 Task: Look for space in Shegaon, India from 8th June, 2023 to 16th June, 2023 for 2 adults in price range Rs.10000 to Rs.15000. Place can be entire place with 1  bedroom having 1 bed and 1 bathroom. Property type can be house, flat, guest house, hotel. Booking option can be shelf check-in. Required host language is English.
Action: Mouse moved to (539, 91)
Screenshot: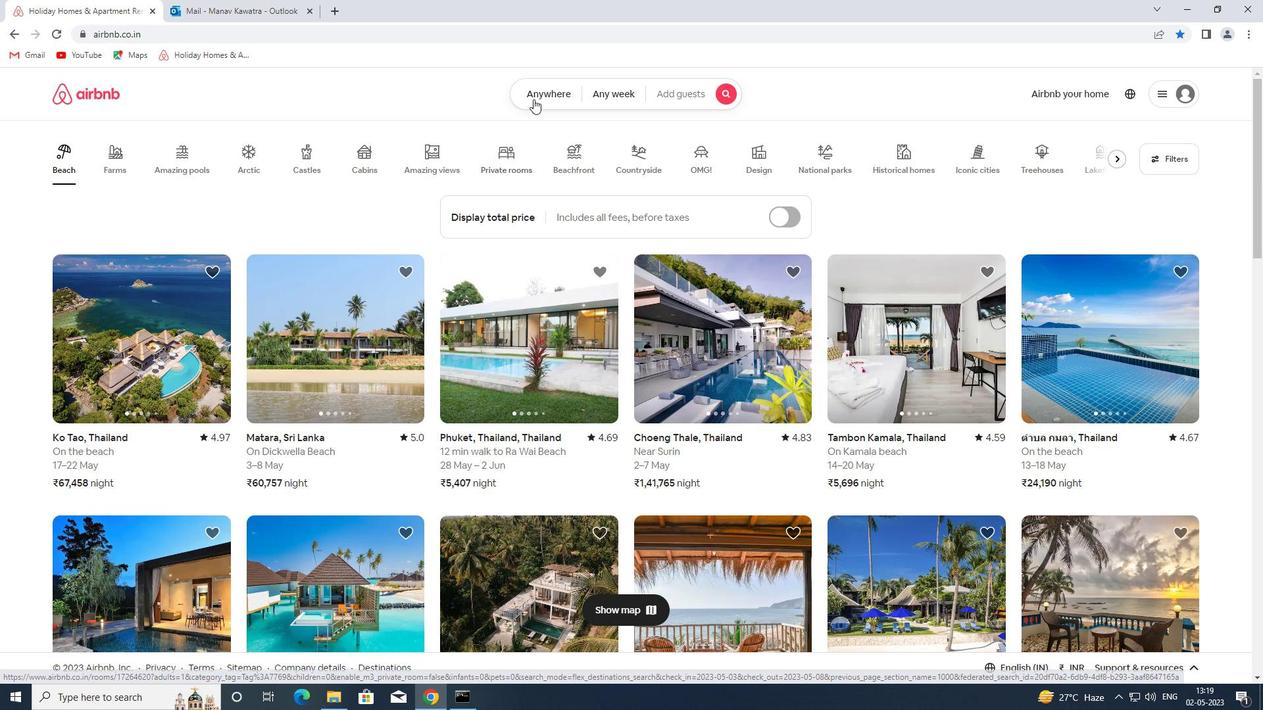 
Action: Mouse pressed left at (539, 91)
Screenshot: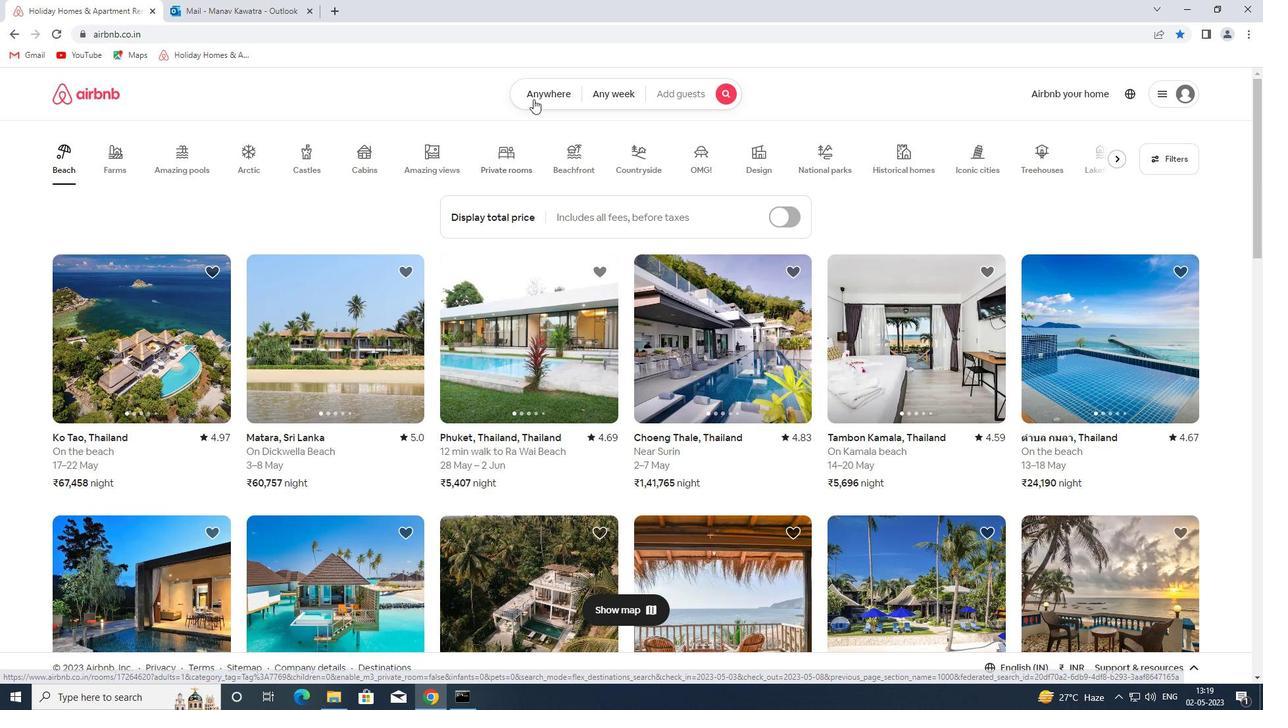 
Action: Mouse moved to (392, 150)
Screenshot: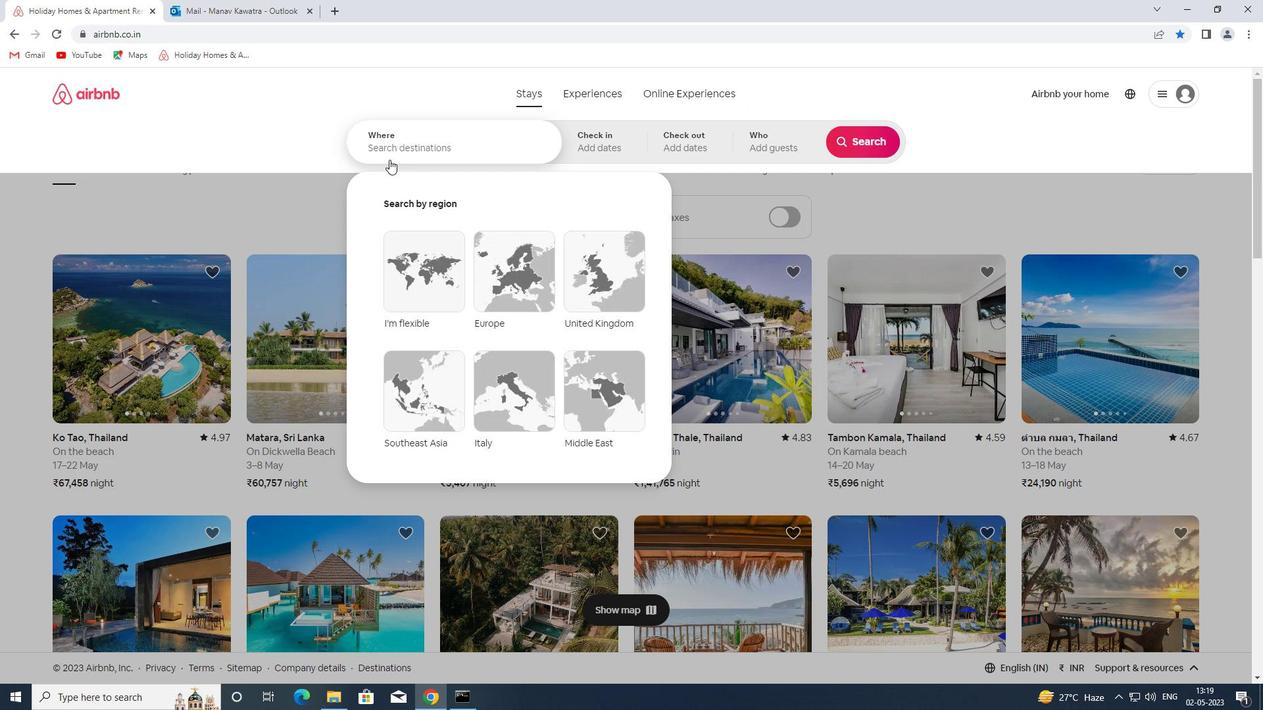 
Action: Mouse pressed left at (392, 150)
Screenshot: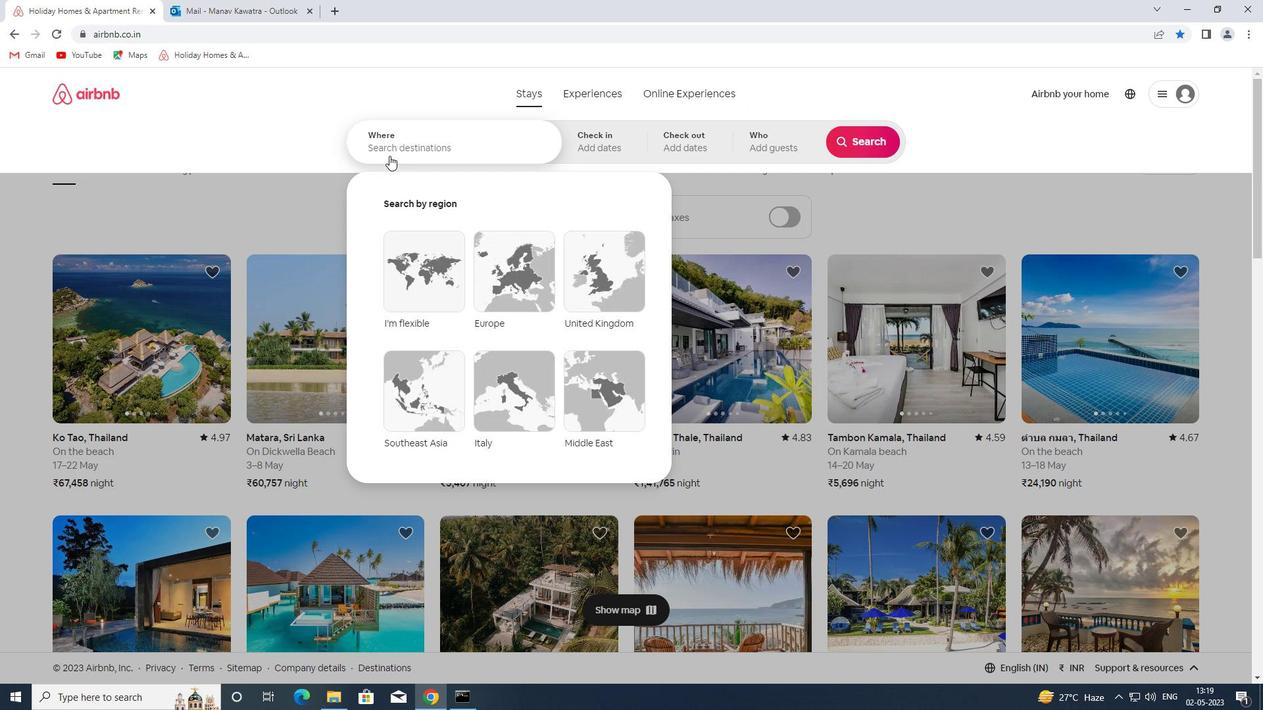 
Action: Mouse moved to (392, 149)
Screenshot: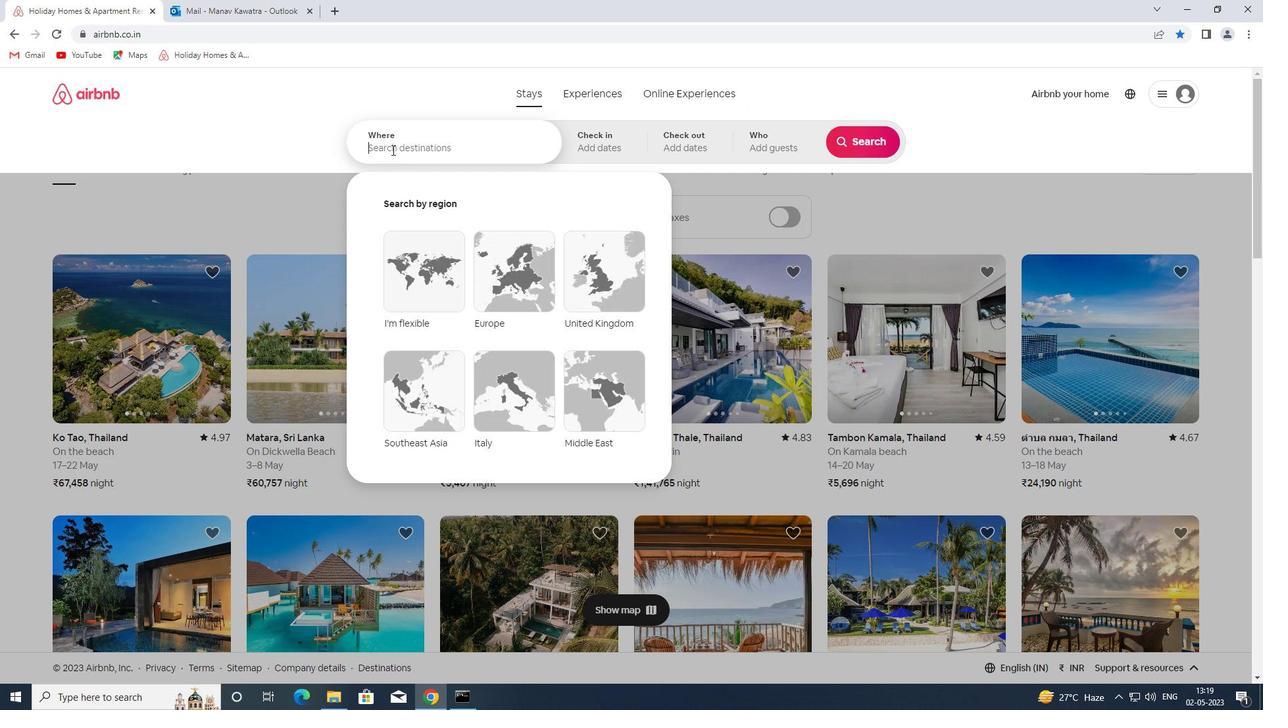 
Action: Key pressed shegaon<Key.space>india<Key.space><Key.enter>
Screenshot: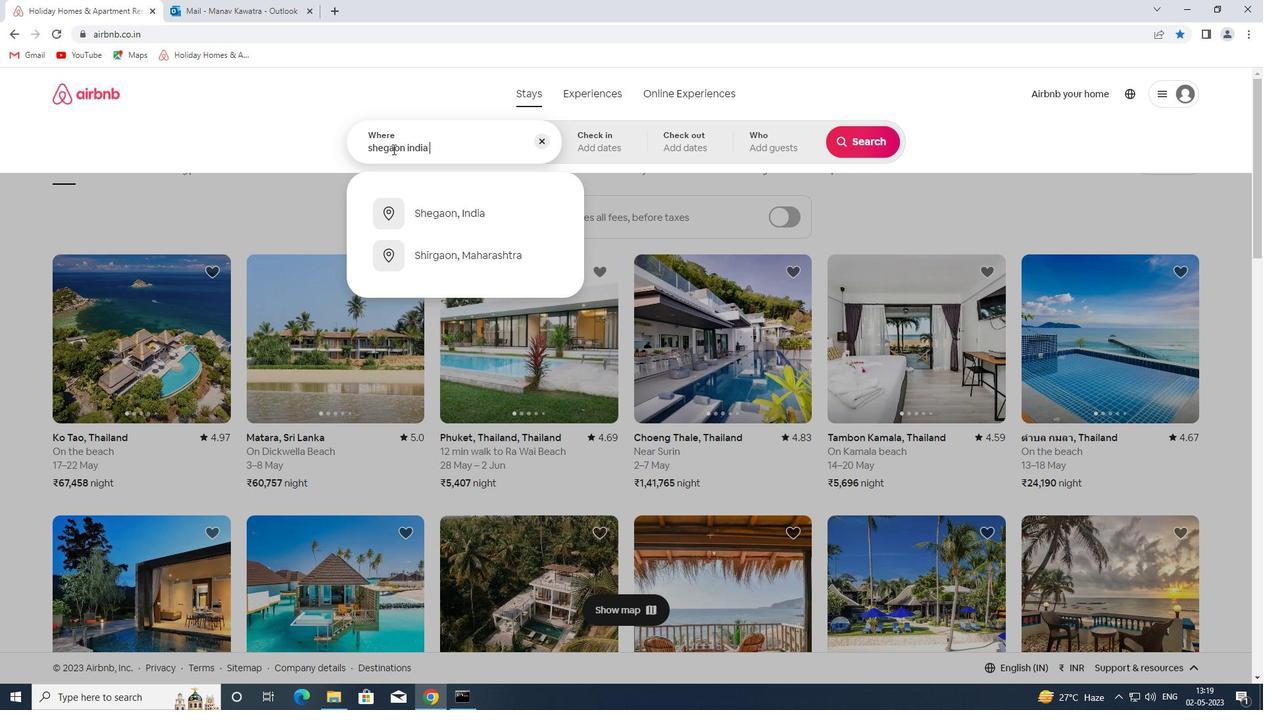 
Action: Mouse moved to (795, 329)
Screenshot: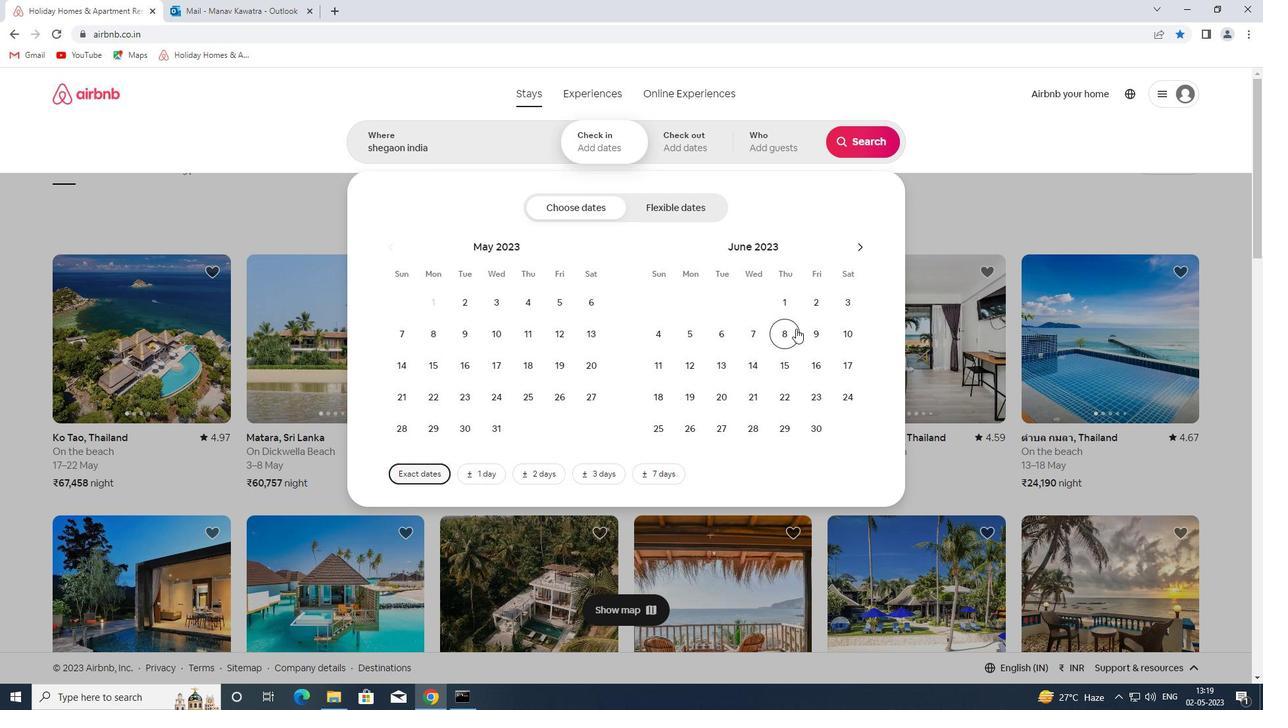 
Action: Mouse pressed left at (795, 329)
Screenshot: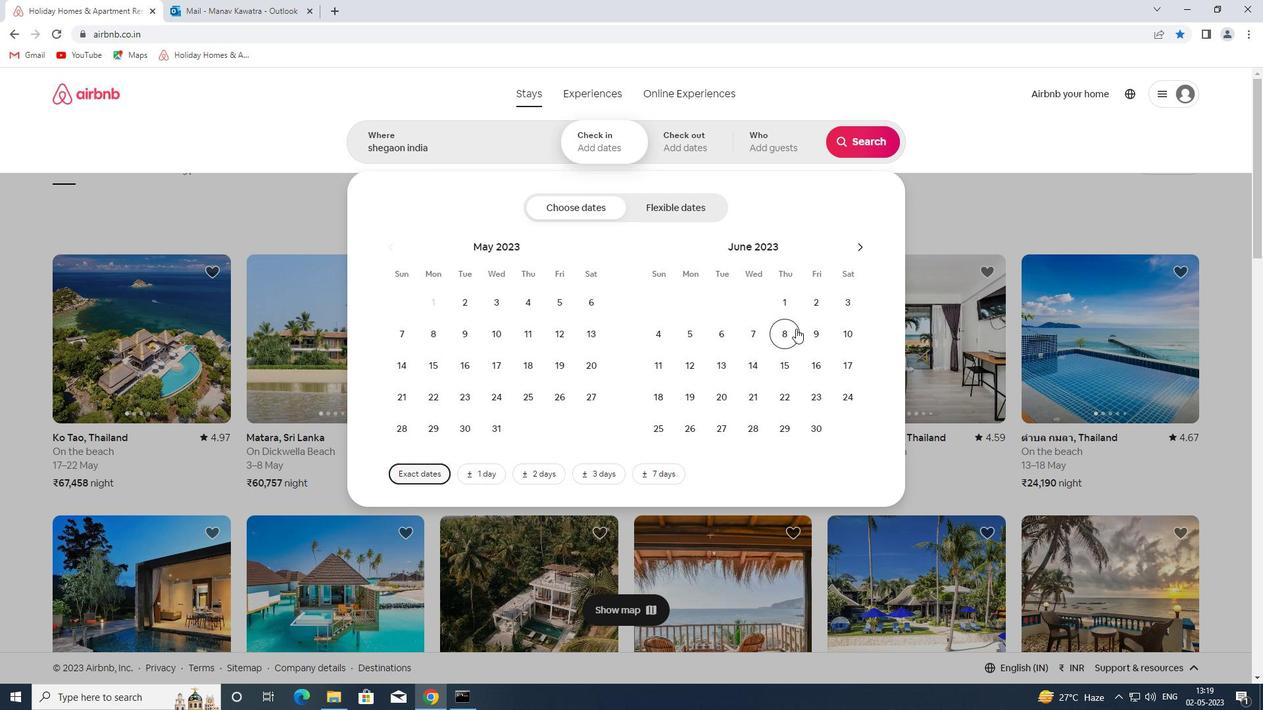 
Action: Mouse moved to (821, 366)
Screenshot: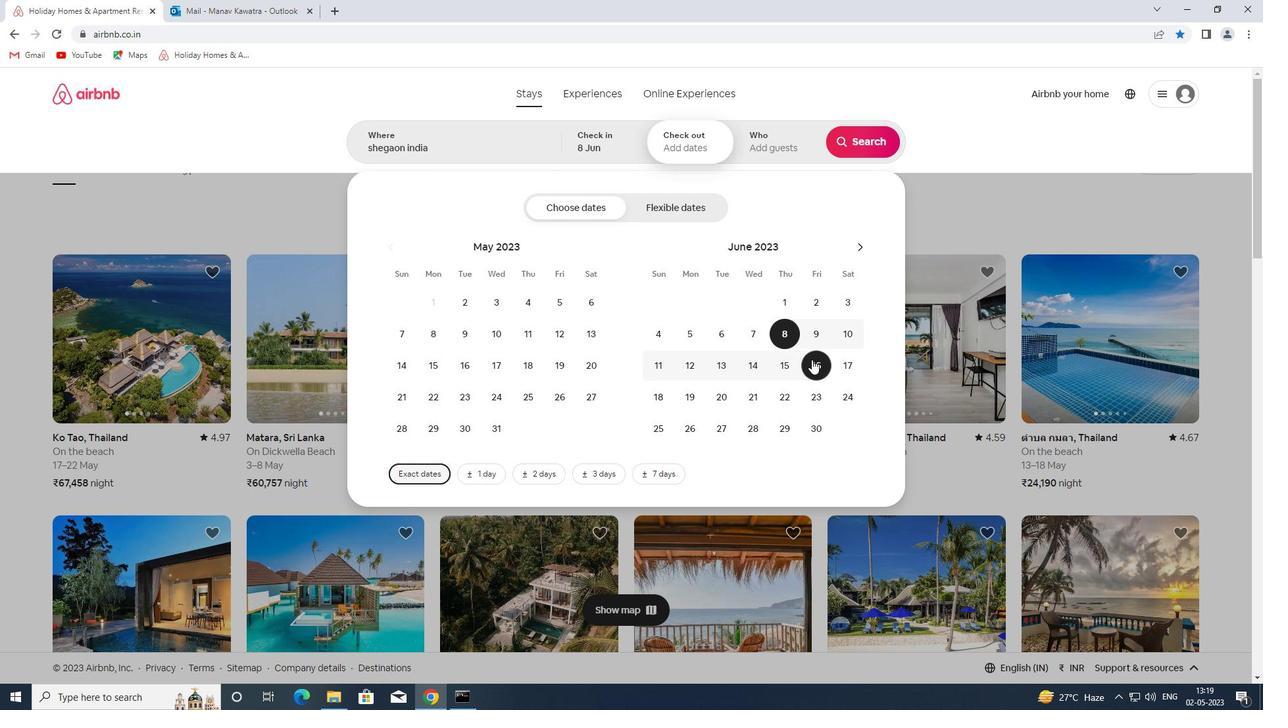 
Action: Mouse pressed left at (821, 366)
Screenshot: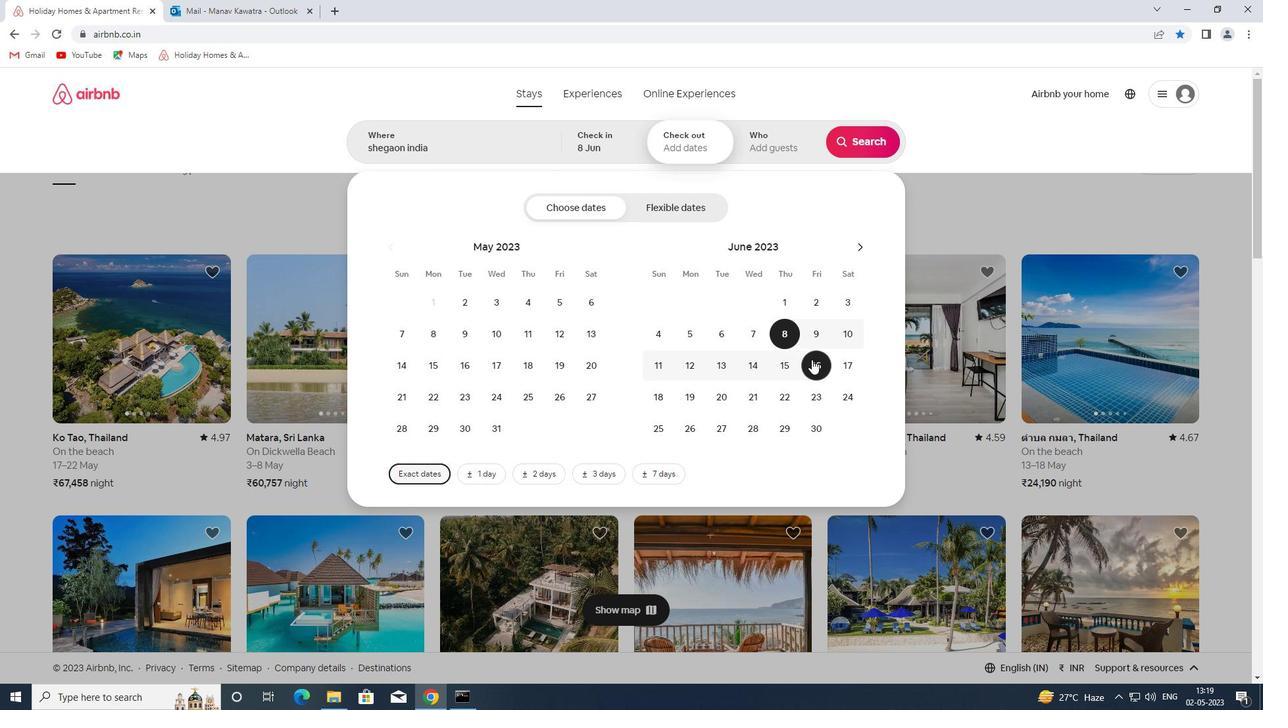 
Action: Mouse moved to (781, 146)
Screenshot: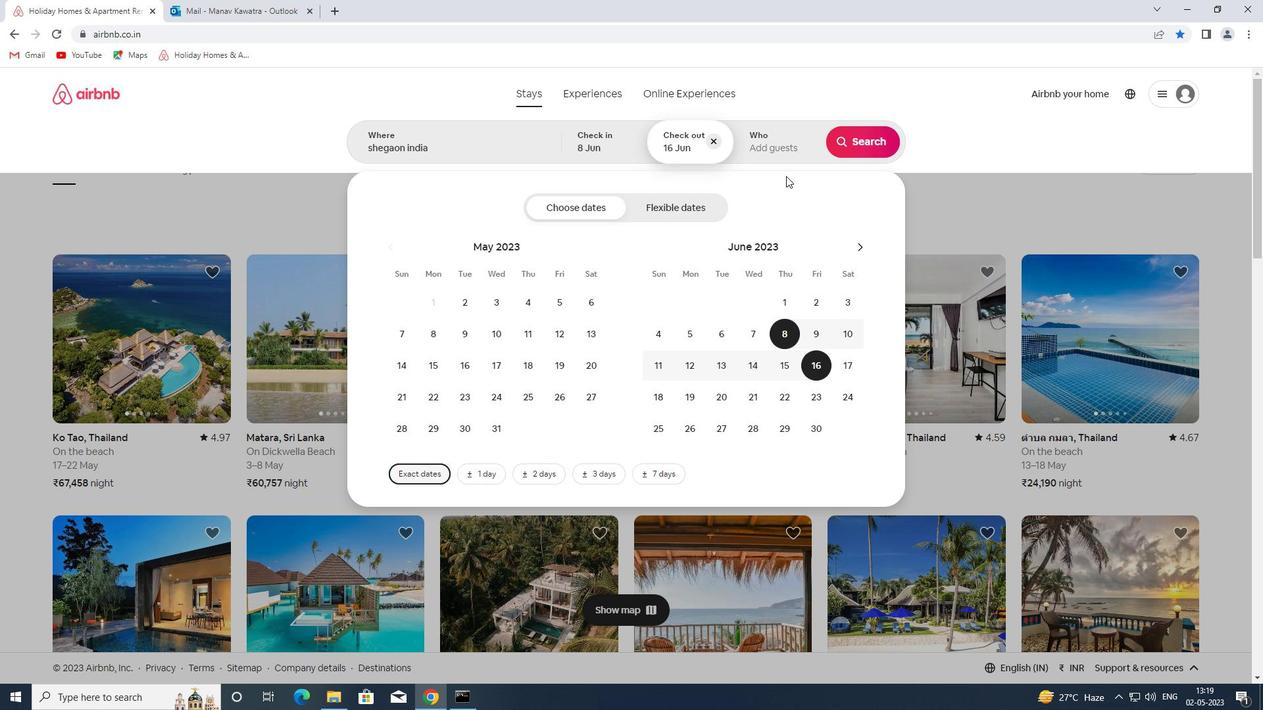 
Action: Mouse pressed left at (781, 146)
Screenshot: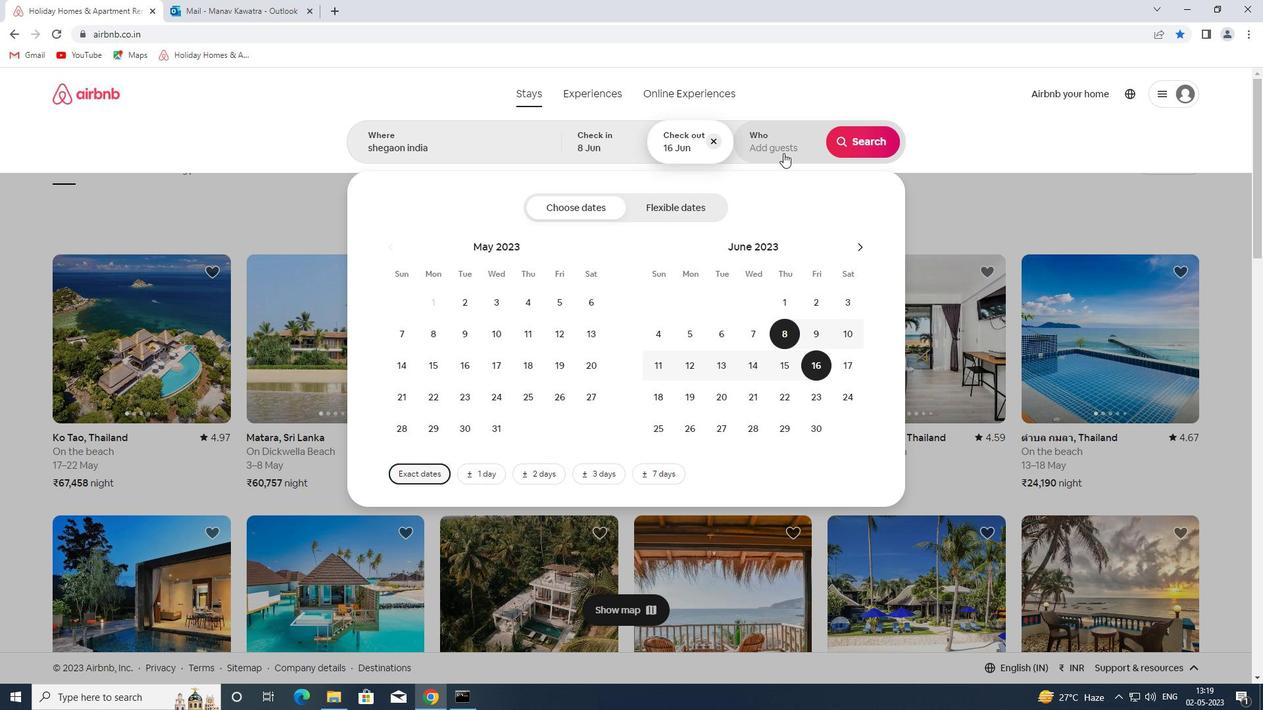 
Action: Mouse moved to (858, 214)
Screenshot: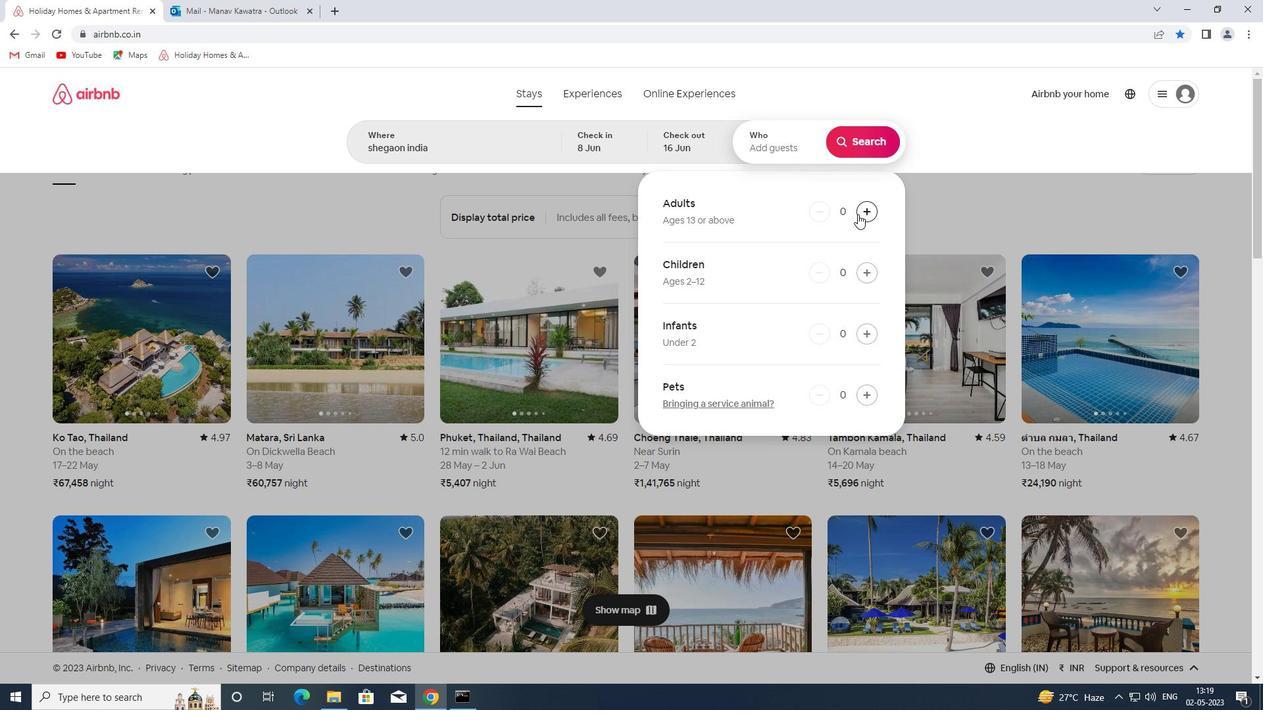 
Action: Mouse pressed left at (858, 214)
Screenshot: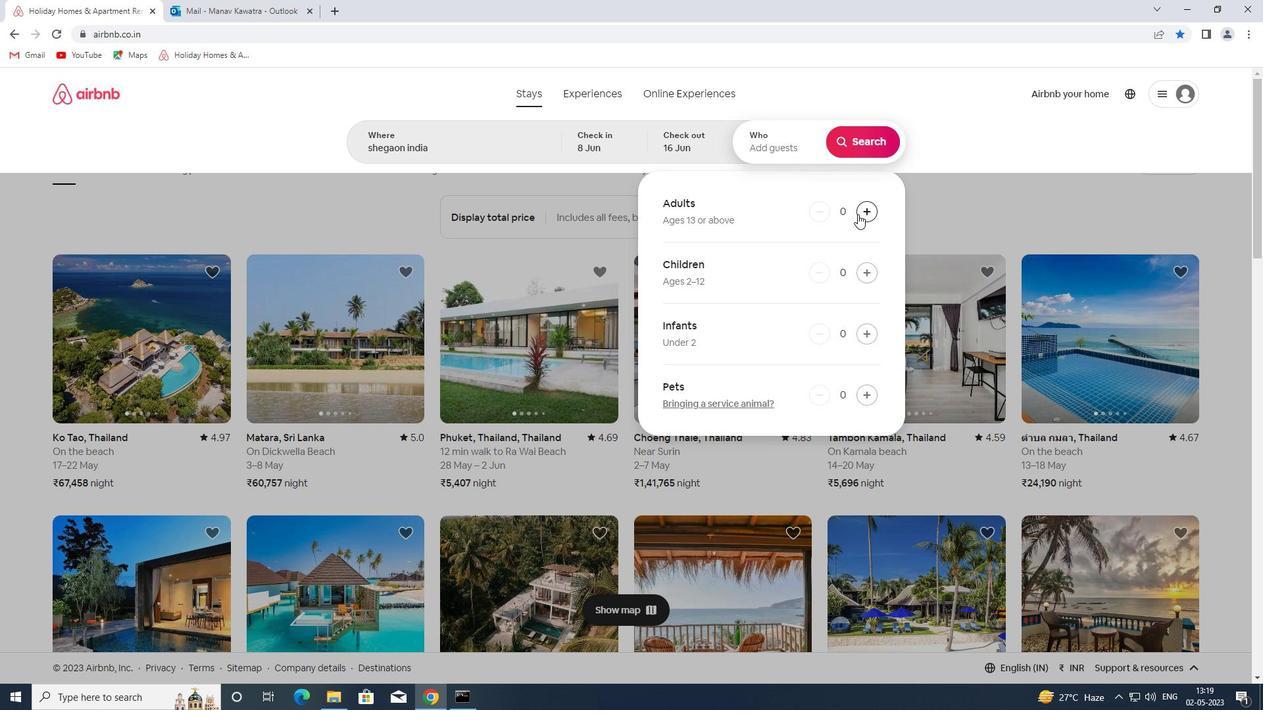 
Action: Mouse moved to (858, 214)
Screenshot: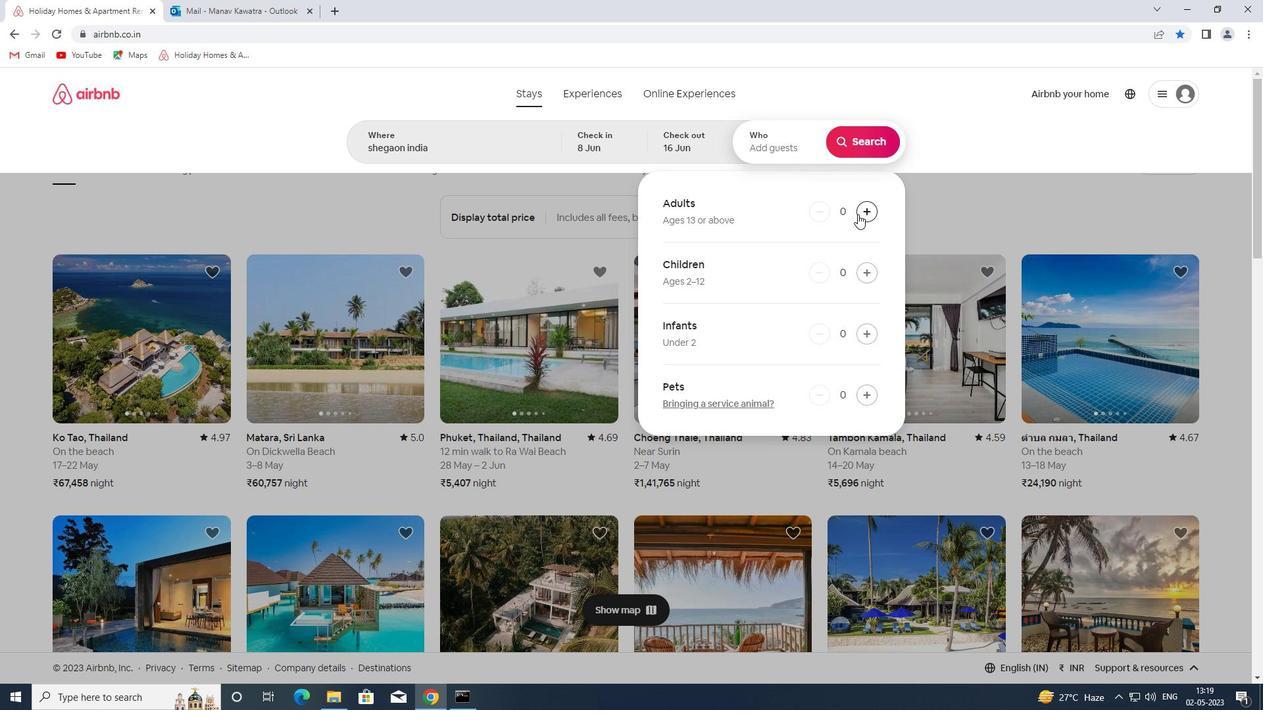 
Action: Mouse pressed left at (858, 214)
Screenshot: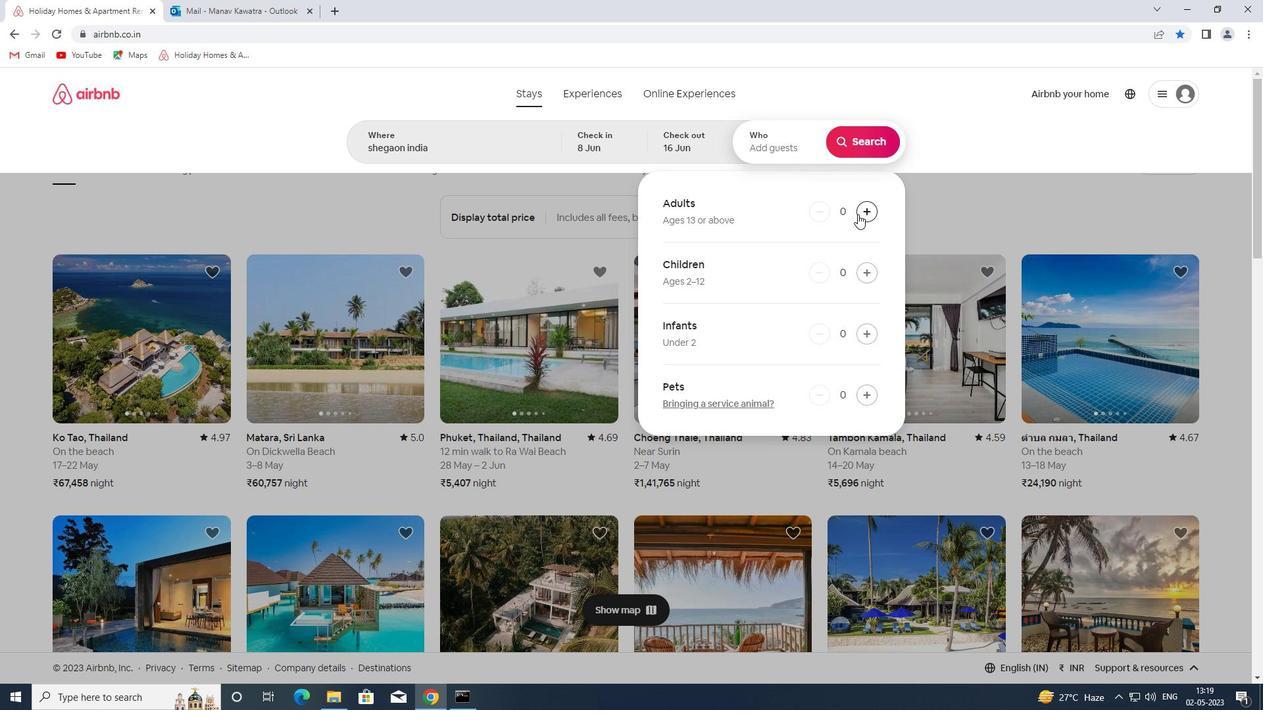
Action: Mouse moved to (857, 136)
Screenshot: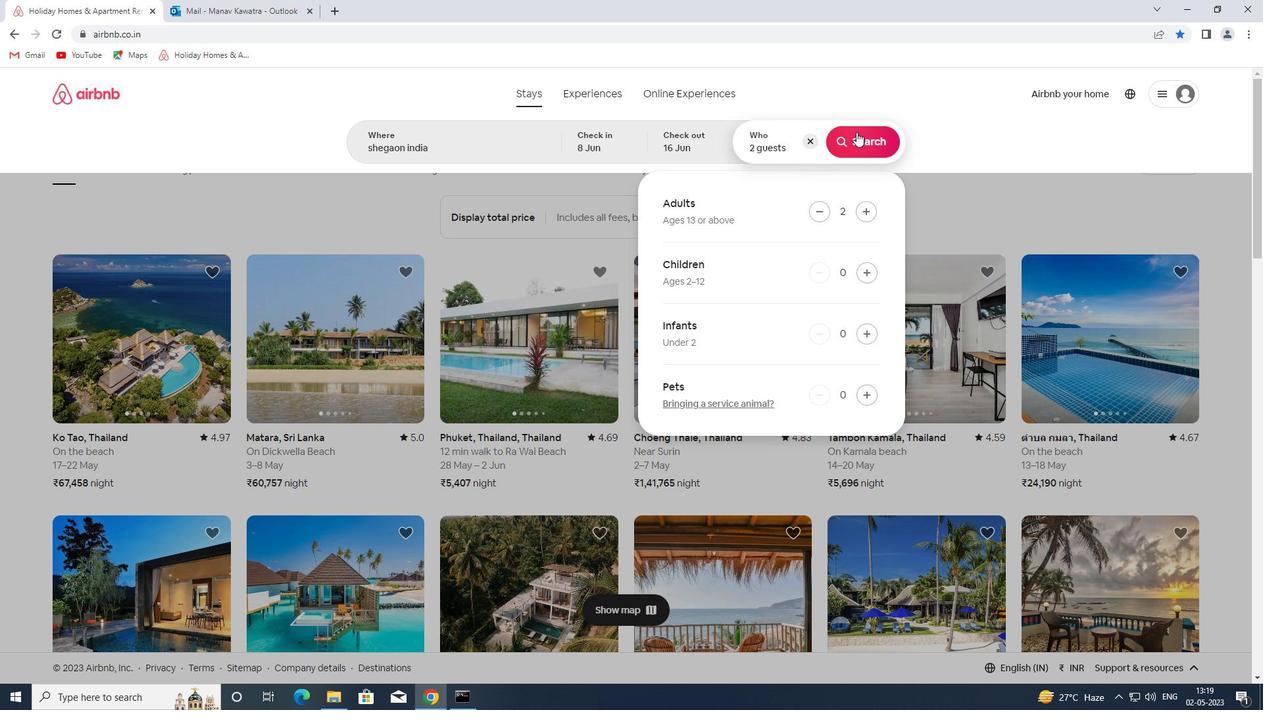 
Action: Mouse pressed left at (857, 136)
Screenshot: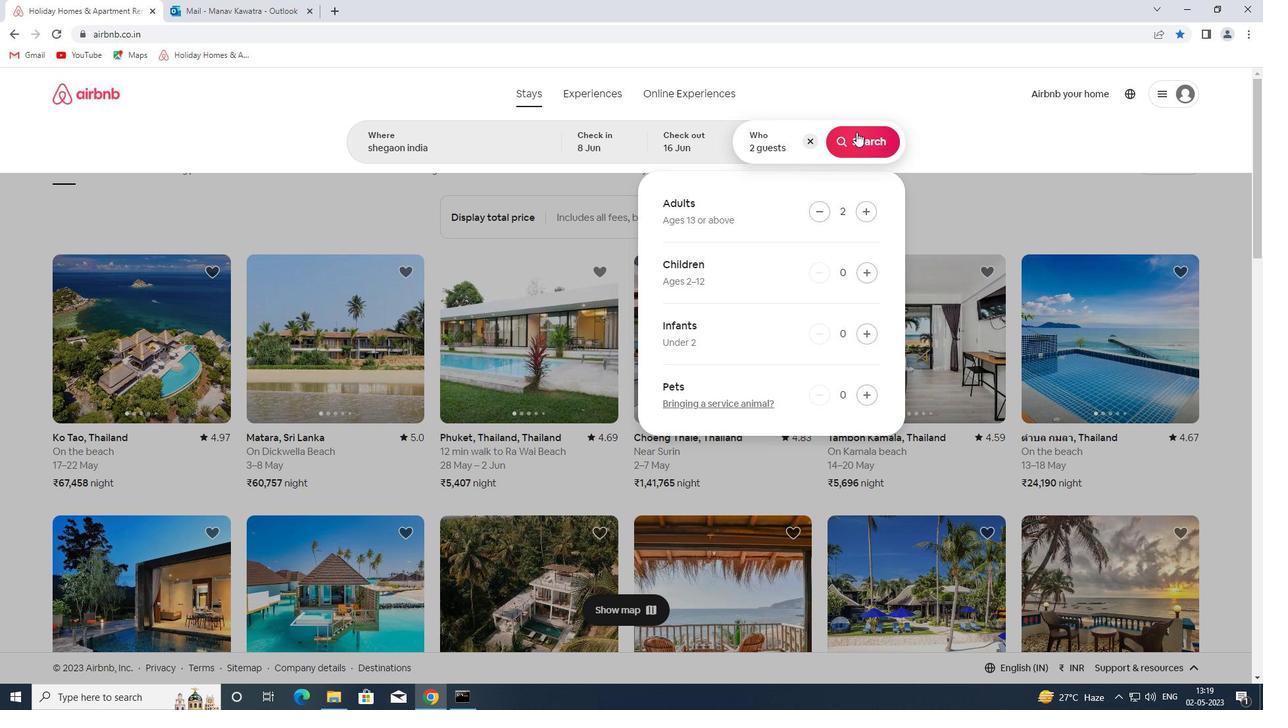 
Action: Mouse moved to (1199, 150)
Screenshot: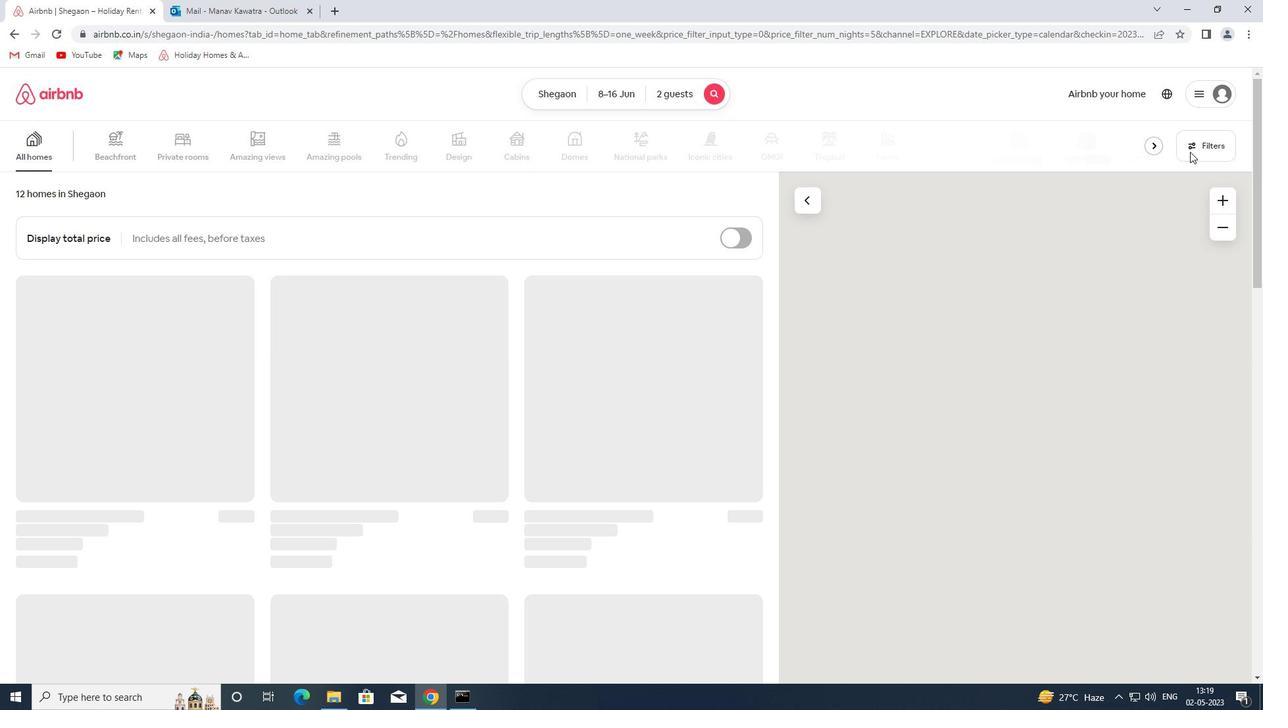 
Action: Mouse pressed left at (1199, 150)
Screenshot: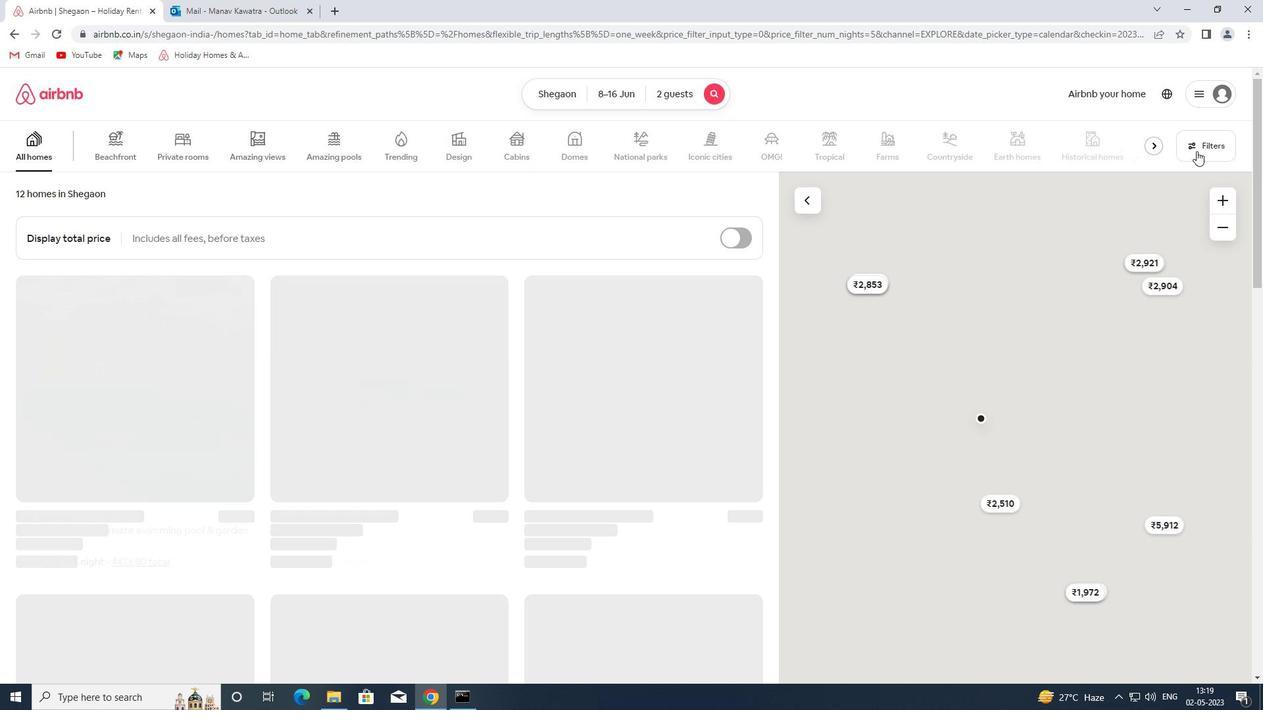 
Action: Mouse moved to (460, 315)
Screenshot: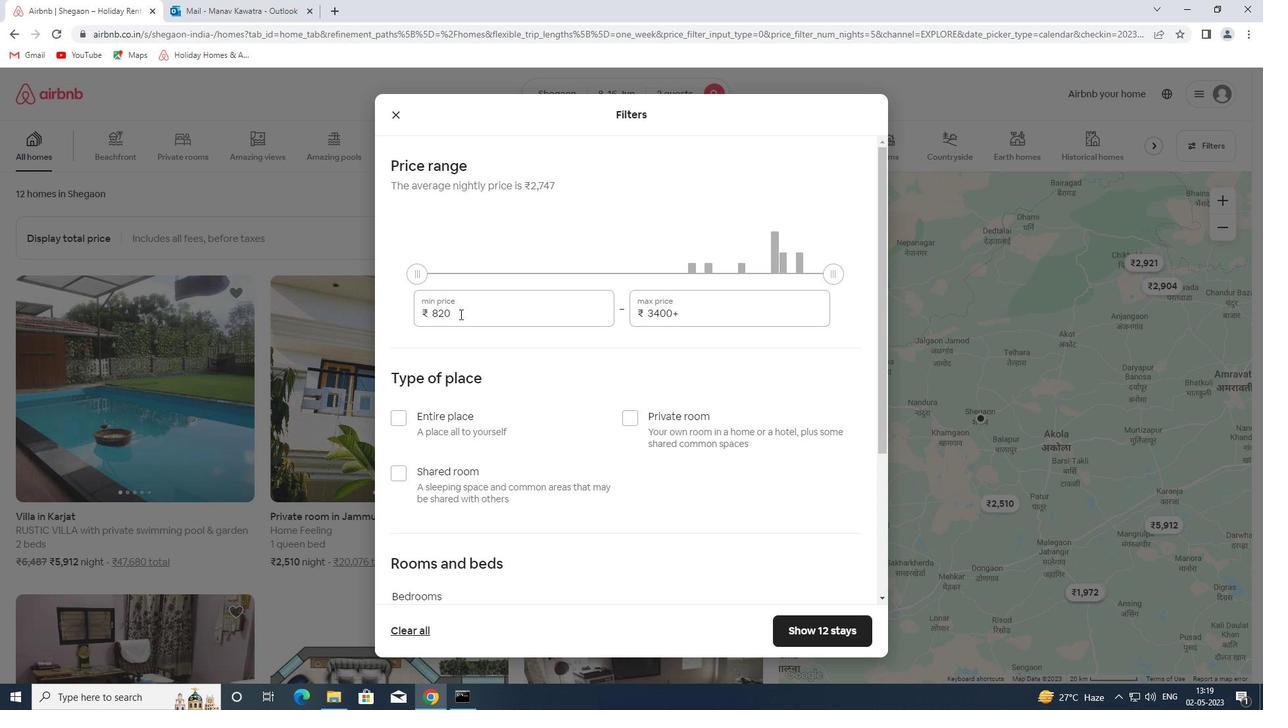 
Action: Mouse pressed left at (460, 315)
Screenshot: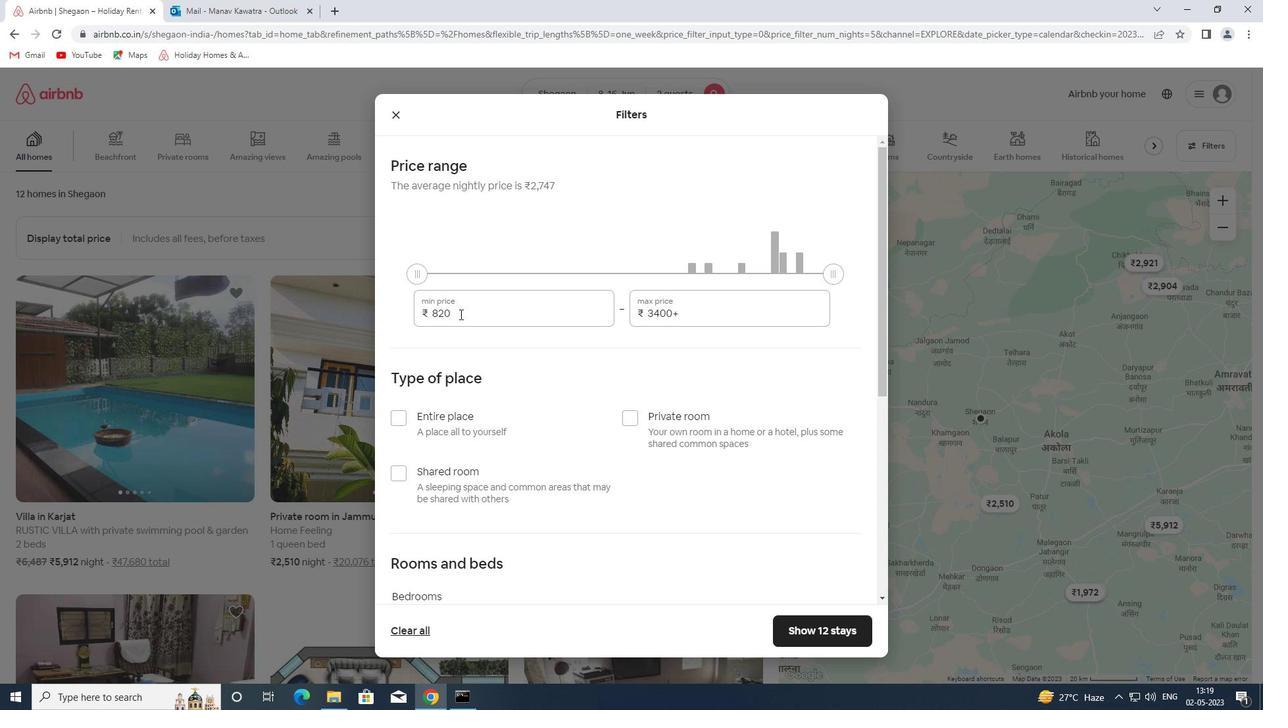 
Action: Mouse pressed left at (460, 315)
Screenshot: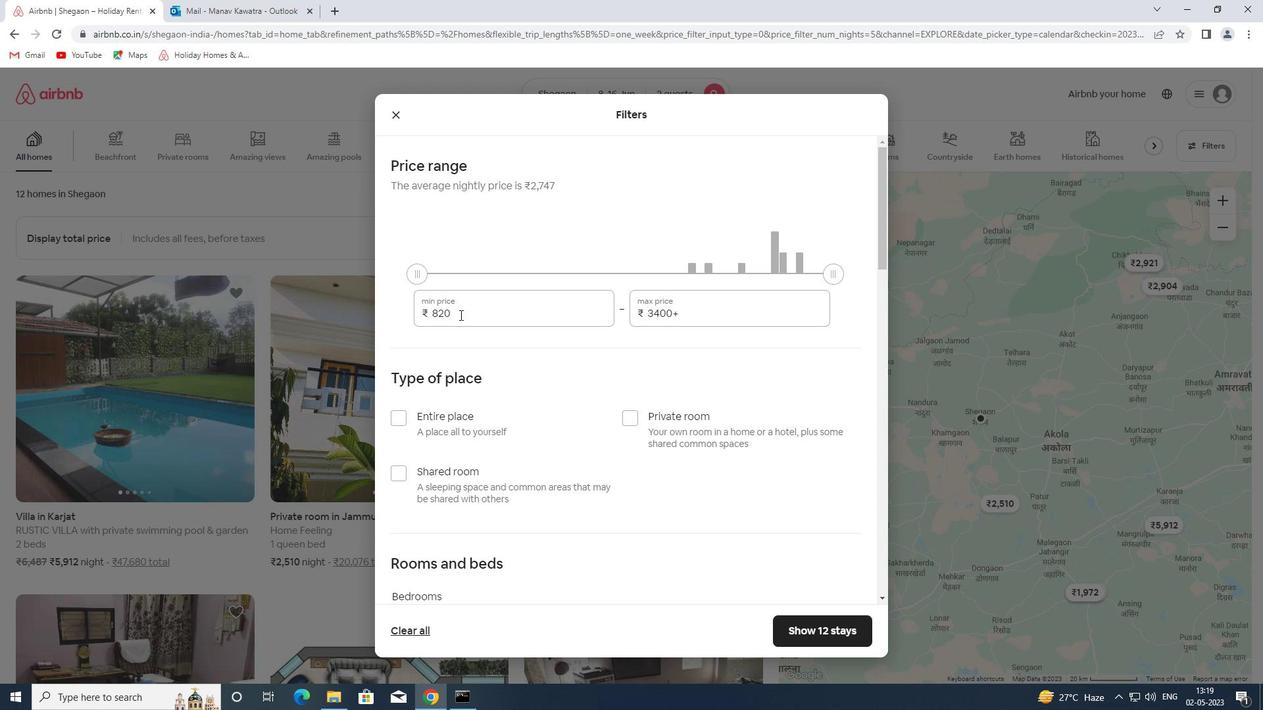 
Action: Key pressed 10000<Key.tab>15000
Screenshot: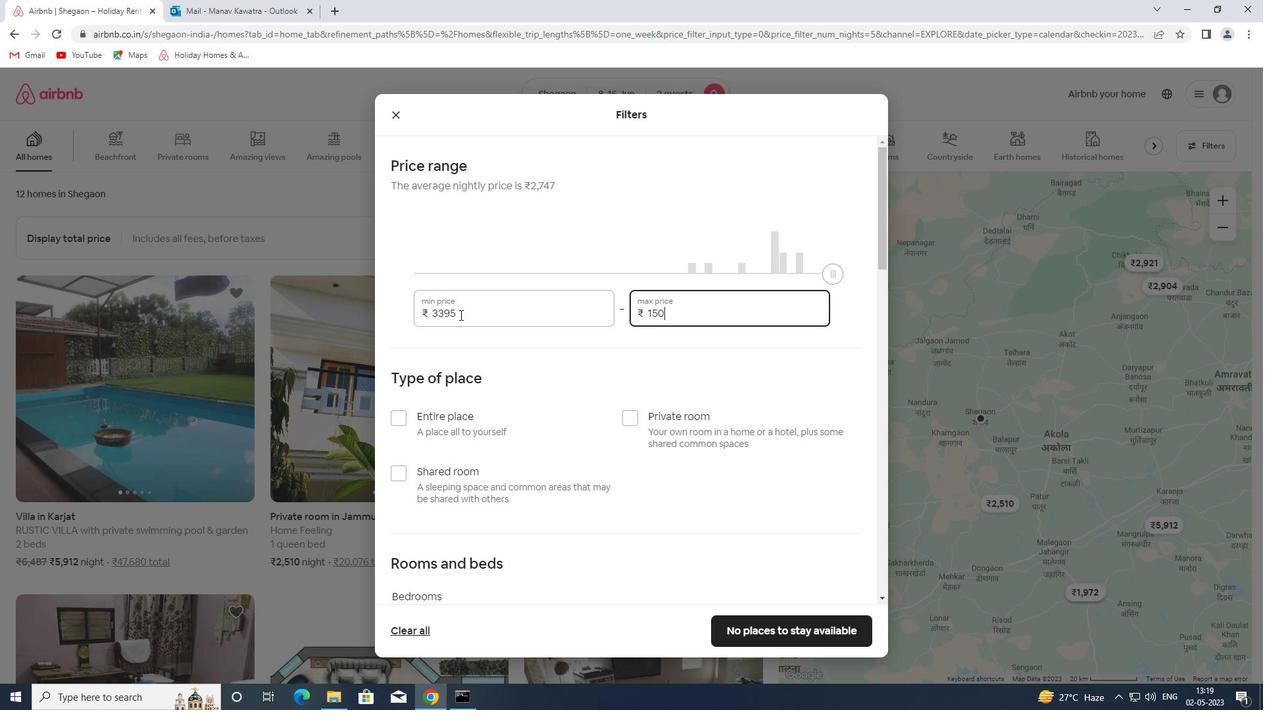 
Action: Mouse moved to (449, 416)
Screenshot: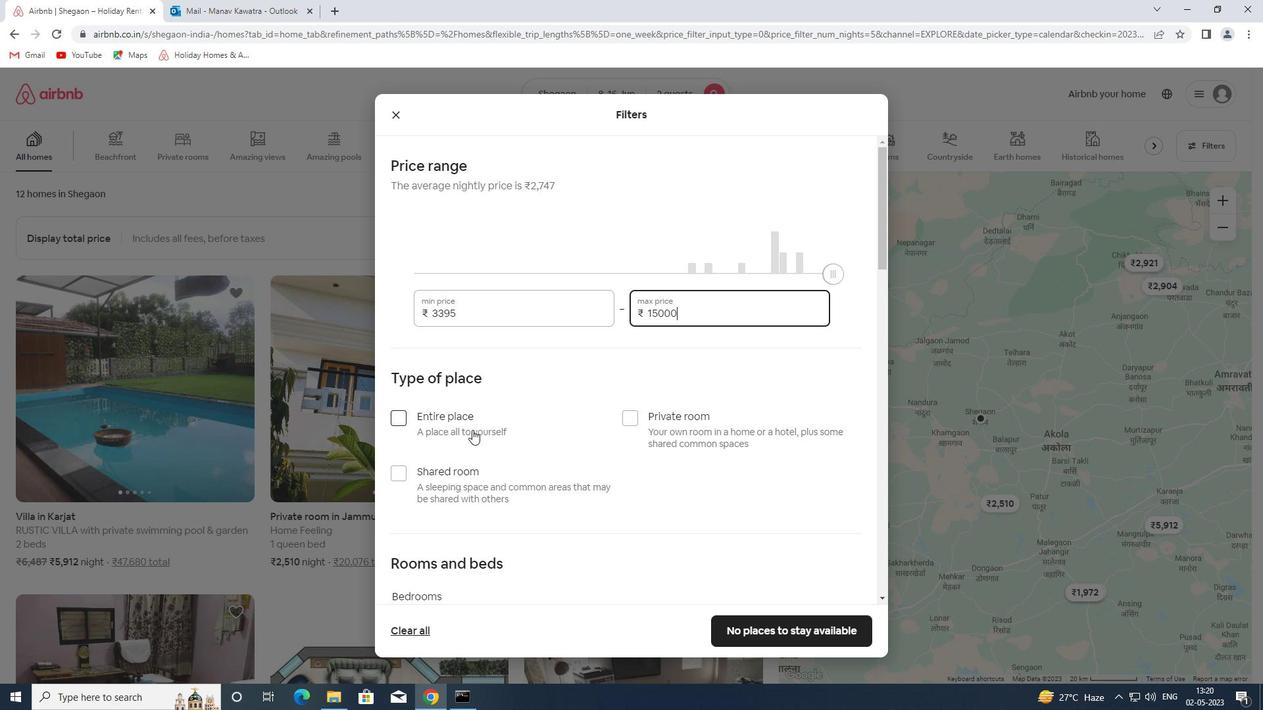 
Action: Mouse pressed left at (449, 416)
Screenshot: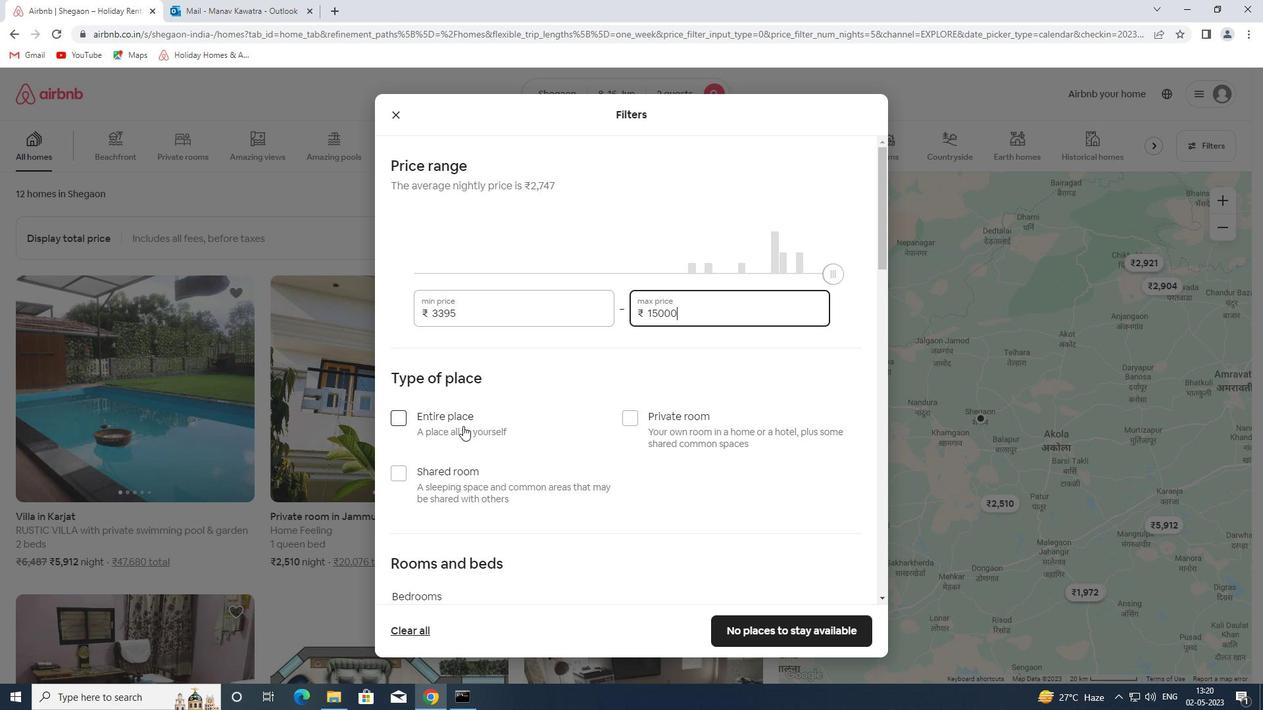 
Action: Mouse moved to (519, 407)
Screenshot: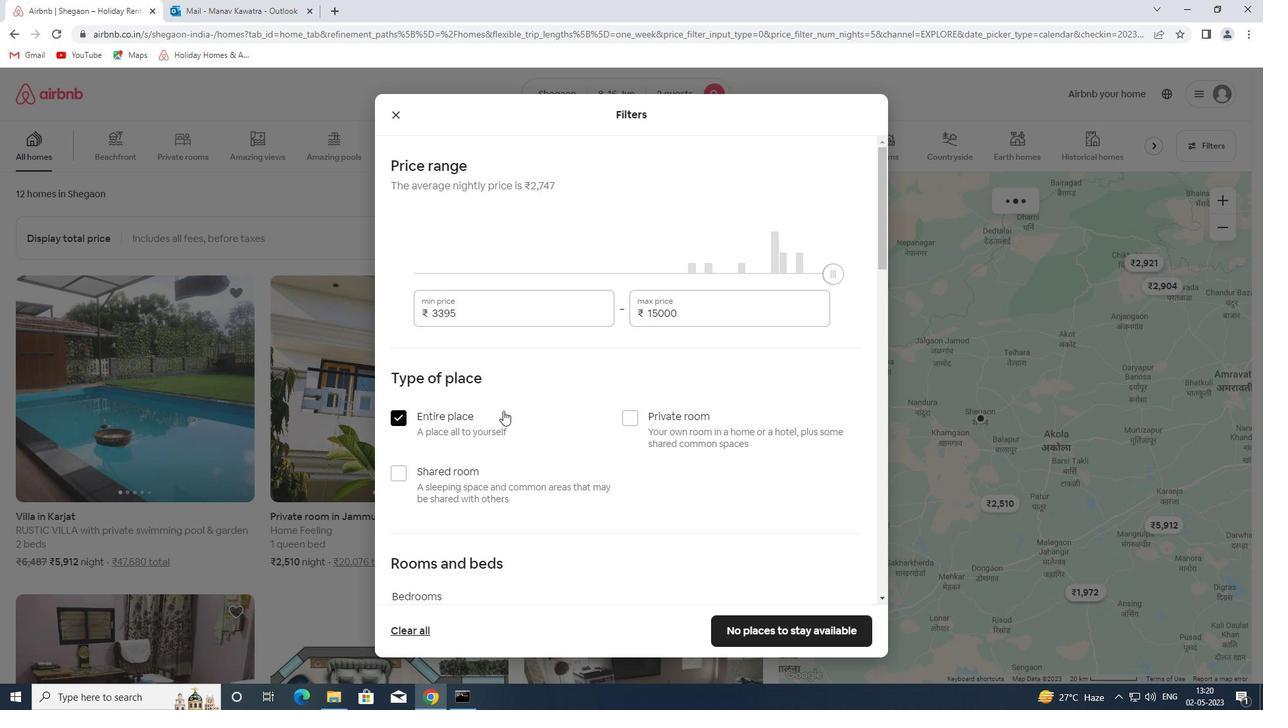 
Action: Mouse scrolled (519, 406) with delta (0, 0)
Screenshot: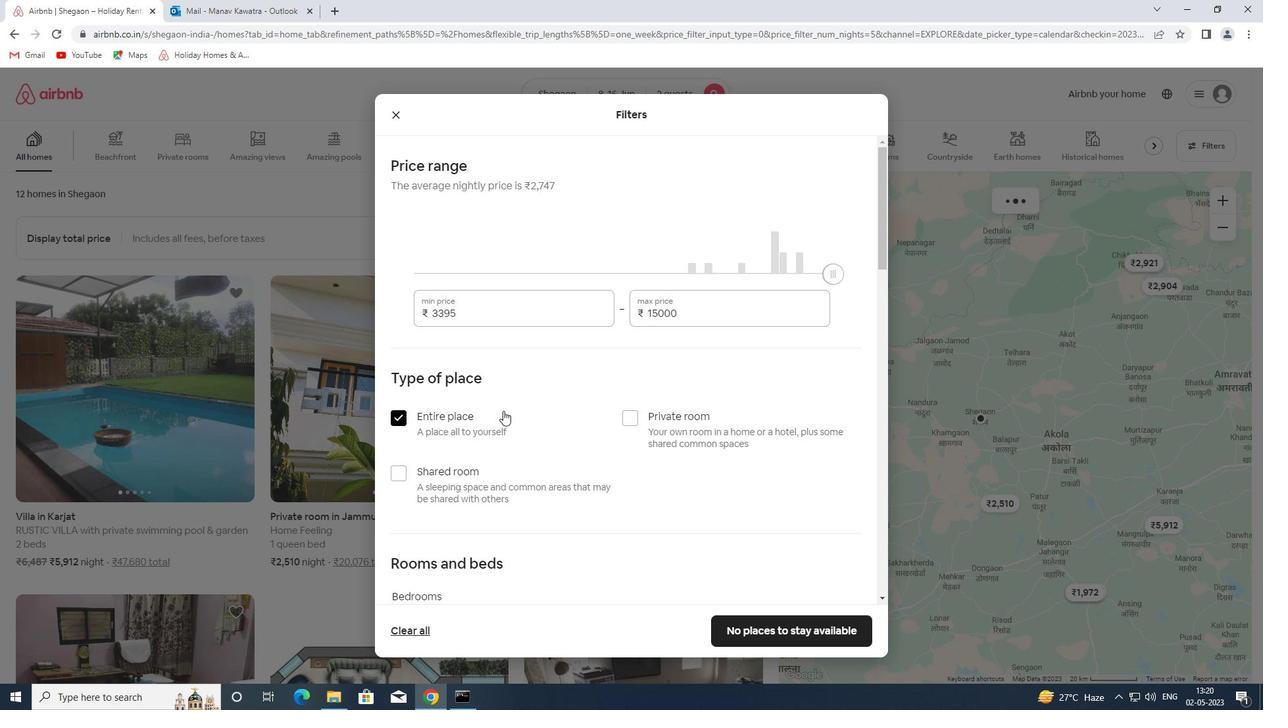 
Action: Mouse scrolled (519, 406) with delta (0, 0)
Screenshot: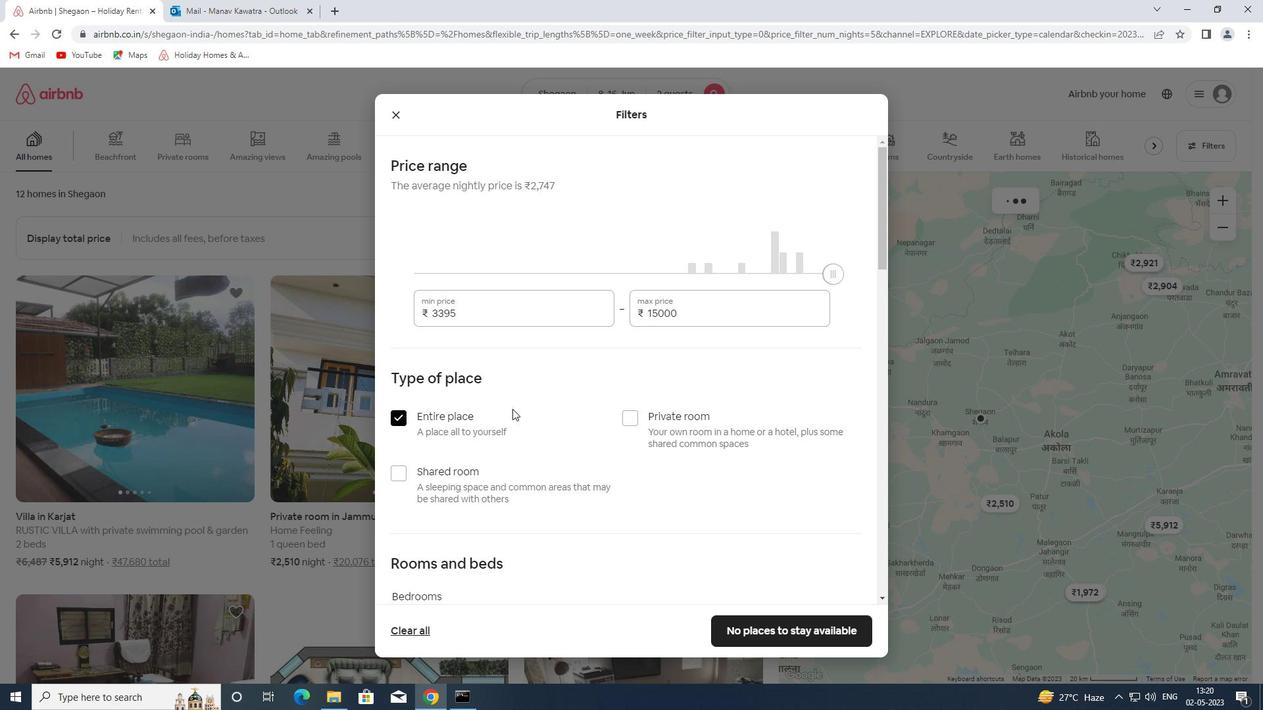 
Action: Mouse scrolled (519, 406) with delta (0, 0)
Screenshot: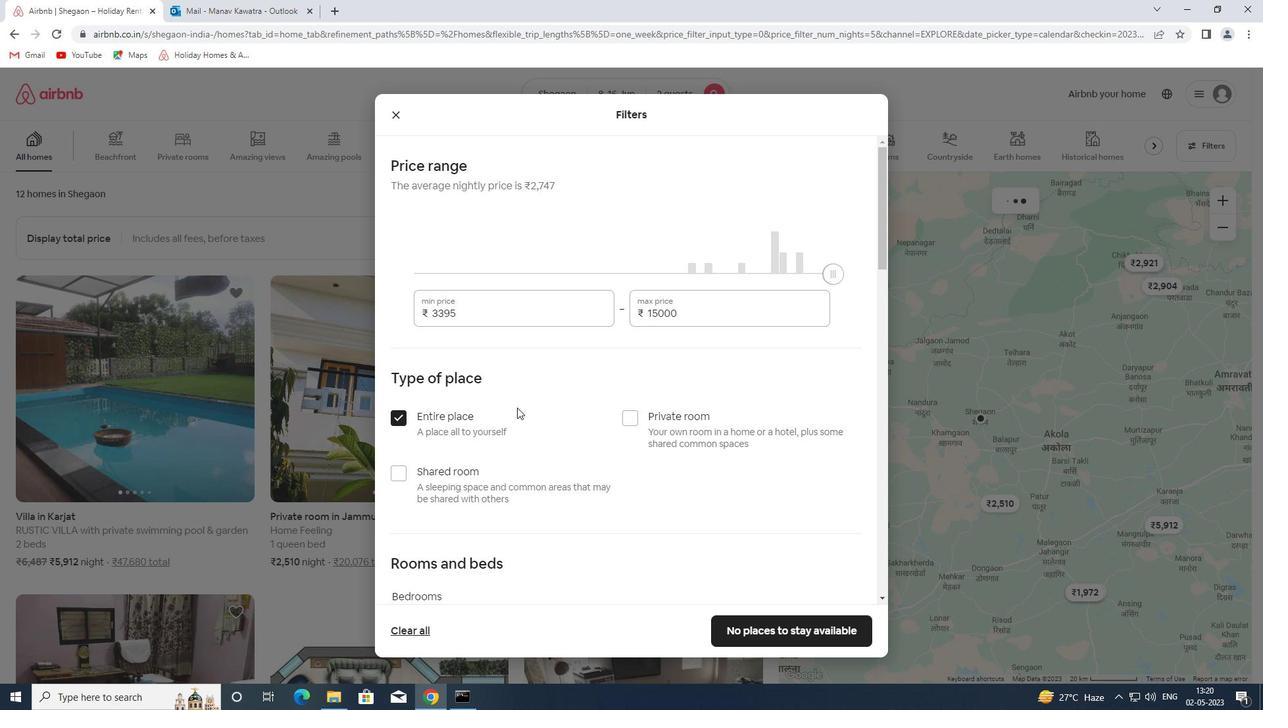 
Action: Mouse scrolled (519, 406) with delta (0, 0)
Screenshot: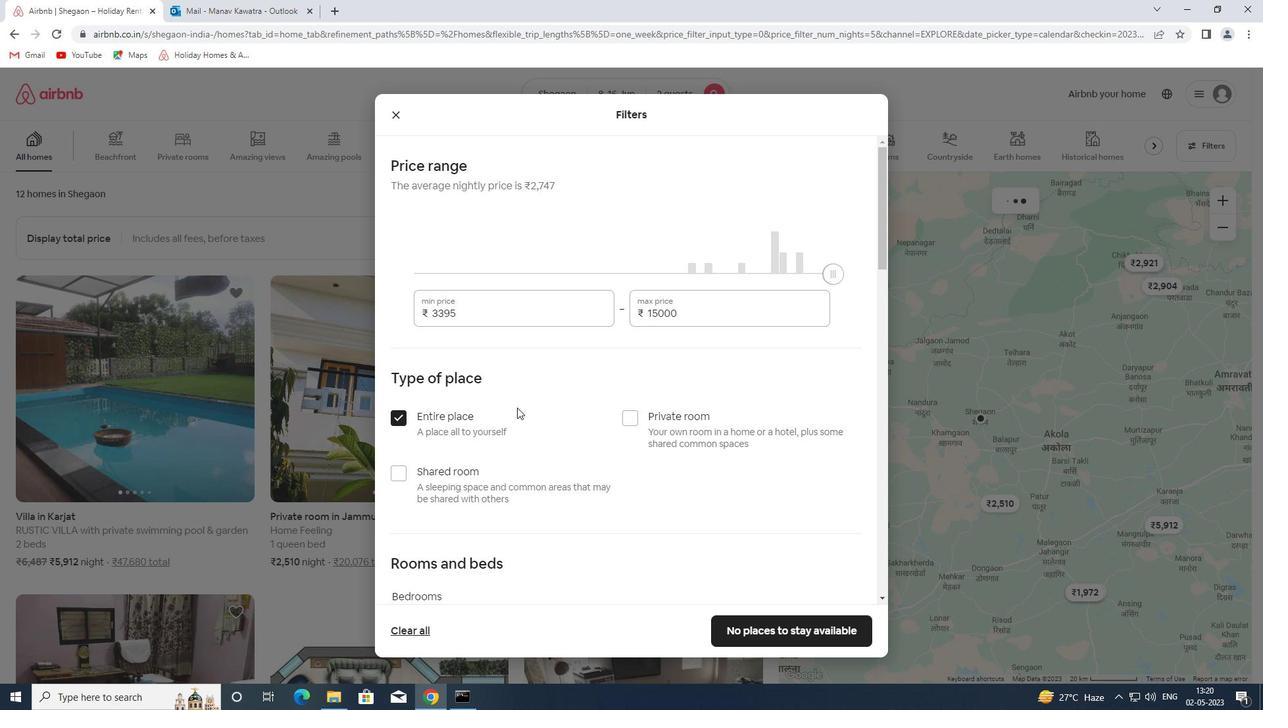
Action: Mouse scrolled (519, 406) with delta (0, 0)
Screenshot: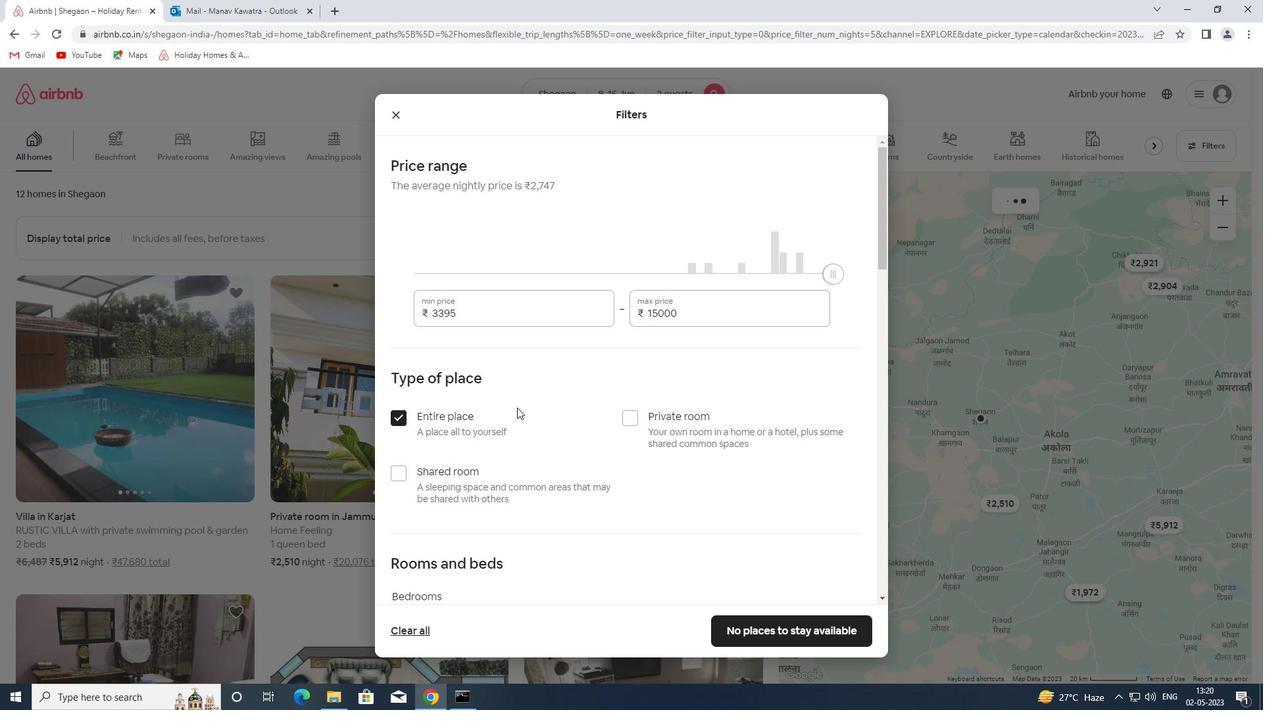 
Action: Mouse moved to (467, 309)
Screenshot: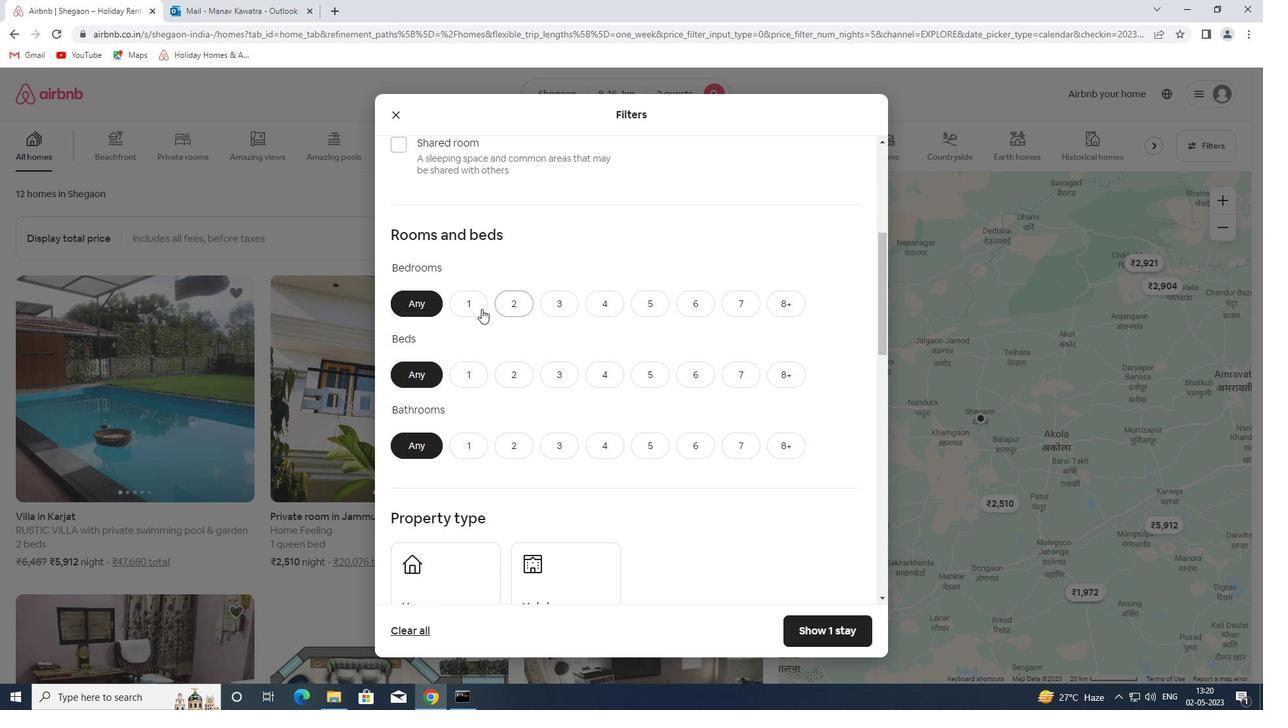 
Action: Mouse pressed left at (467, 309)
Screenshot: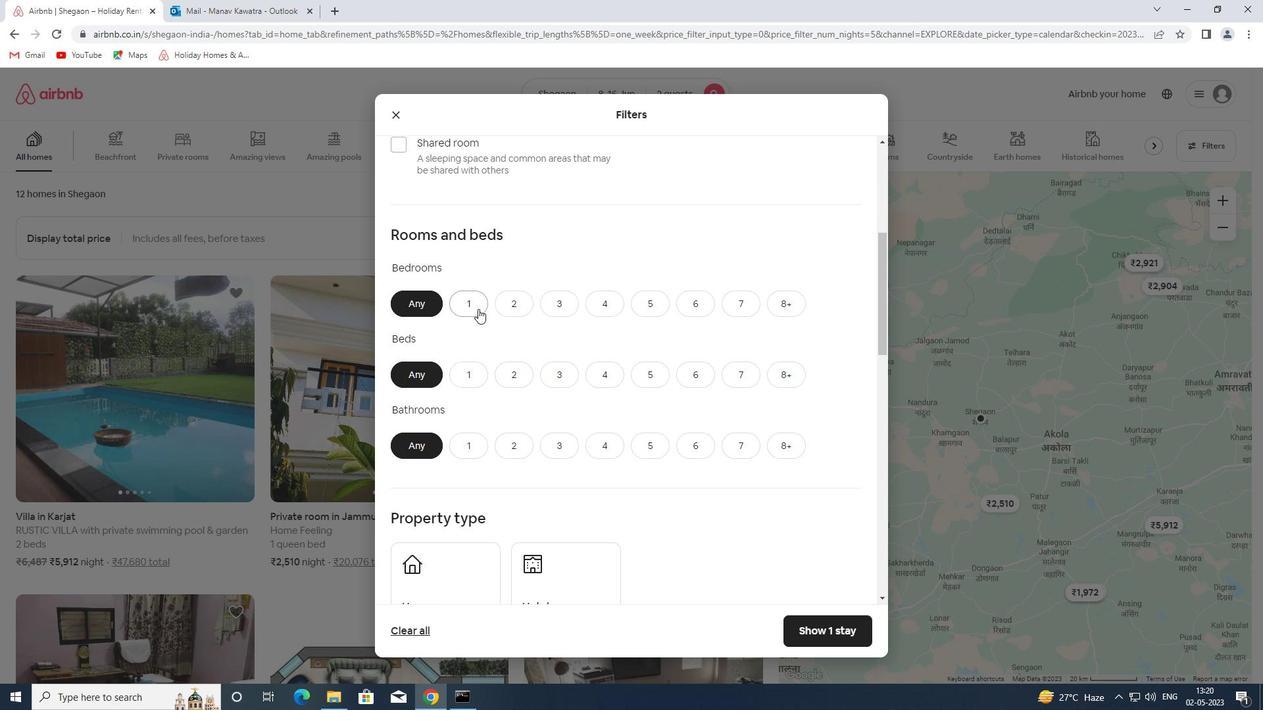 
Action: Mouse moved to (470, 374)
Screenshot: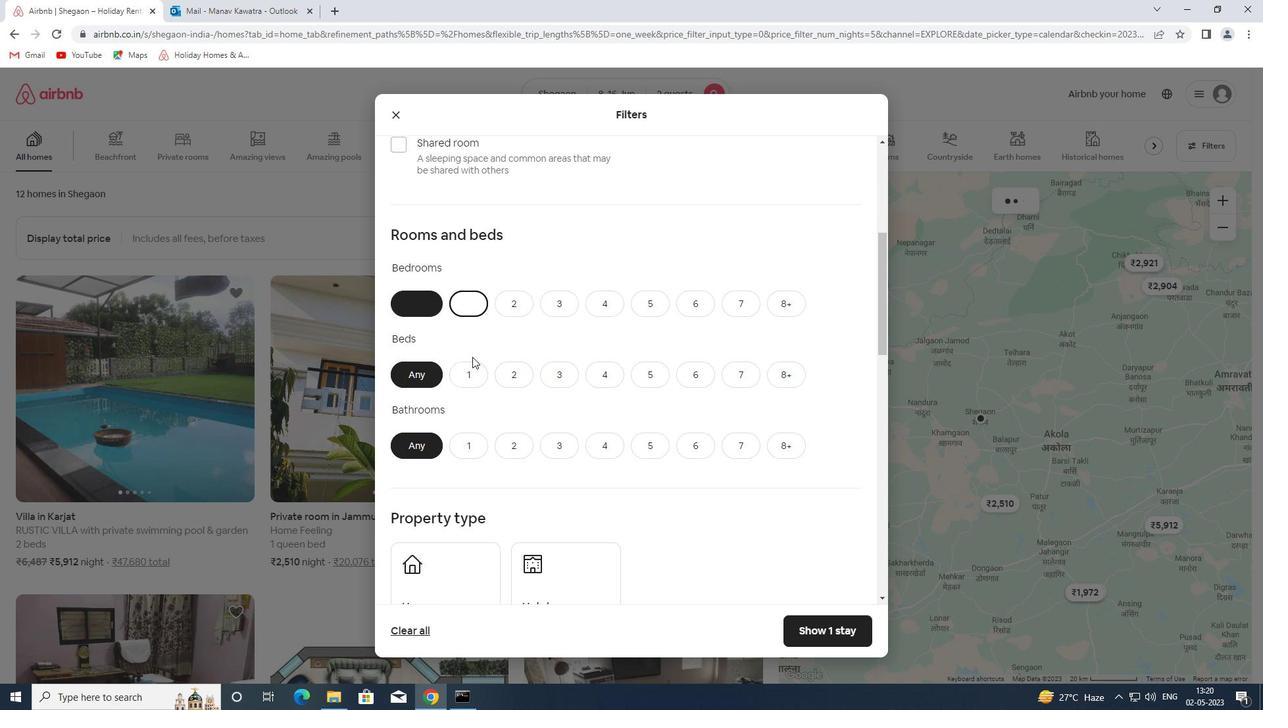 
Action: Mouse pressed left at (470, 374)
Screenshot: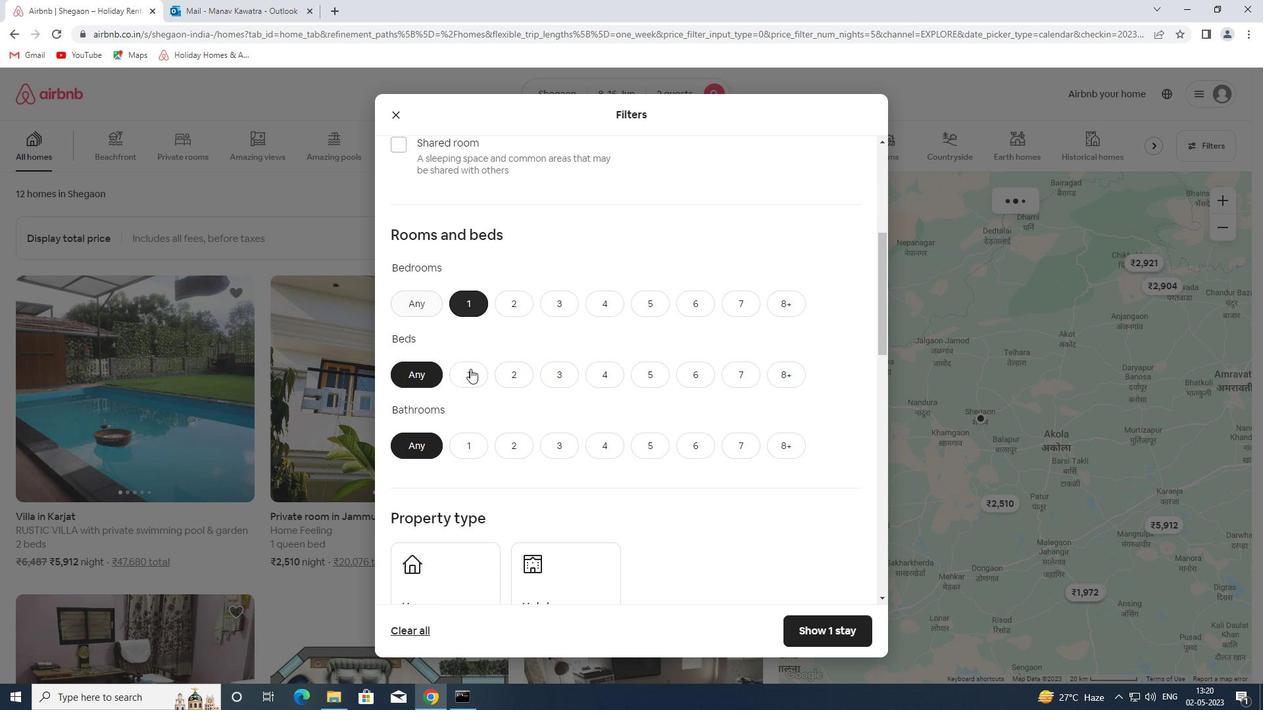 
Action: Mouse moved to (474, 453)
Screenshot: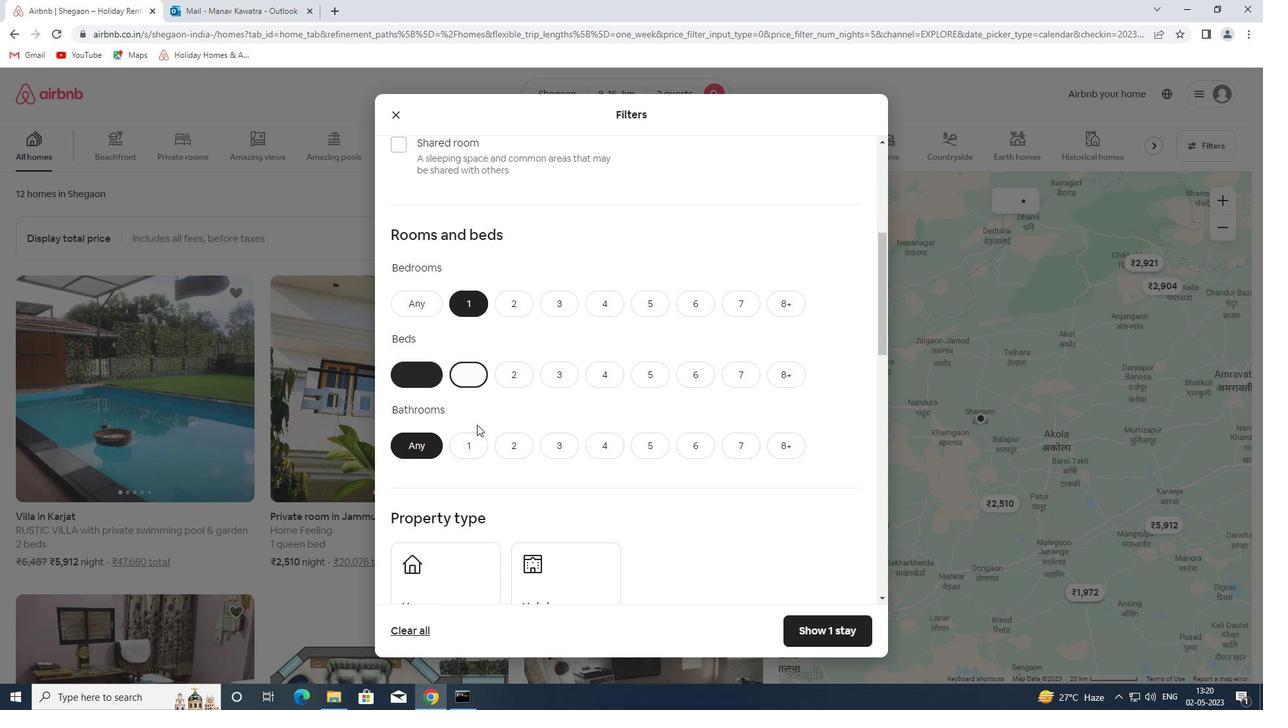 
Action: Mouse pressed left at (474, 453)
Screenshot: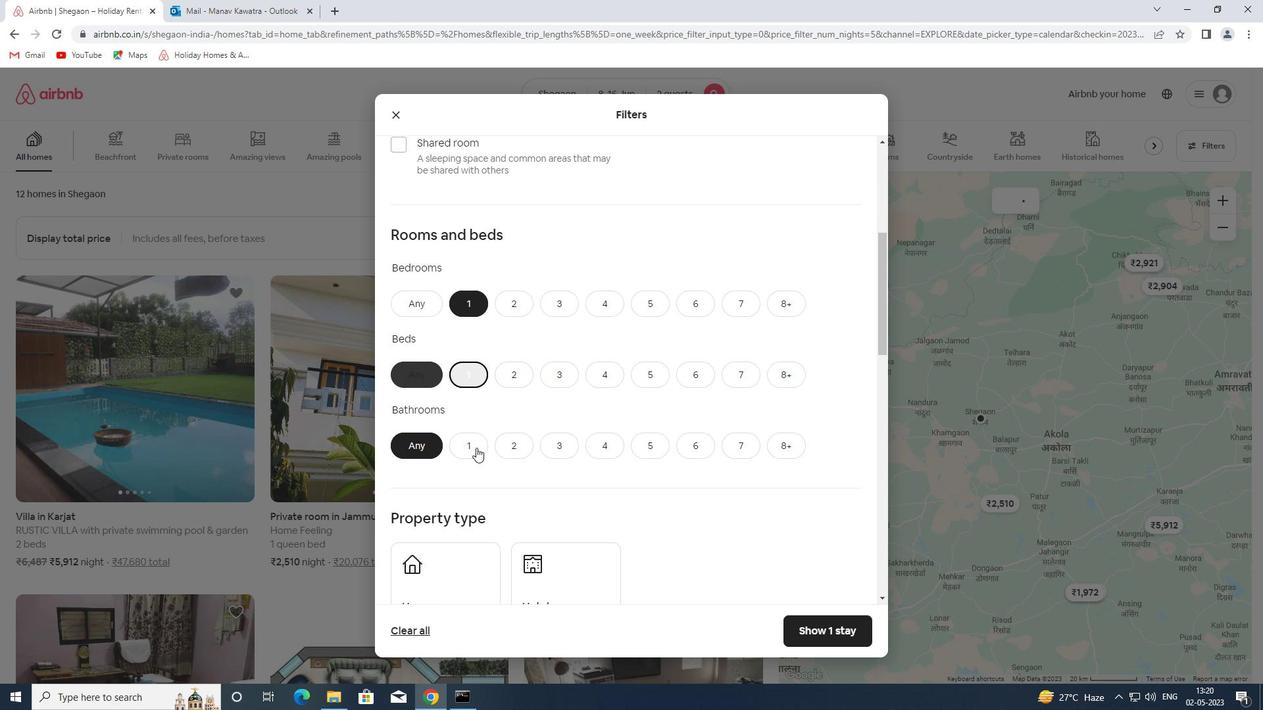 
Action: Mouse moved to (562, 390)
Screenshot: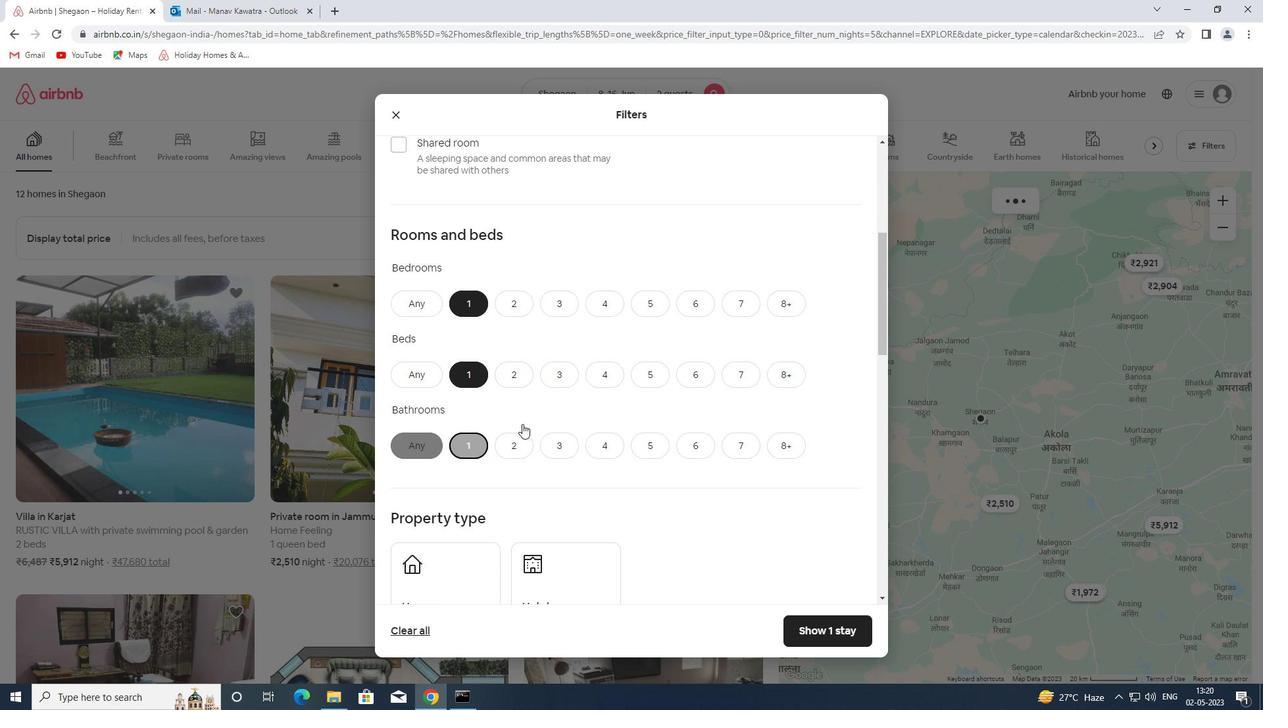 
Action: Mouse scrolled (562, 390) with delta (0, 0)
Screenshot: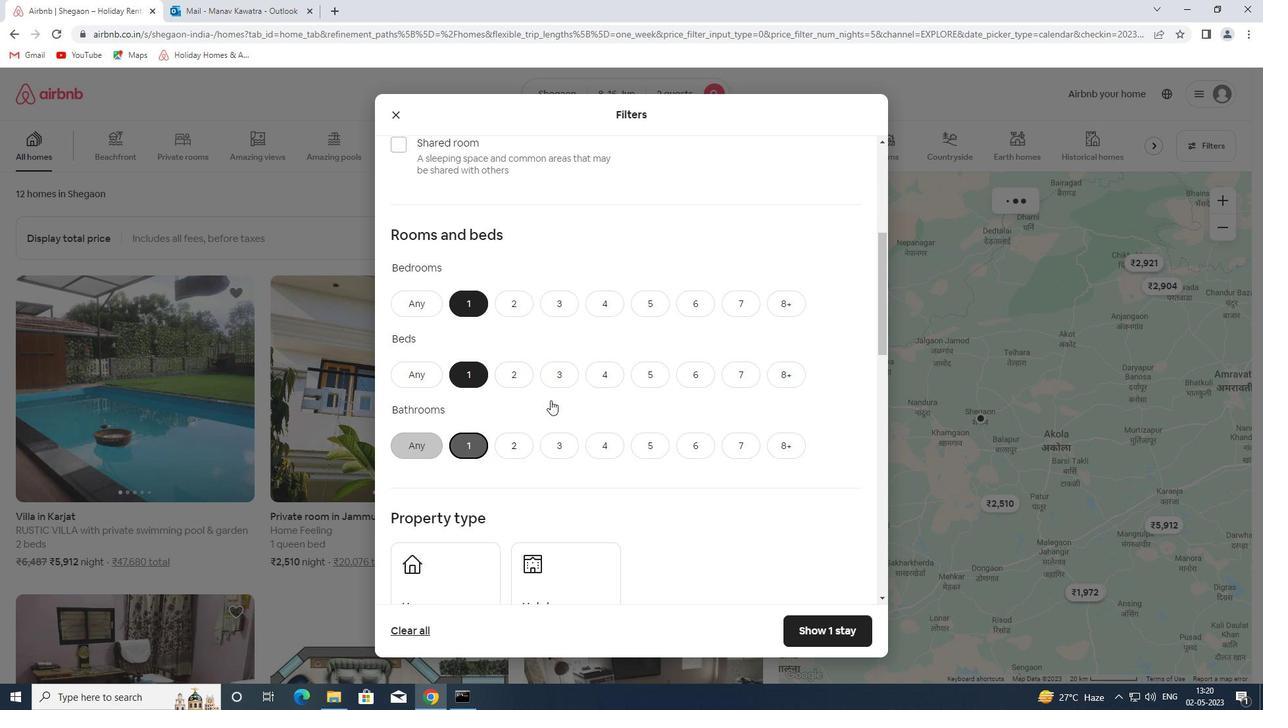 
Action: Mouse scrolled (562, 390) with delta (0, 0)
Screenshot: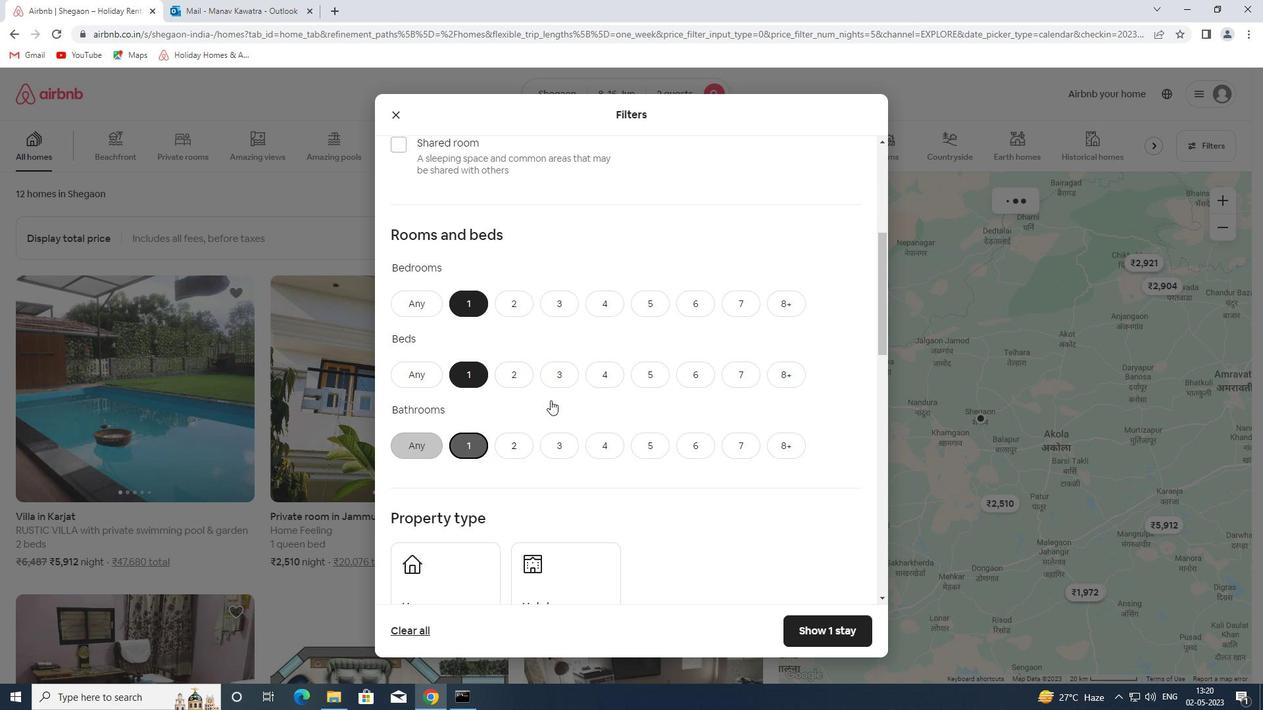 
Action: Mouse scrolled (562, 390) with delta (0, 0)
Screenshot: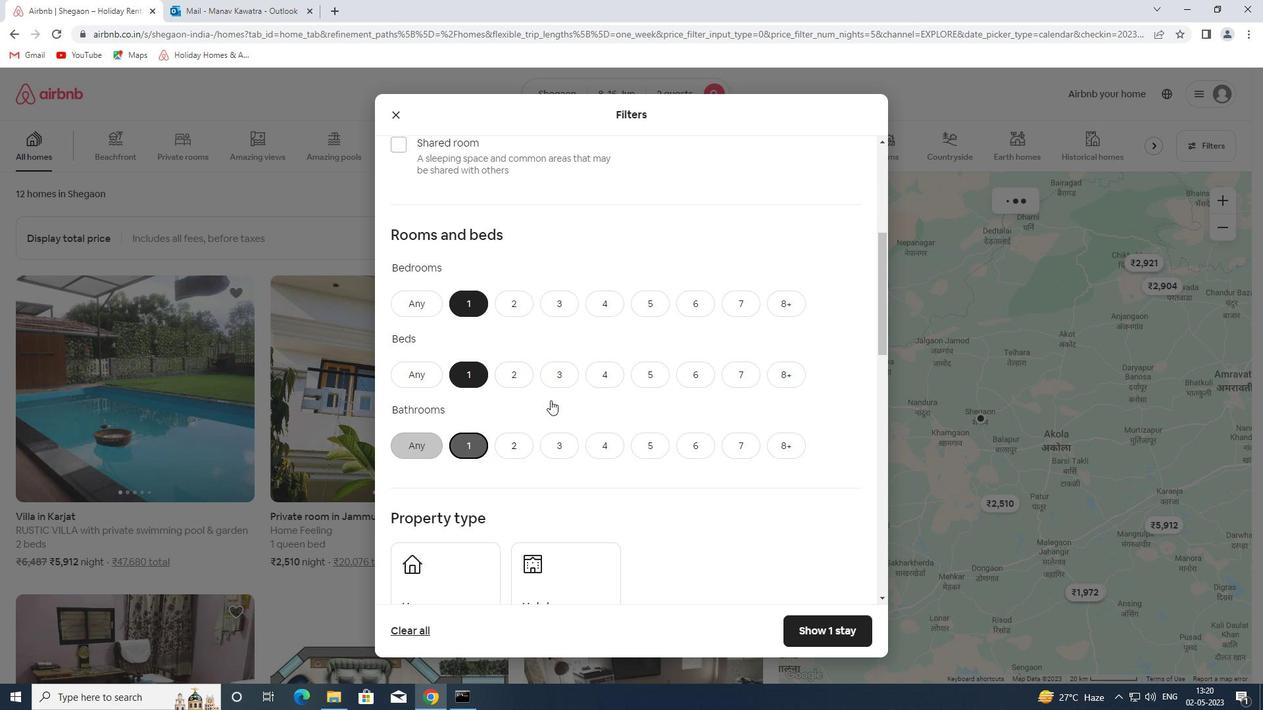 
Action: Mouse scrolled (562, 390) with delta (0, 0)
Screenshot: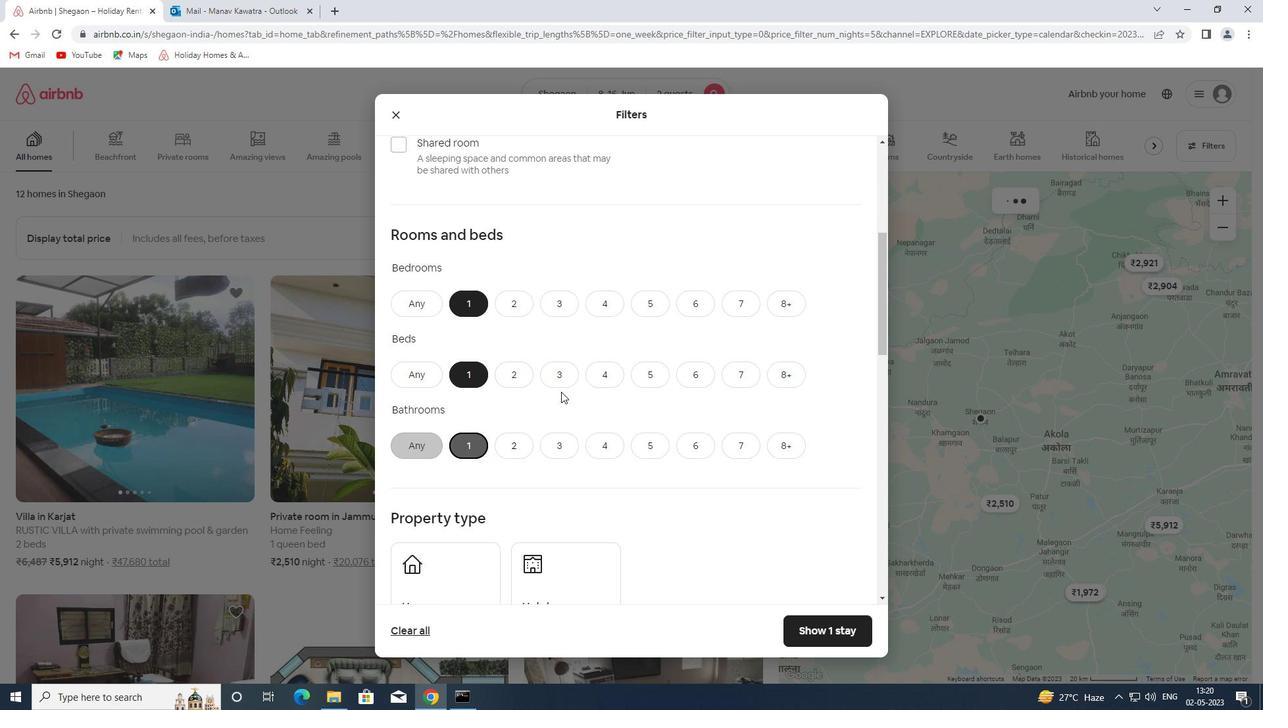 
Action: Mouse scrolled (562, 390) with delta (0, 0)
Screenshot: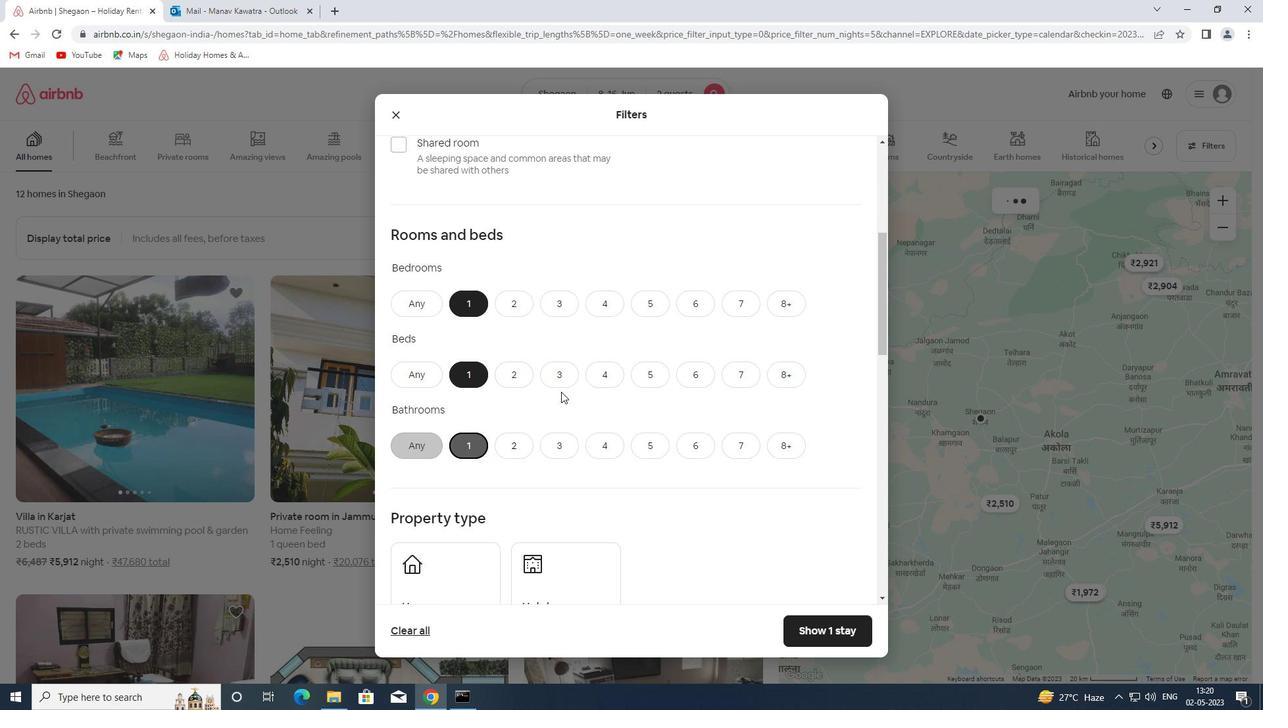 
Action: Mouse moved to (446, 261)
Screenshot: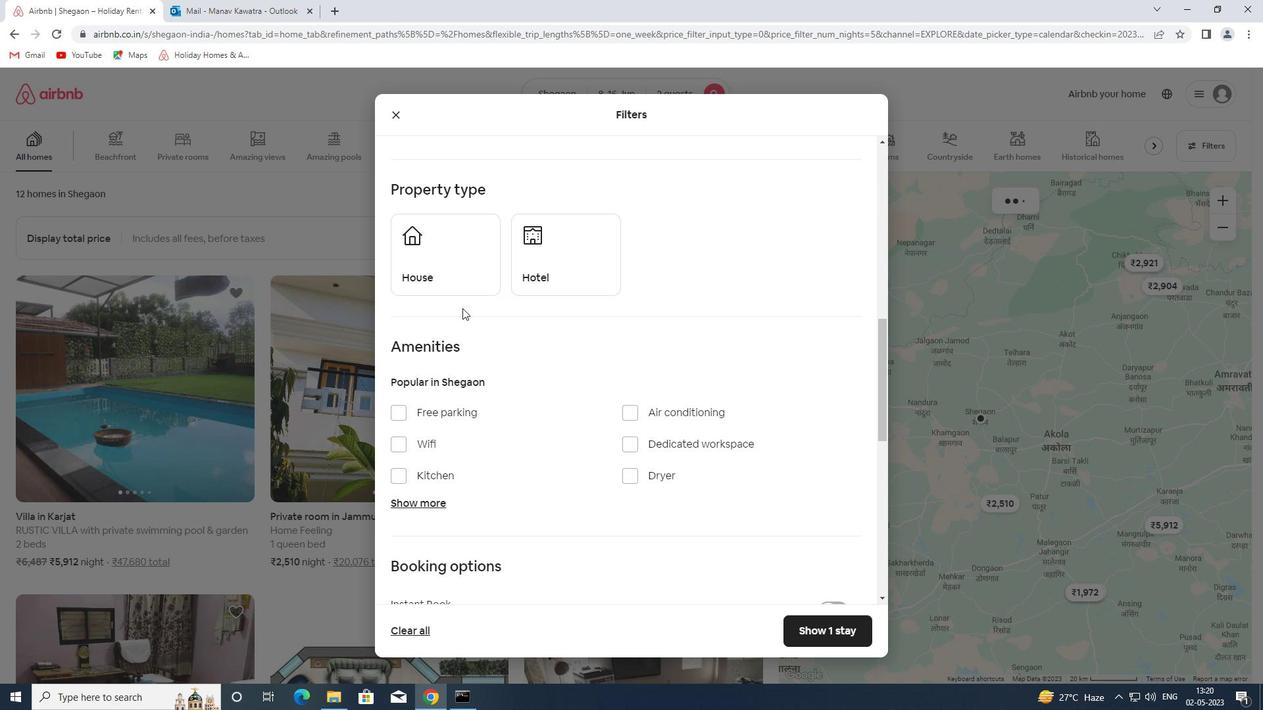 
Action: Mouse pressed left at (446, 261)
Screenshot: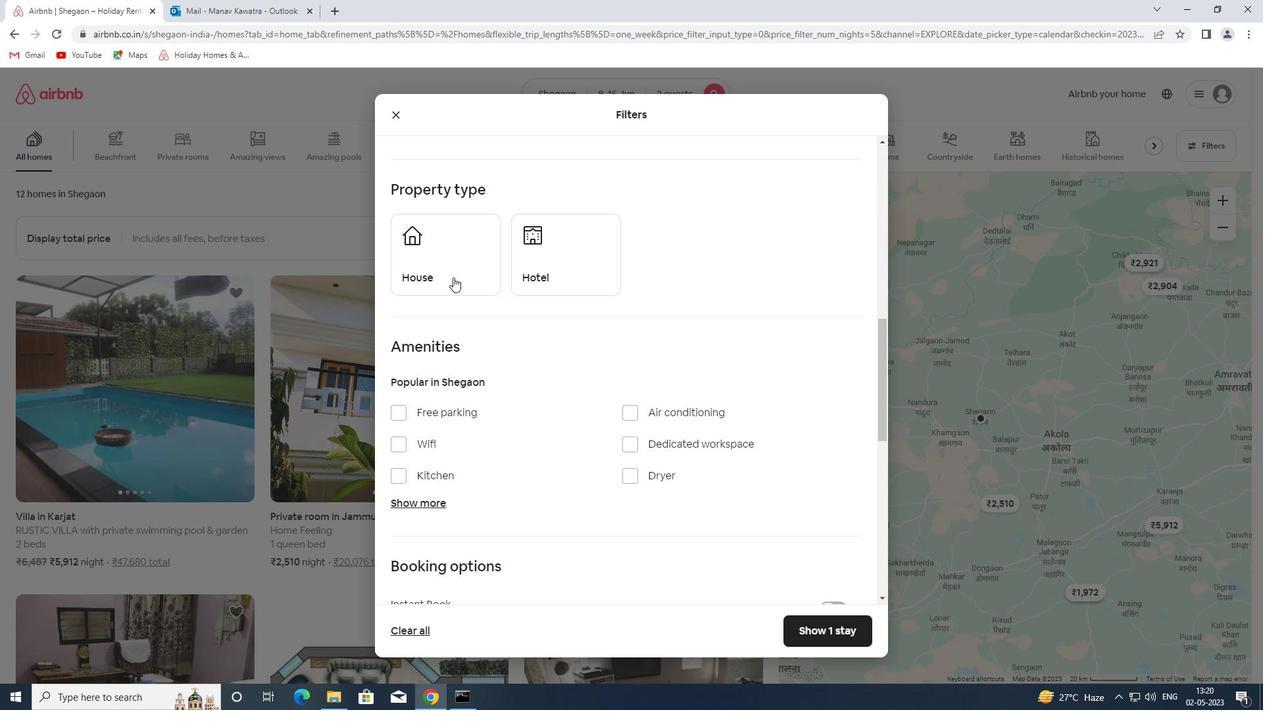 
Action: Mouse moved to (535, 263)
Screenshot: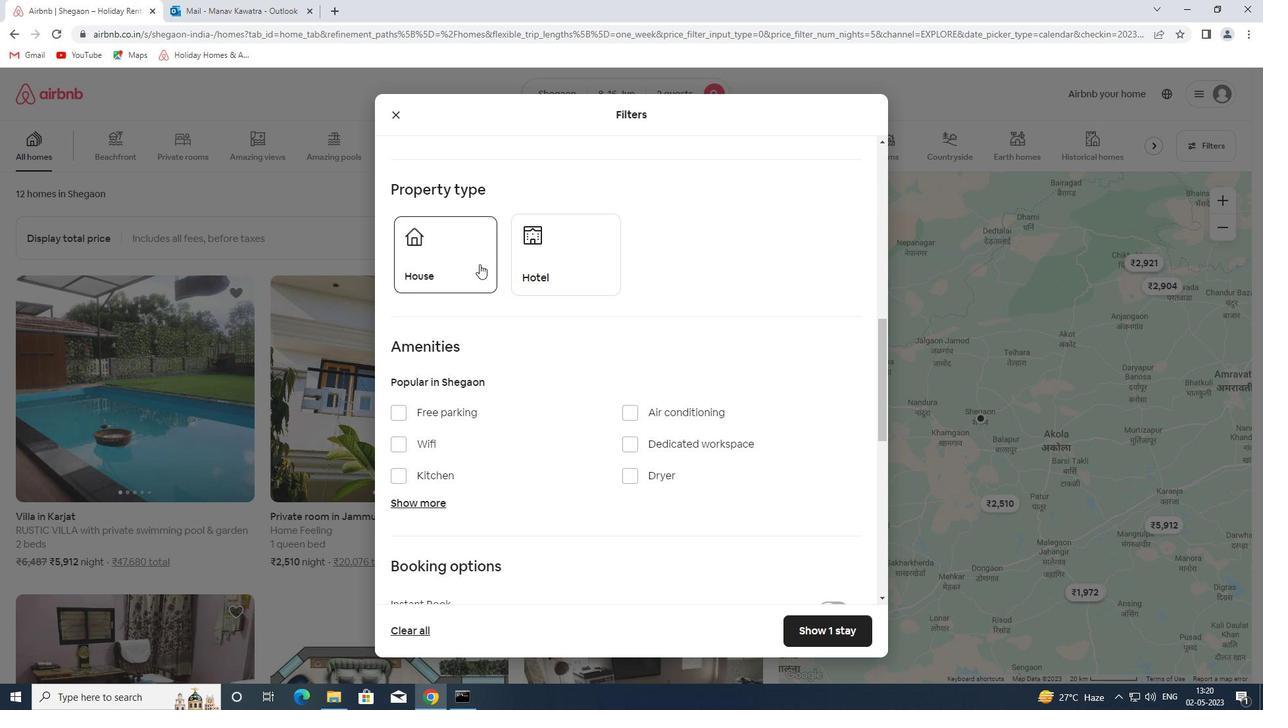 
Action: Mouse pressed left at (535, 263)
Screenshot: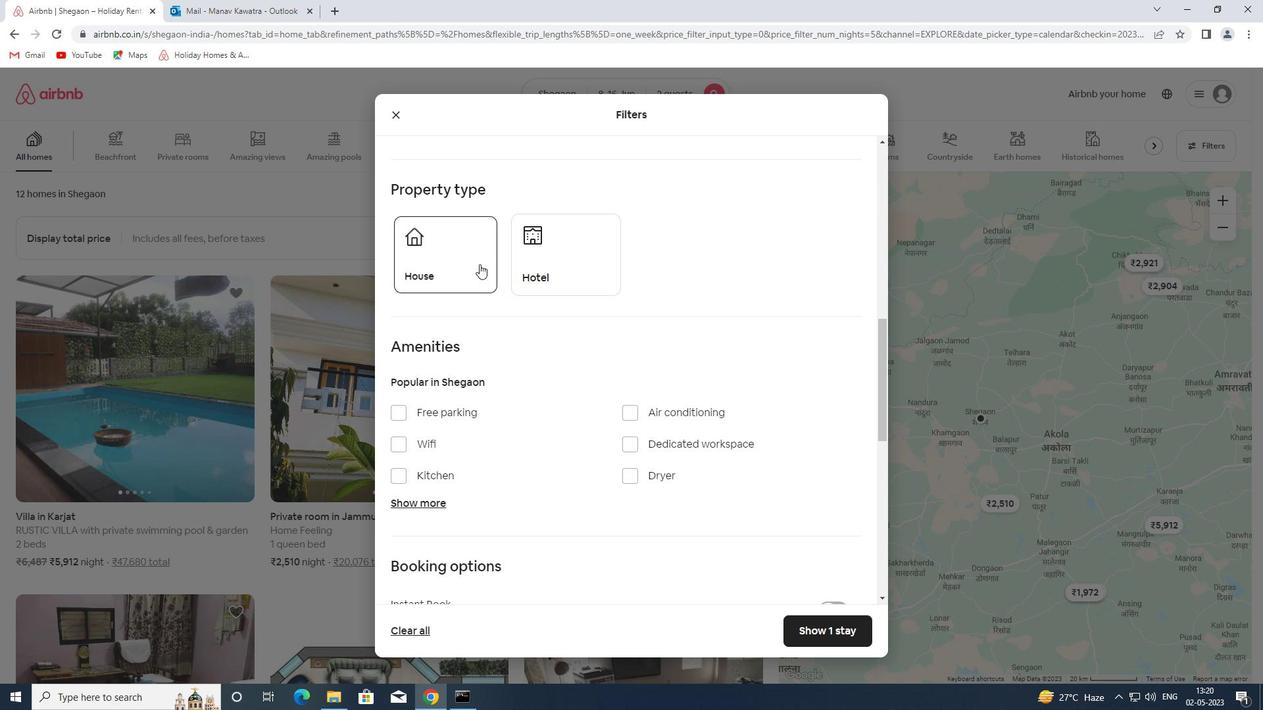 
Action: Mouse moved to (670, 373)
Screenshot: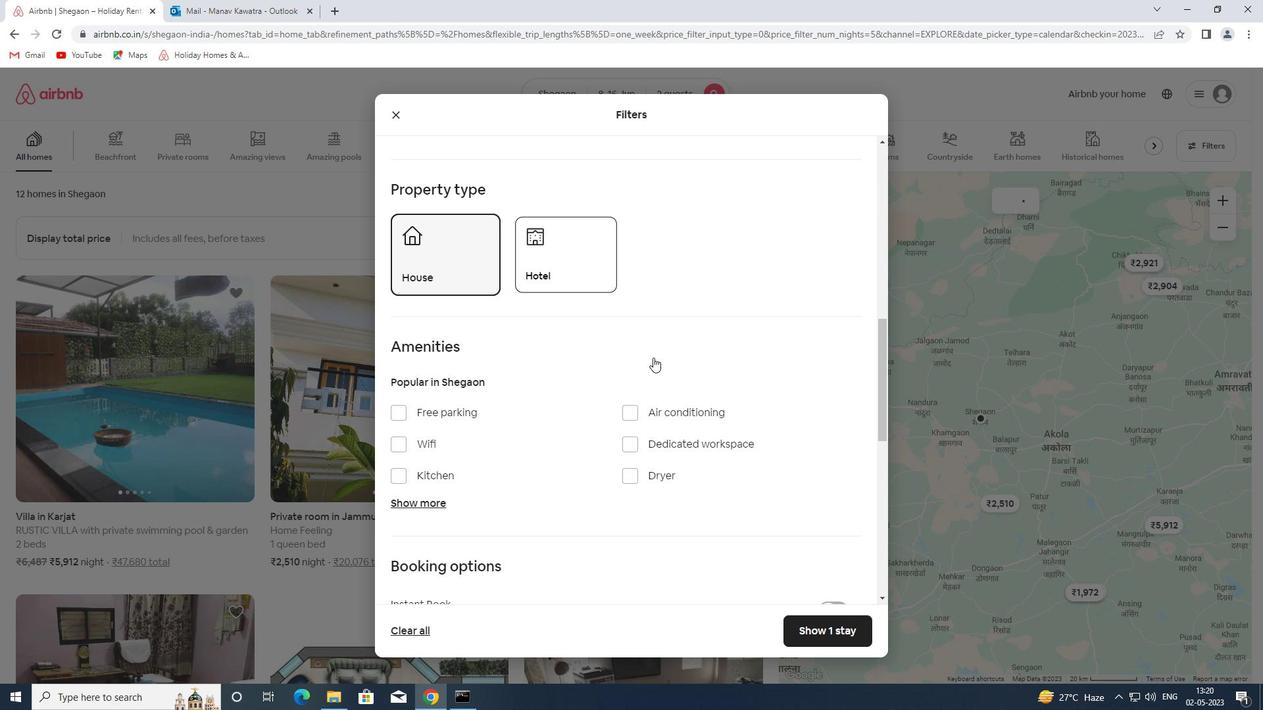 
Action: Mouse scrolled (670, 373) with delta (0, 0)
Screenshot: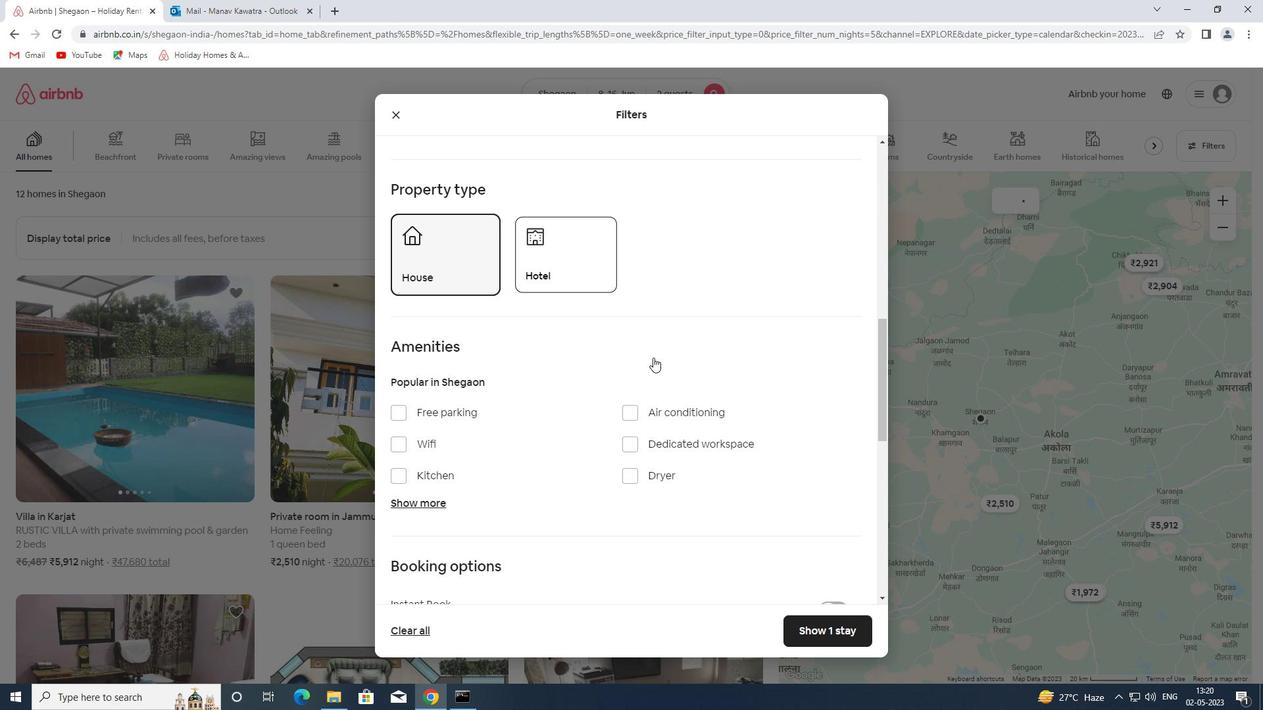
Action: Mouse moved to (671, 377)
Screenshot: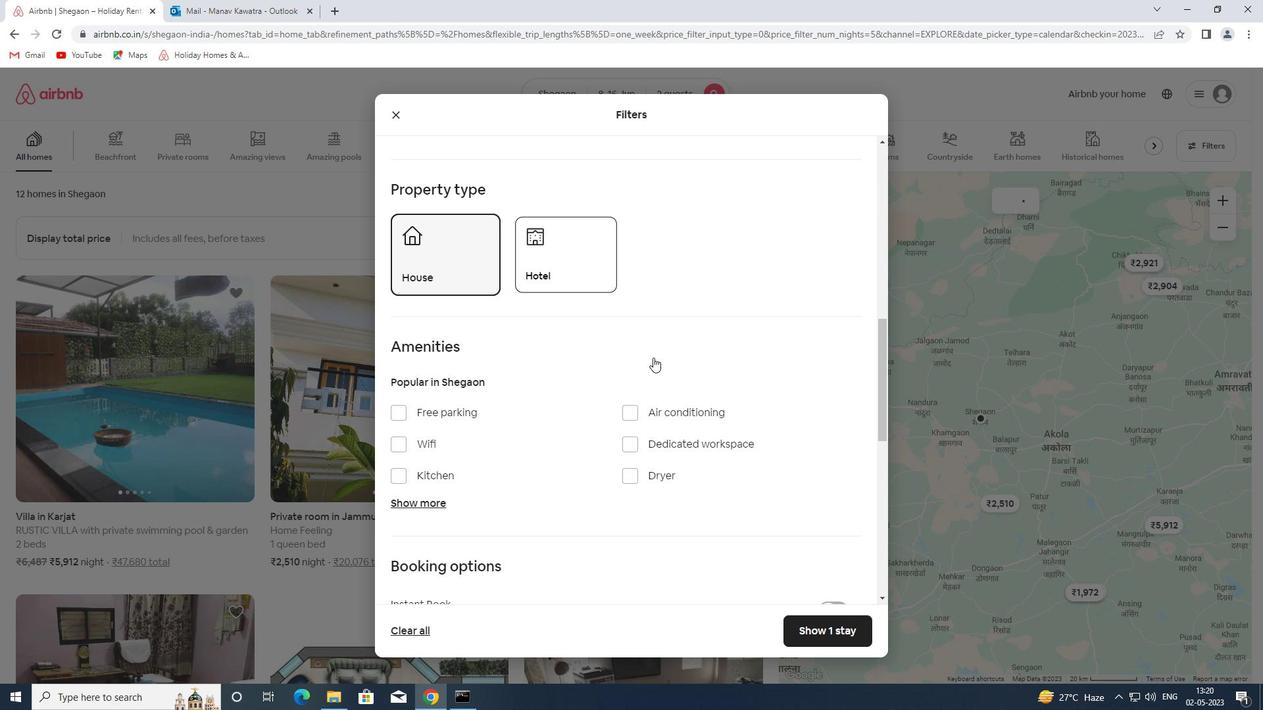 
Action: Mouse scrolled (671, 377) with delta (0, 0)
Screenshot: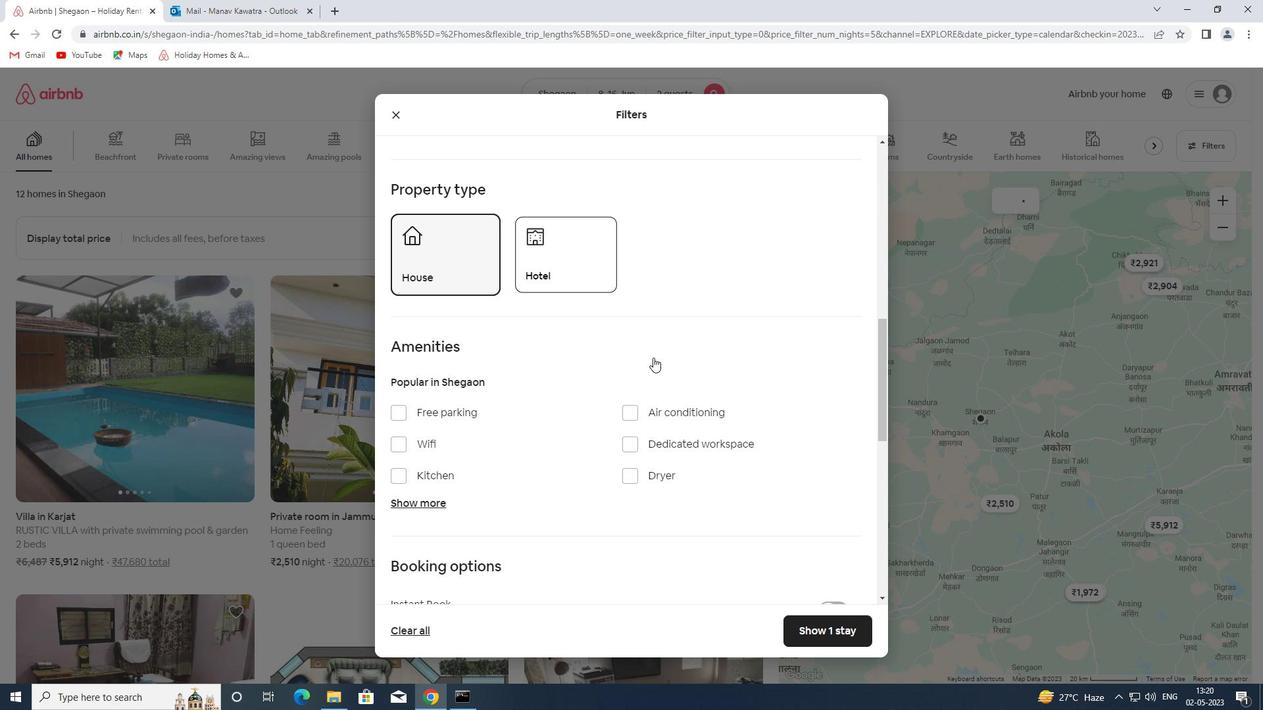 
Action: Mouse moved to (671, 378)
Screenshot: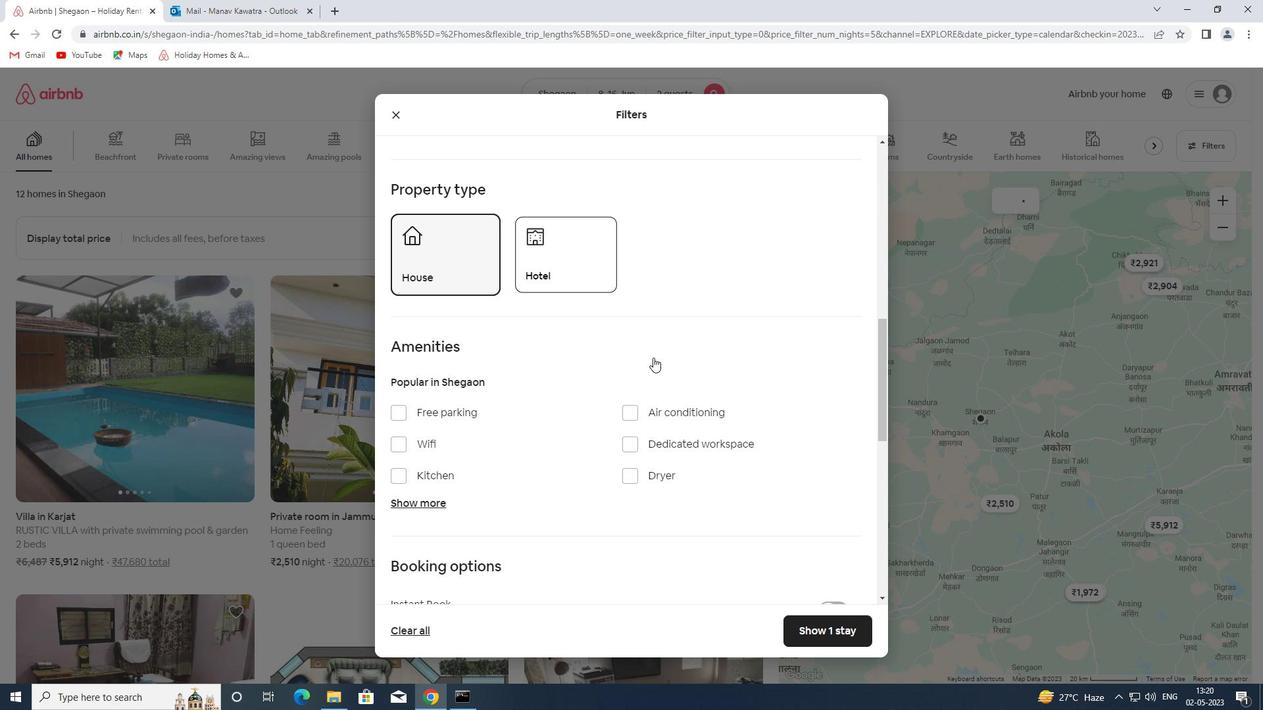 
Action: Mouse scrolled (671, 377) with delta (0, 0)
Screenshot: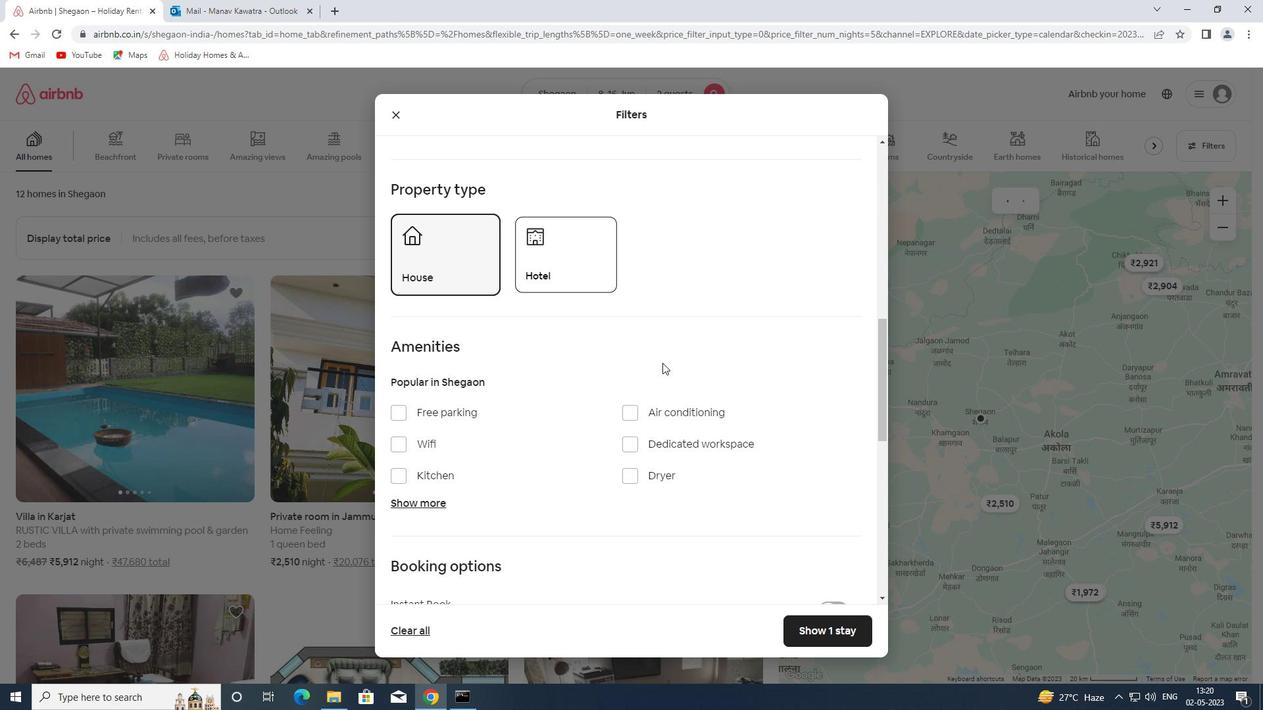 
Action: Mouse scrolled (671, 377) with delta (0, 0)
Screenshot: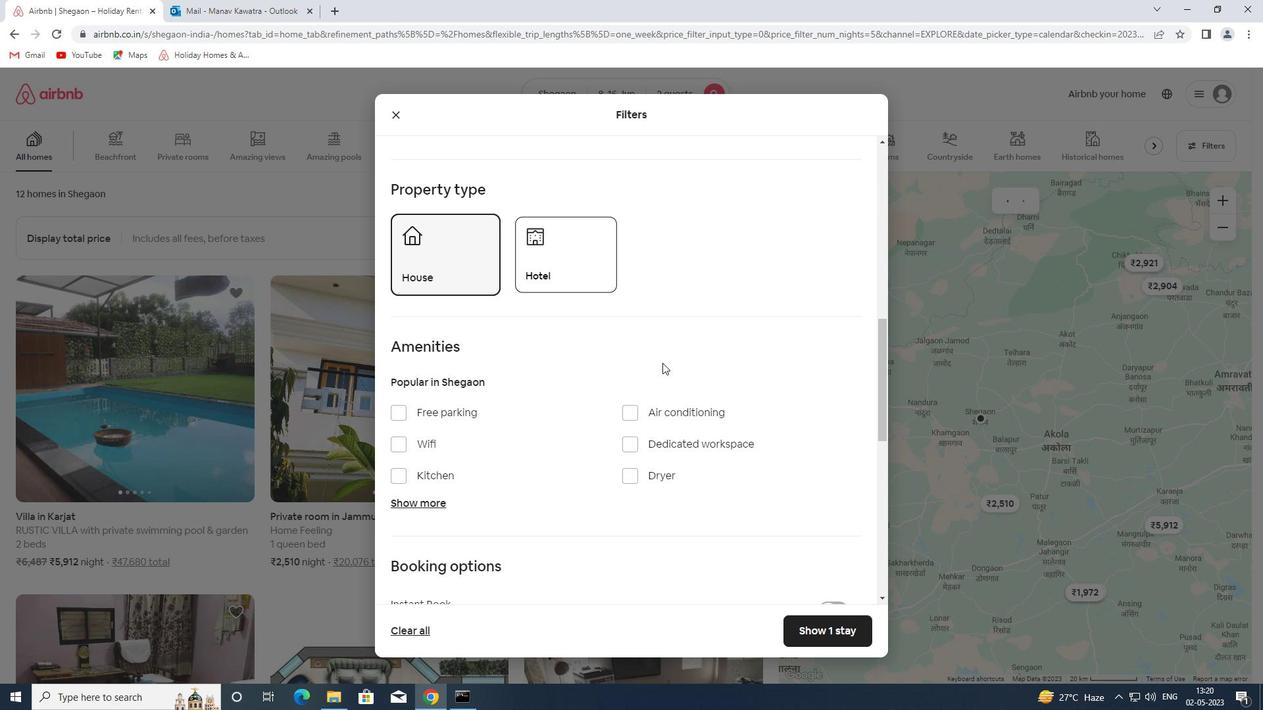 
Action: Mouse moved to (671, 379)
Screenshot: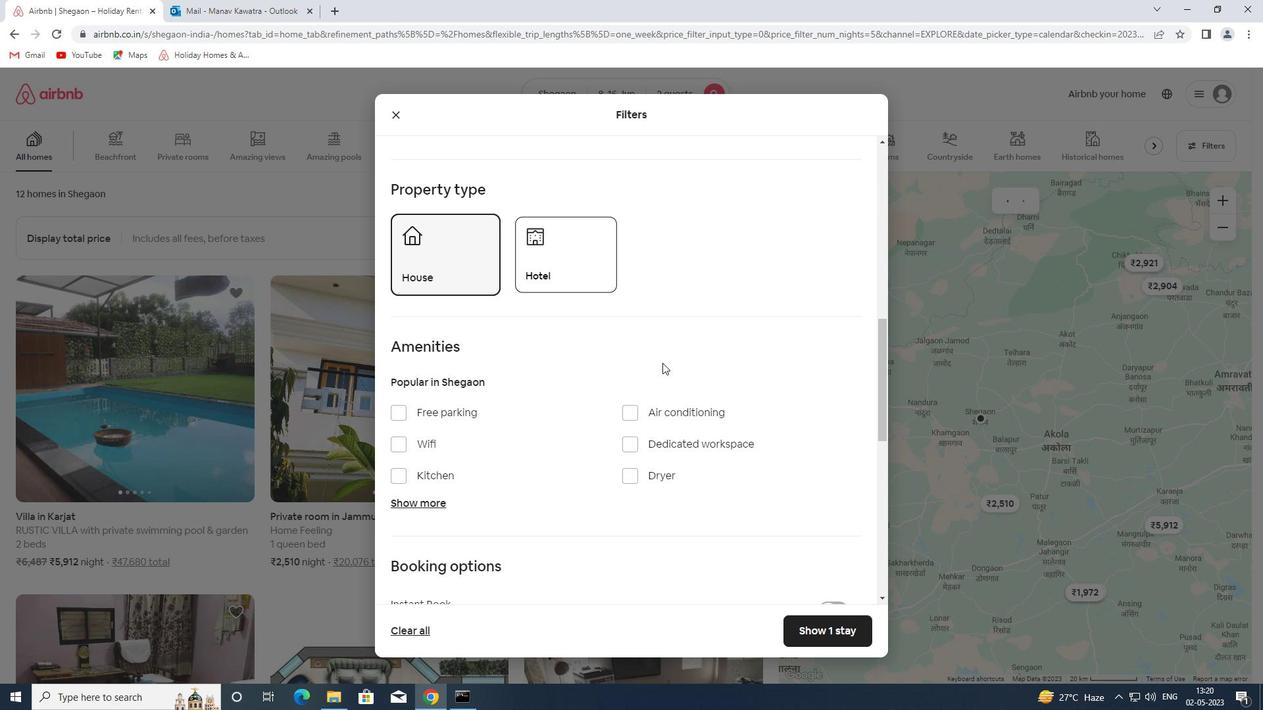 
Action: Mouse scrolled (671, 378) with delta (0, 0)
Screenshot: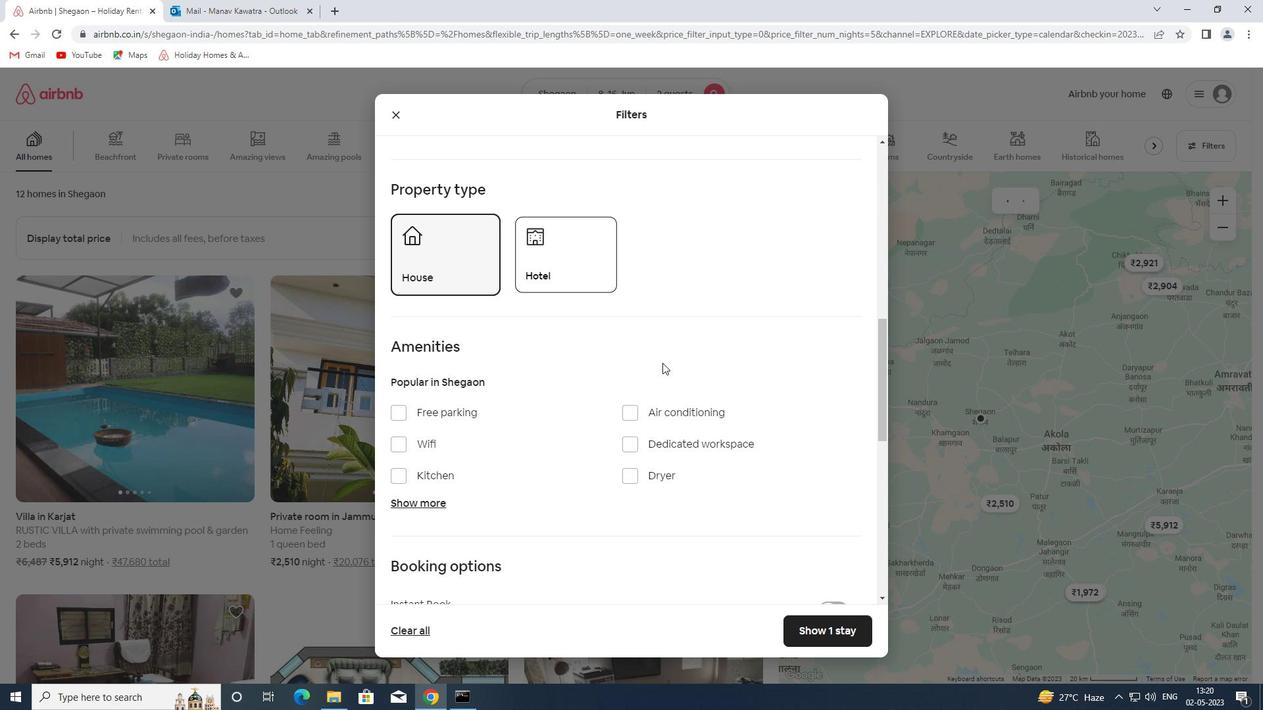
Action: Mouse moved to (671, 383)
Screenshot: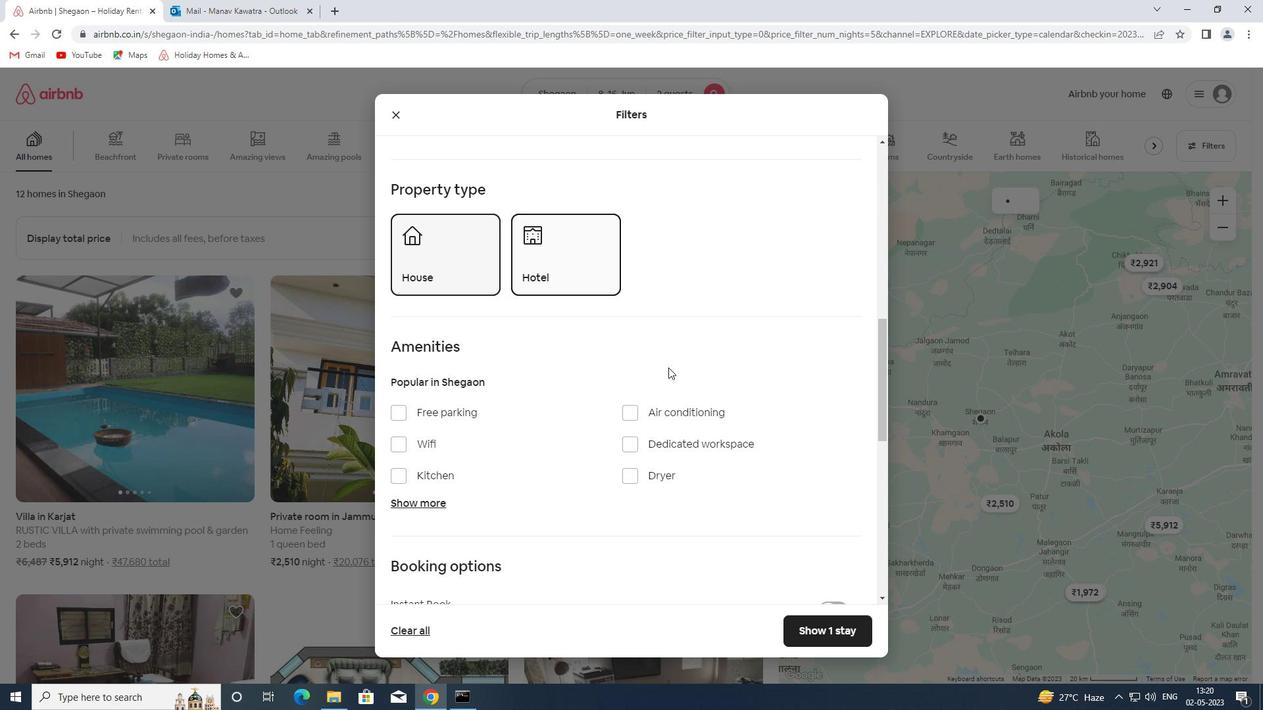 
Action: Mouse scrolled (671, 382) with delta (0, 0)
Screenshot: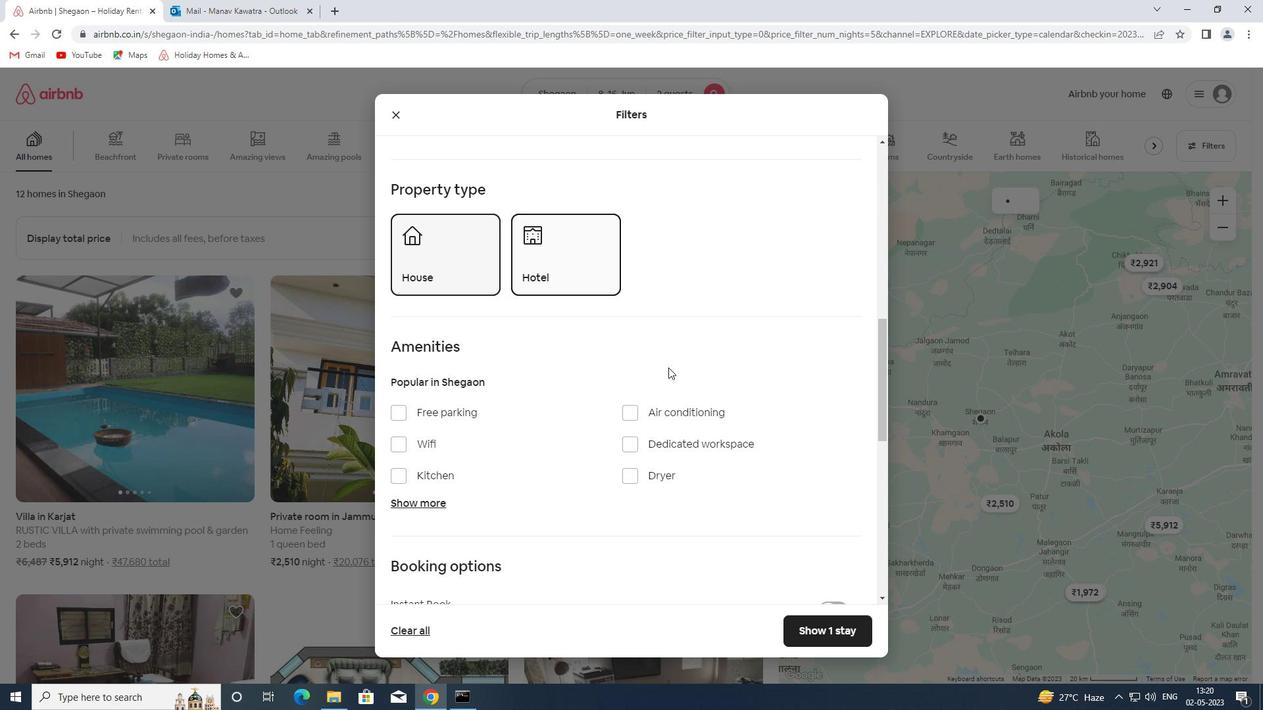 
Action: Mouse moved to (841, 257)
Screenshot: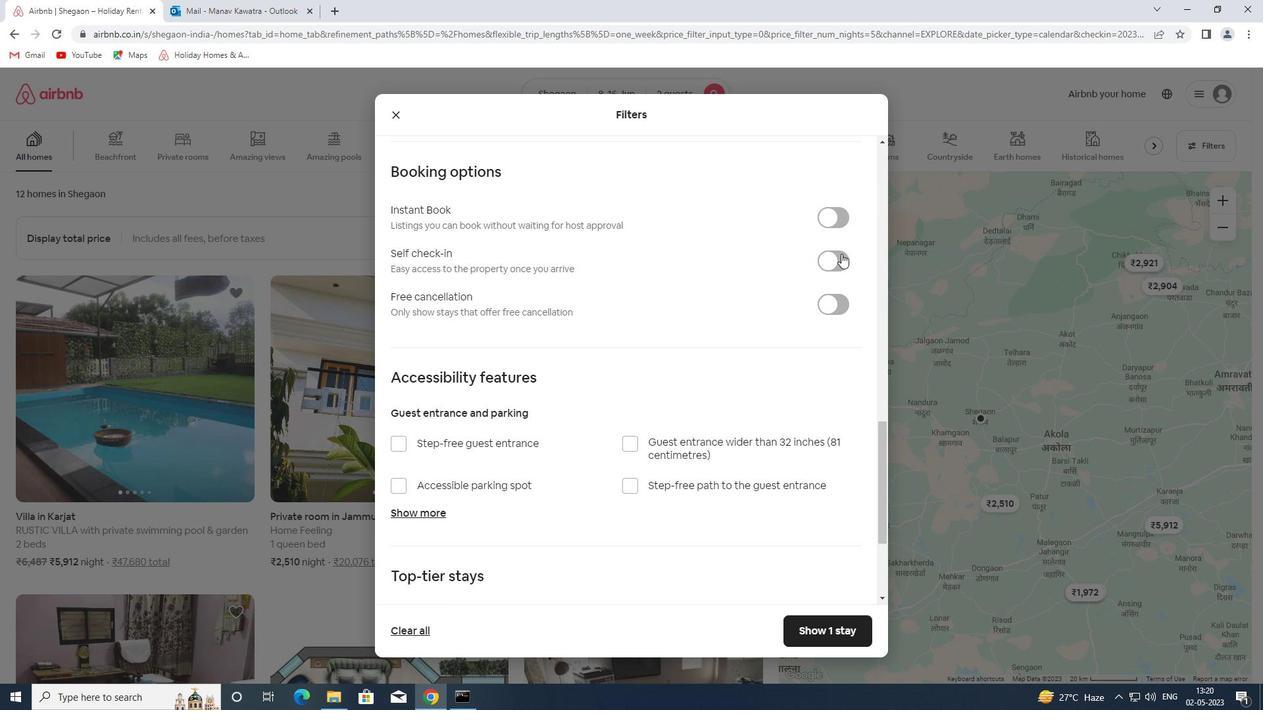 
Action: Mouse pressed left at (841, 257)
Screenshot: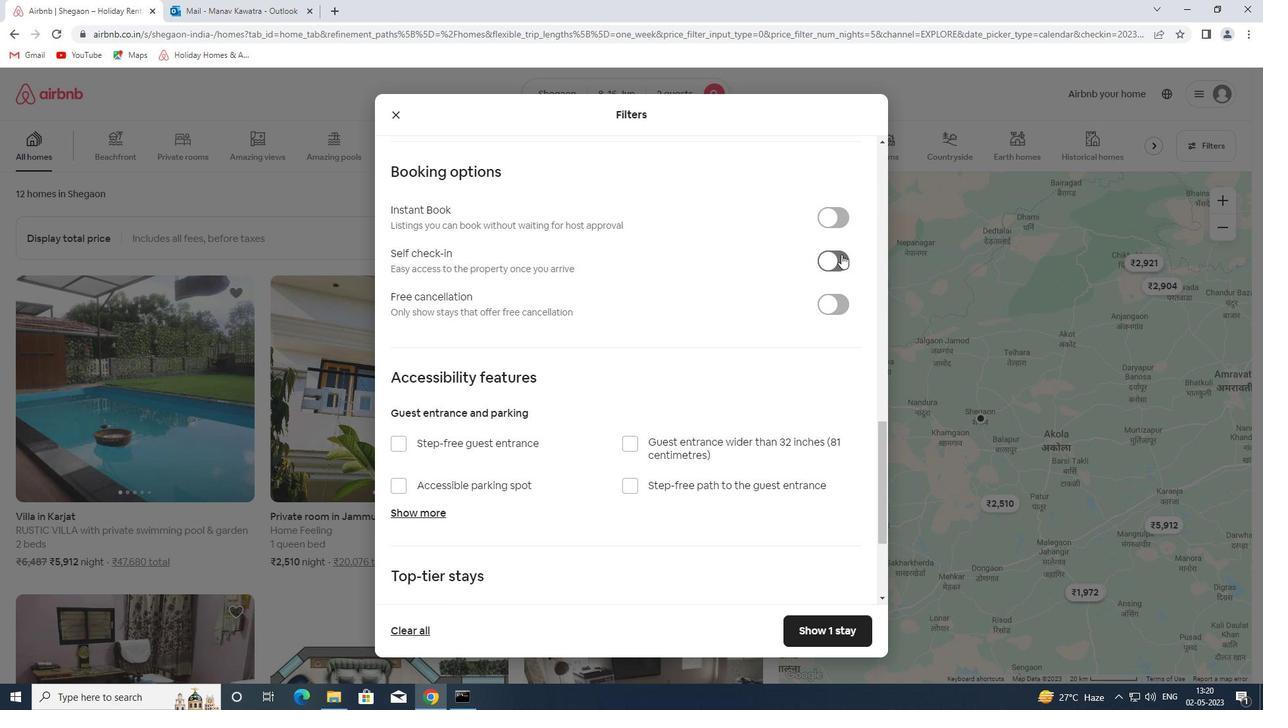 
Action: Mouse moved to (712, 346)
Screenshot: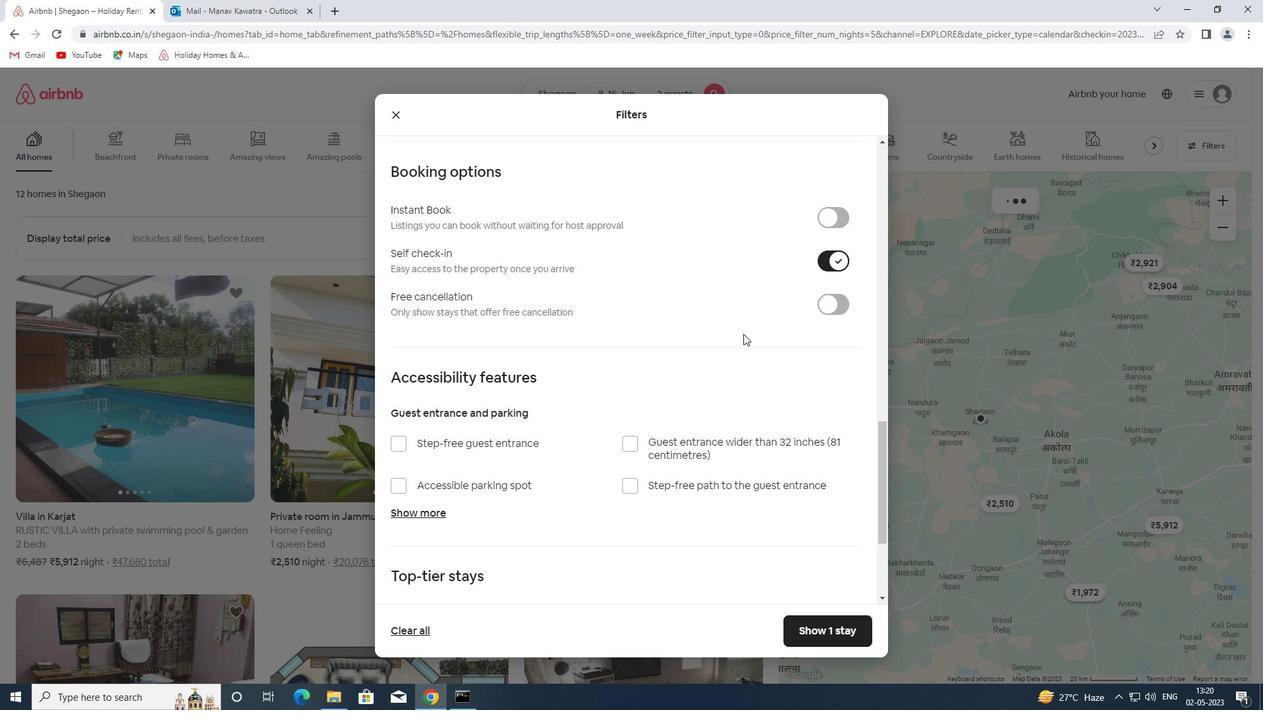 
Action: Mouse scrolled (712, 345) with delta (0, 0)
Screenshot: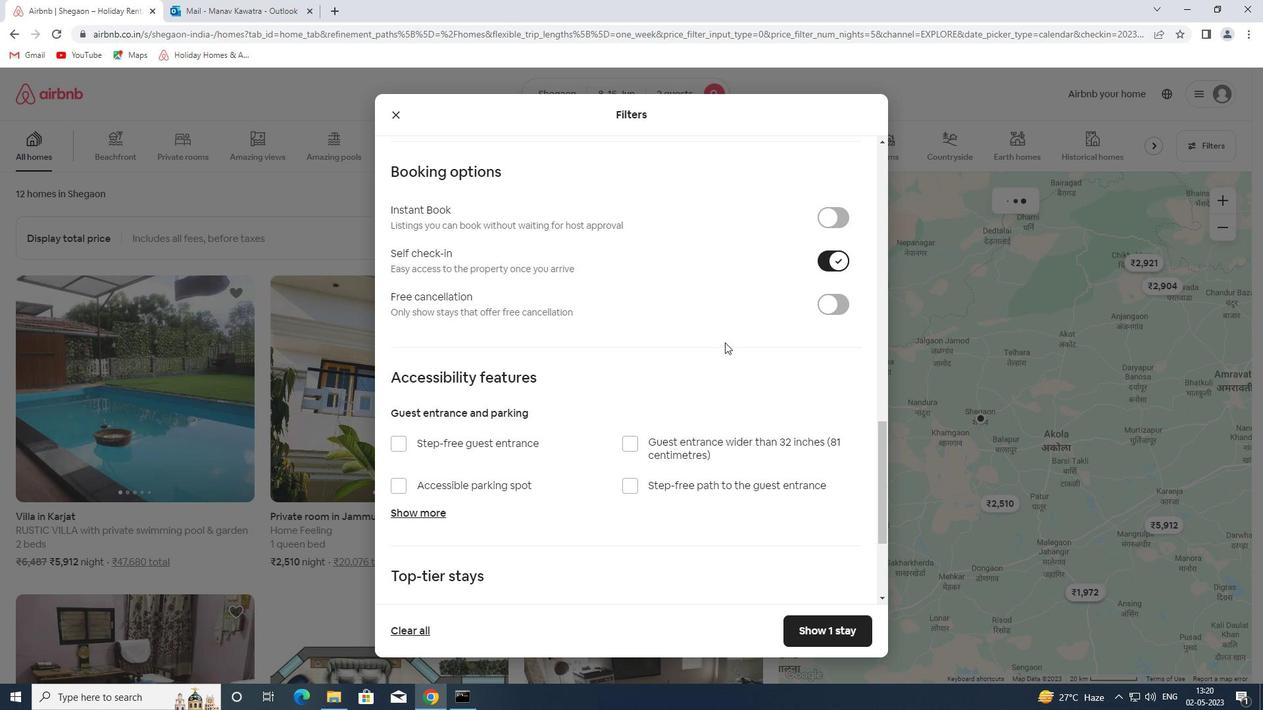 
Action: Mouse scrolled (712, 345) with delta (0, 0)
Screenshot: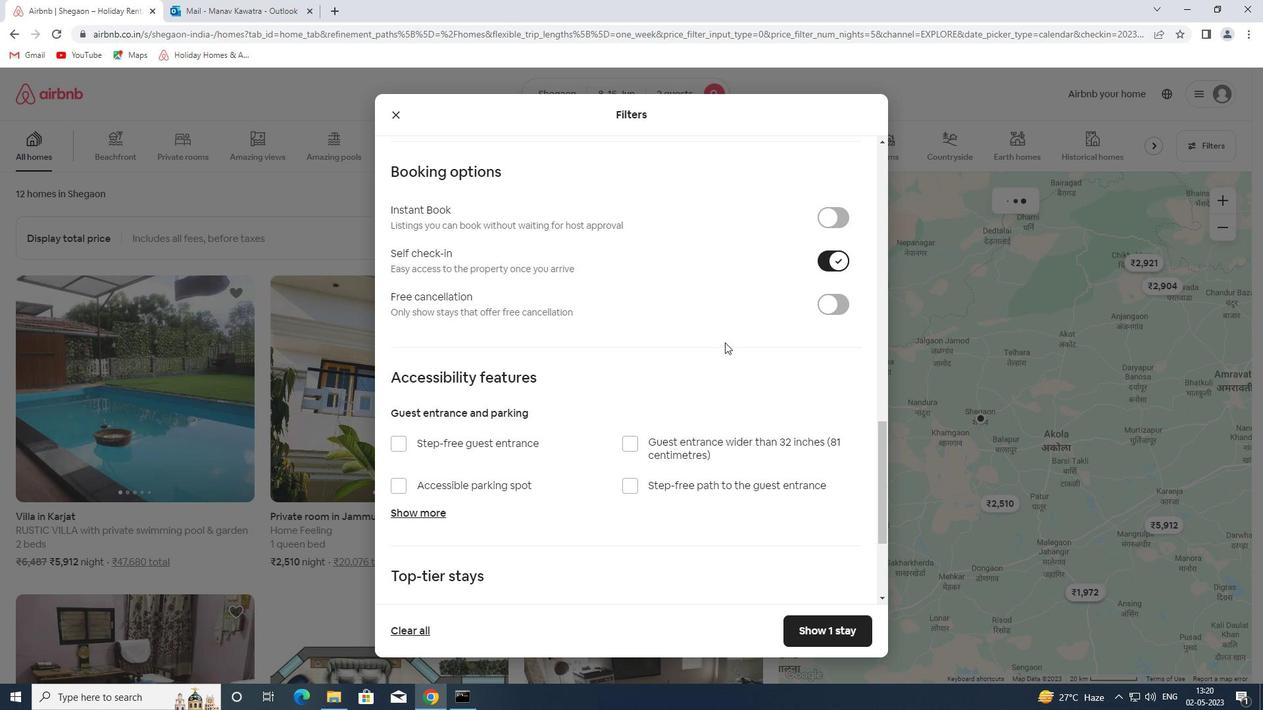 
Action: Mouse scrolled (712, 345) with delta (0, 0)
Screenshot: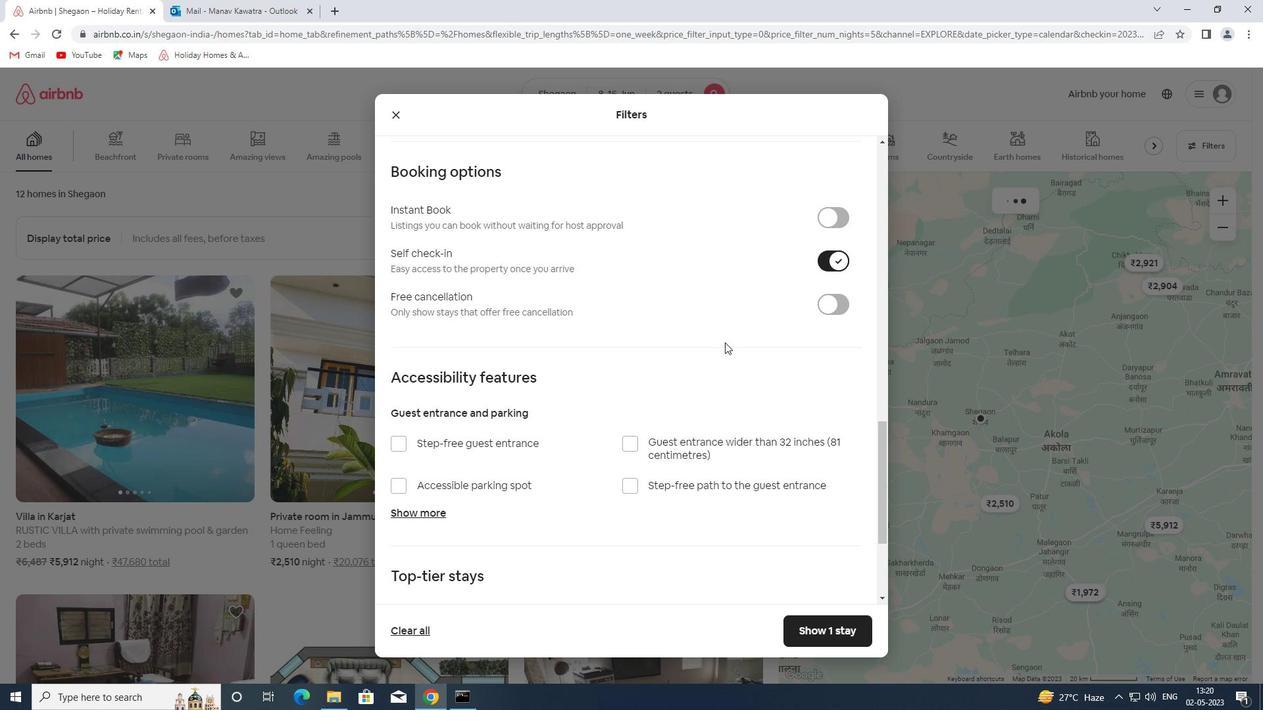 
Action: Mouse moved to (711, 347)
Screenshot: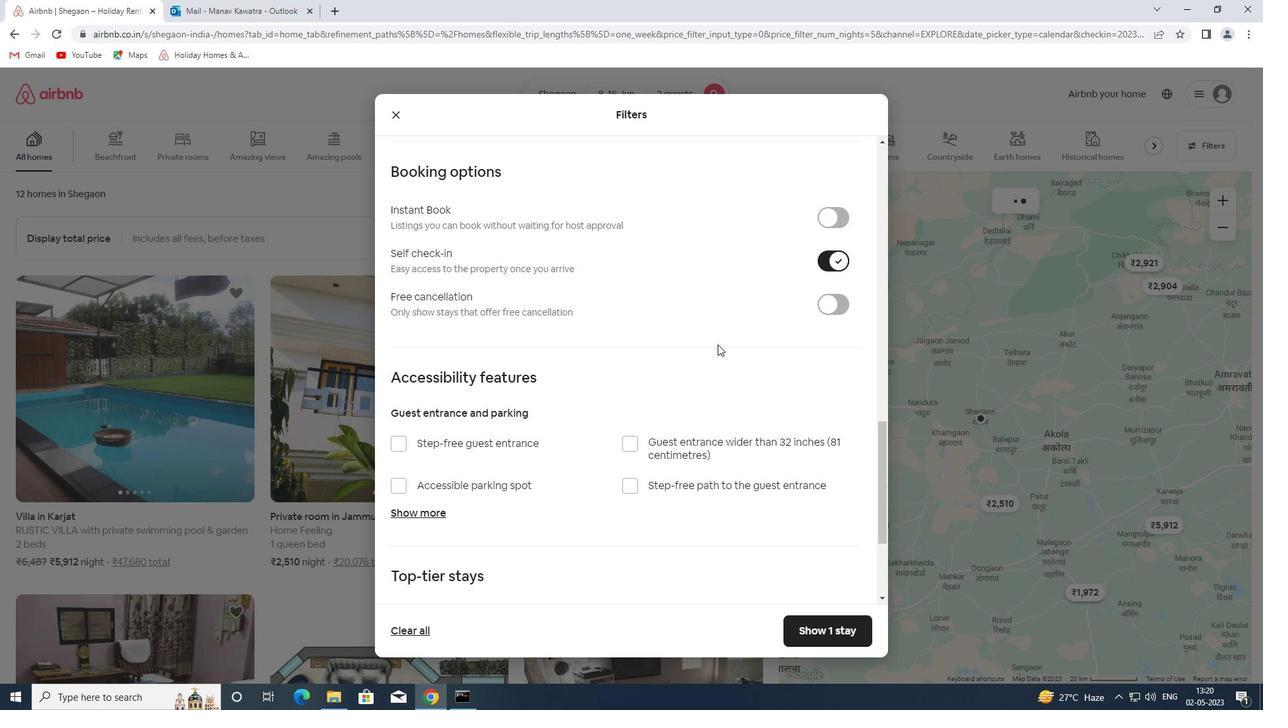 
Action: Mouse scrolled (711, 346) with delta (0, 0)
Screenshot: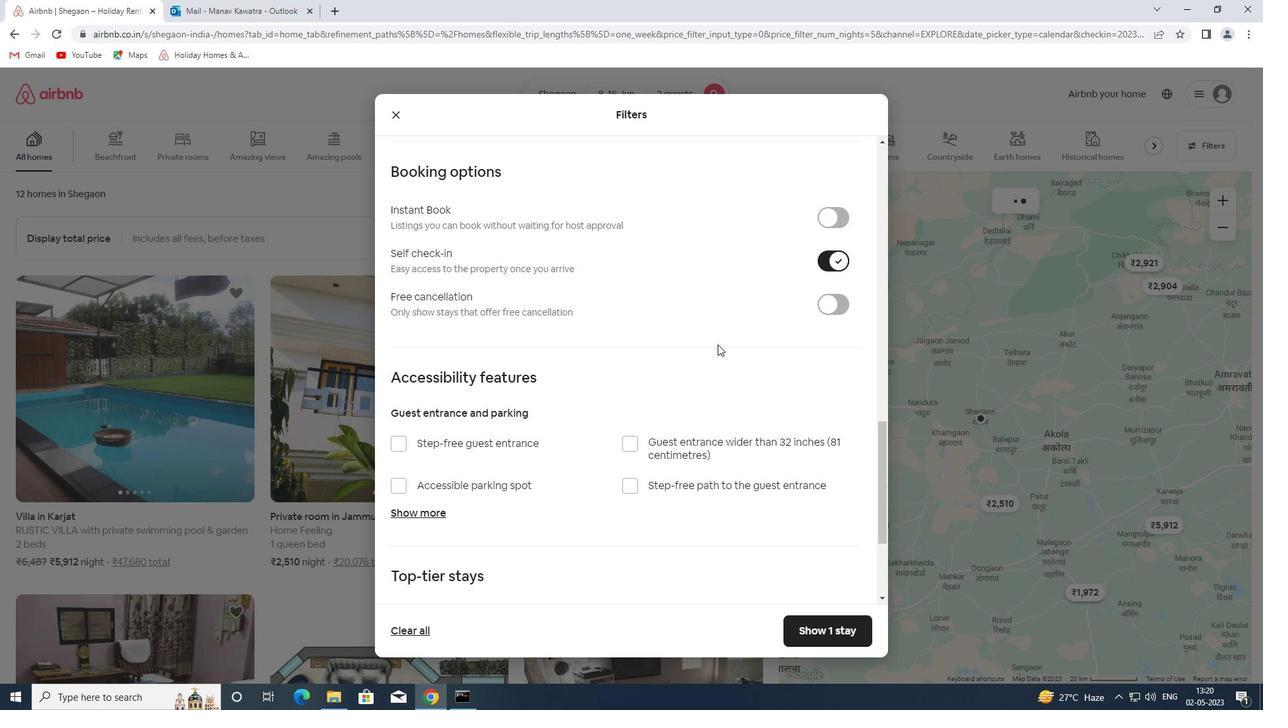 
Action: Mouse moved to (708, 351)
Screenshot: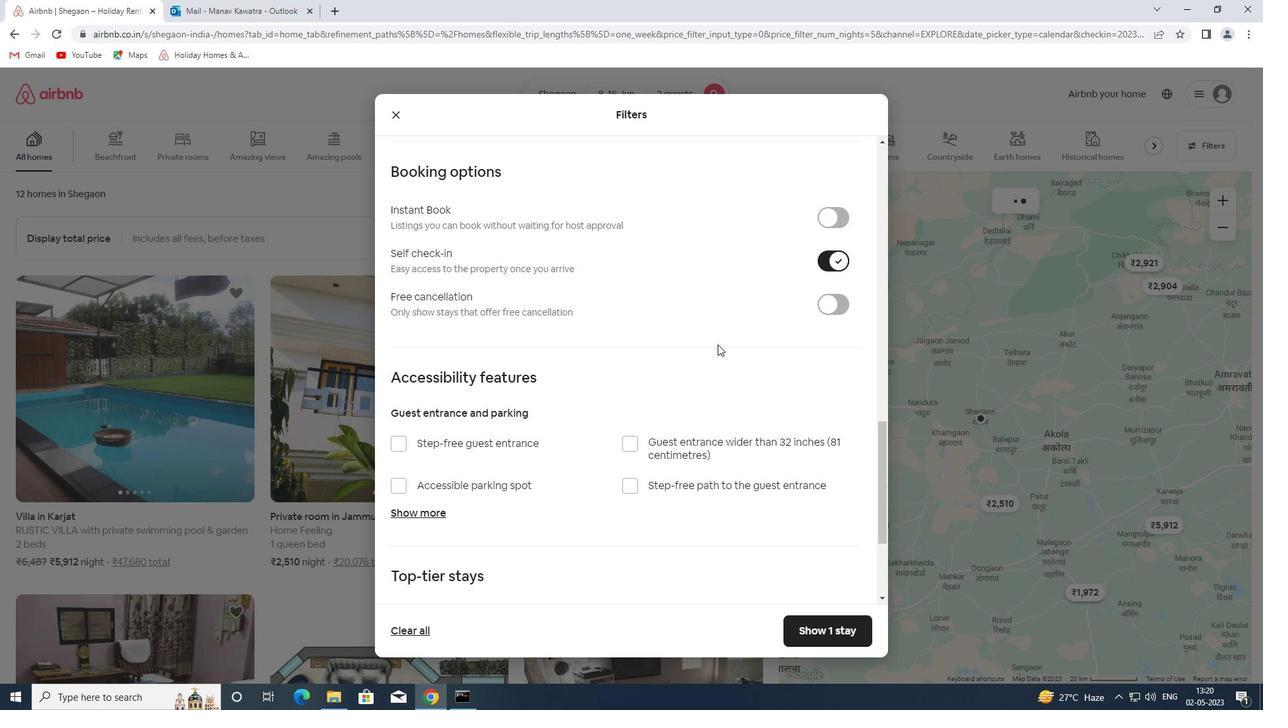 
Action: Mouse scrolled (708, 350) with delta (0, 0)
Screenshot: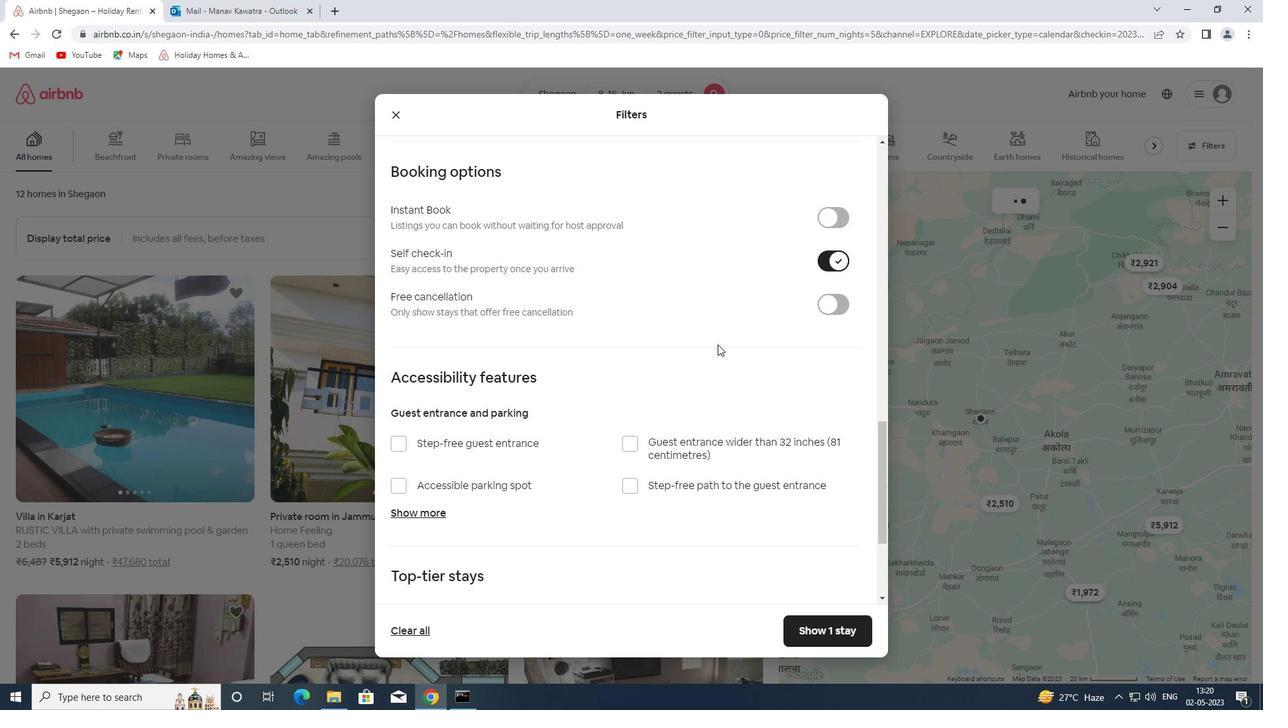 
Action: Mouse moved to (704, 359)
Screenshot: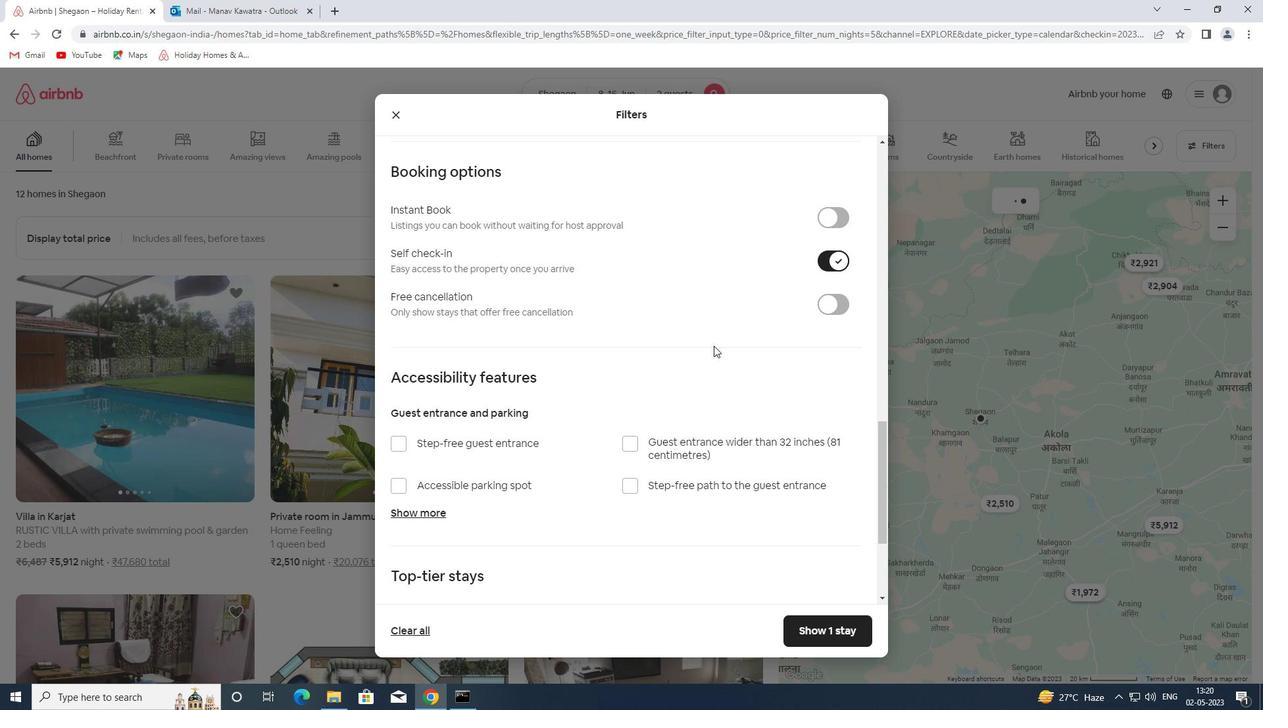 
Action: Mouse scrolled (704, 358) with delta (0, 0)
Screenshot: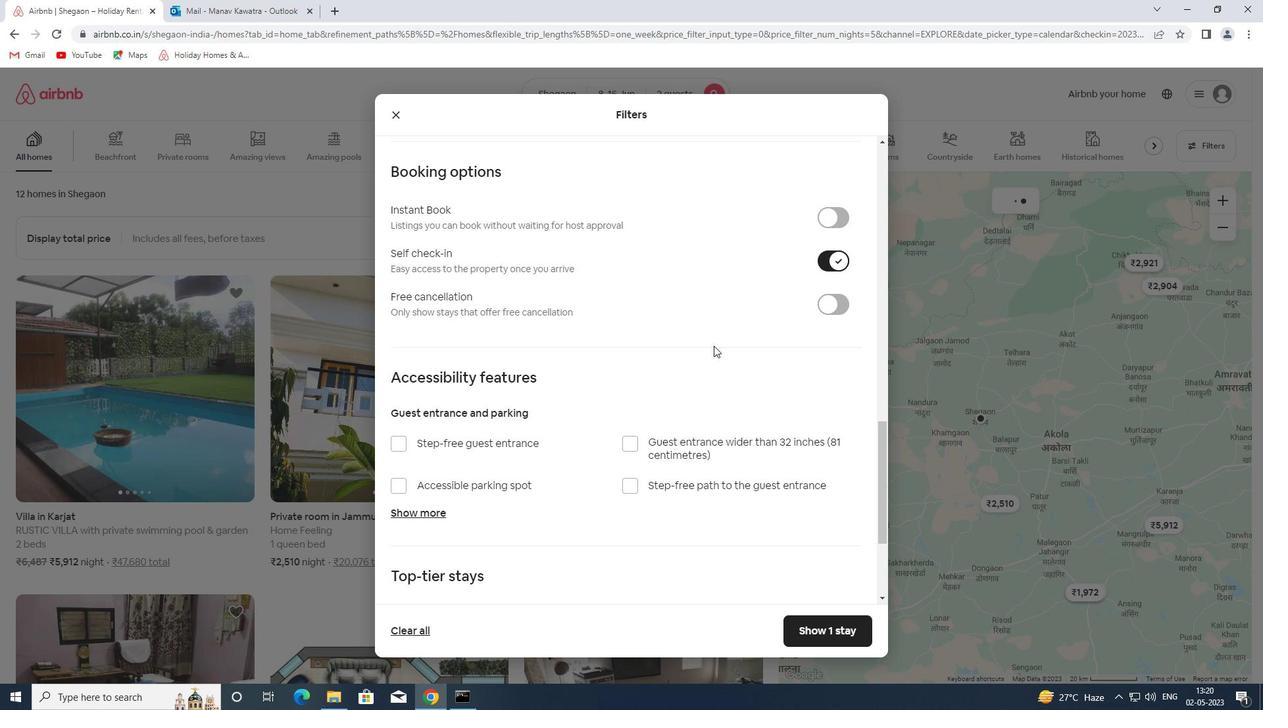 
Action: Mouse moved to (637, 457)
Screenshot: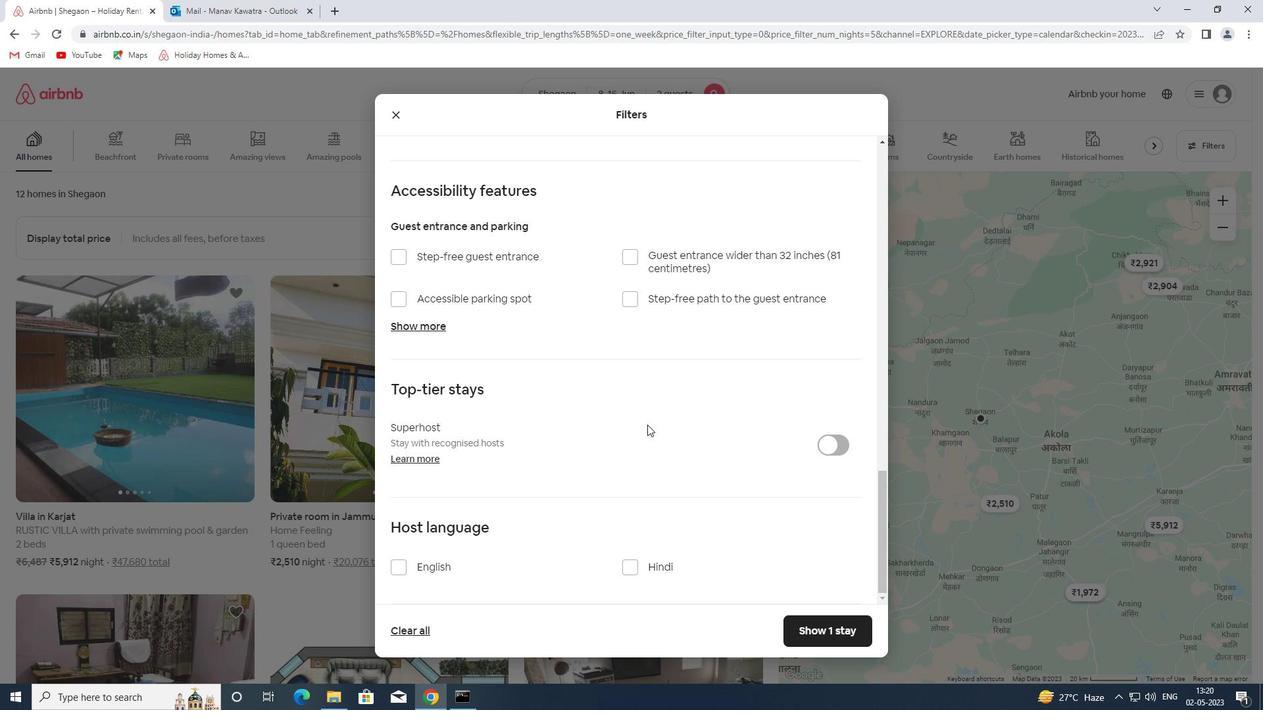 
Action: Mouse scrolled (637, 456) with delta (0, 0)
Screenshot: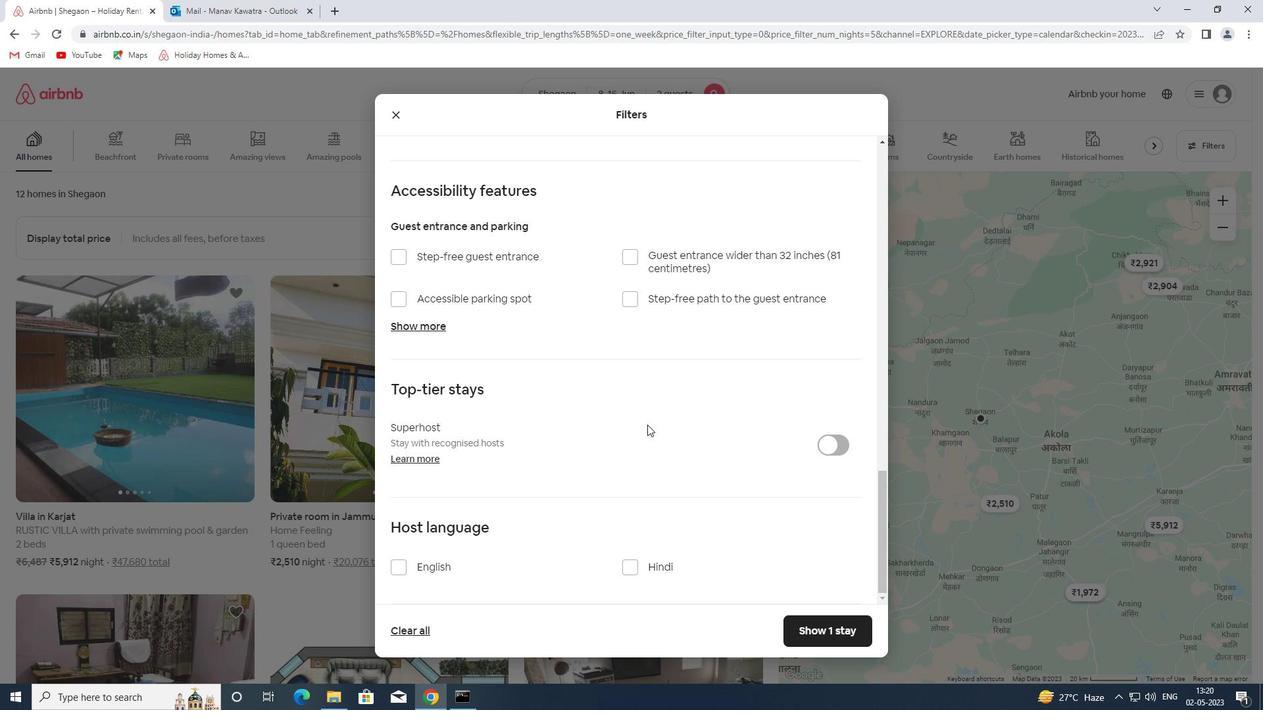 
Action: Mouse moved to (635, 460)
Screenshot: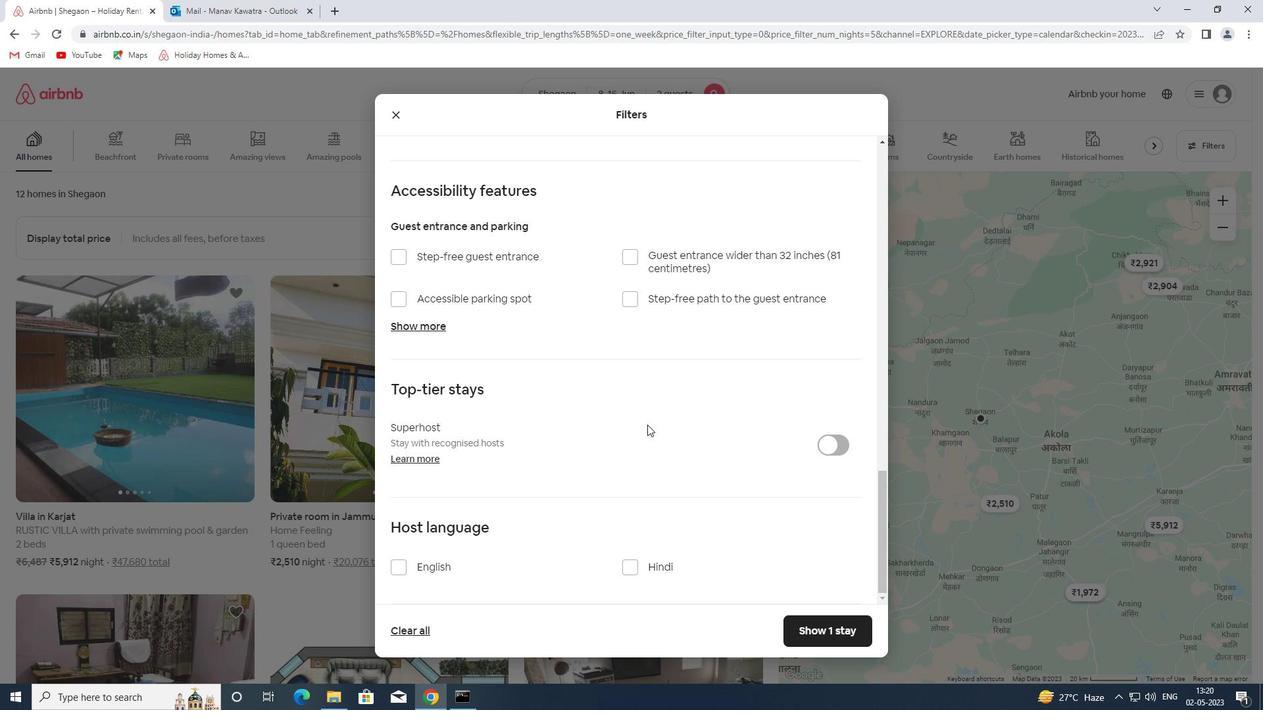 
Action: Mouse scrolled (635, 459) with delta (0, 0)
Screenshot: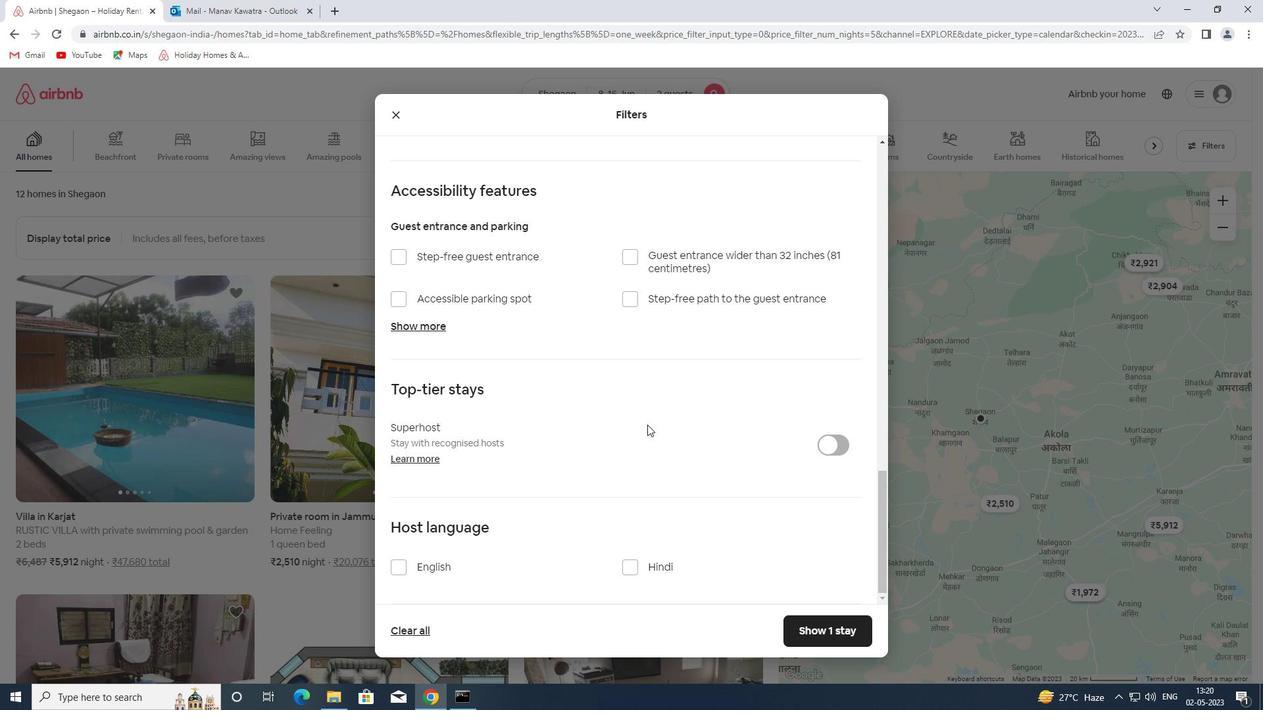 
Action: Mouse moved to (635, 461)
Screenshot: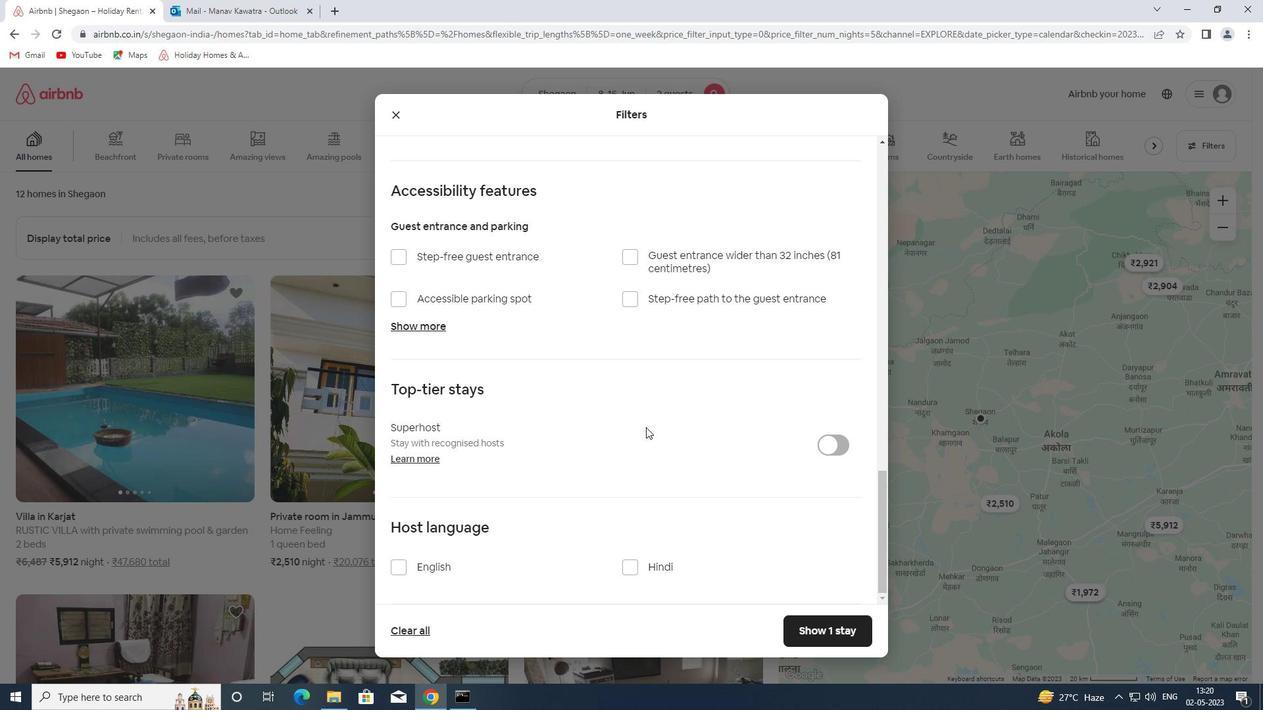 
Action: Mouse scrolled (635, 460) with delta (0, 0)
Screenshot: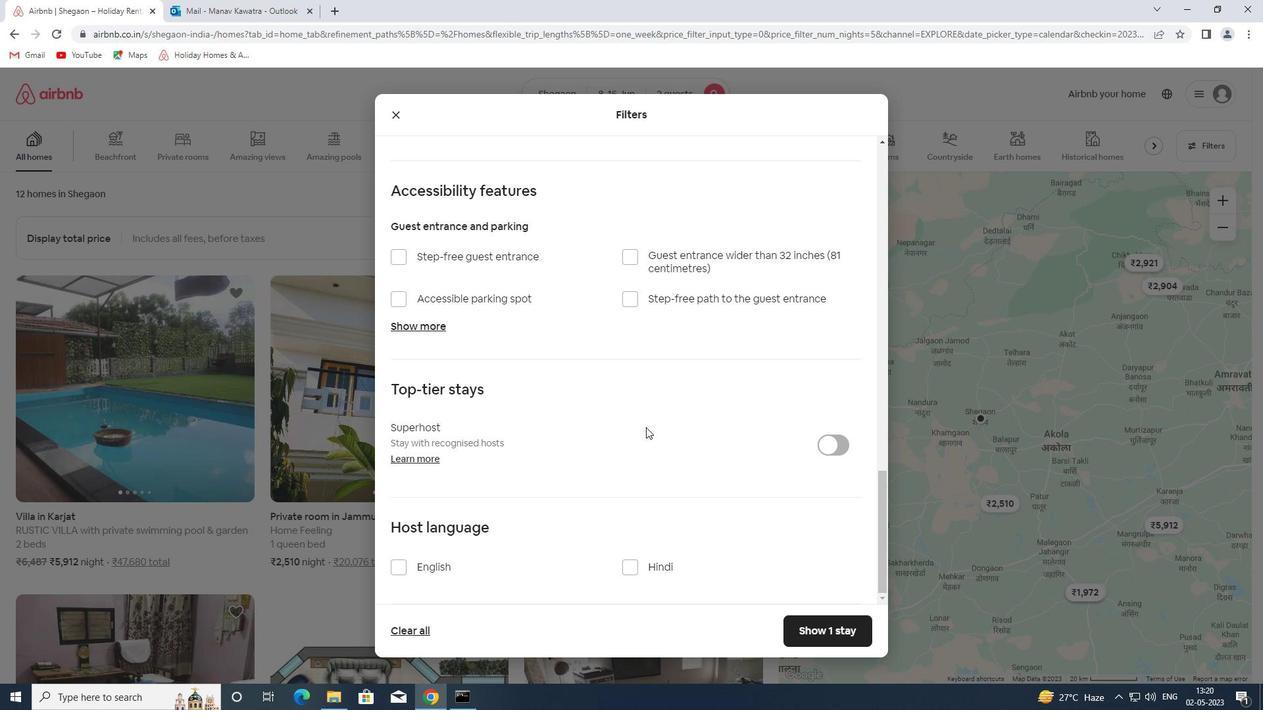 
Action: Mouse moved to (635, 461)
Screenshot: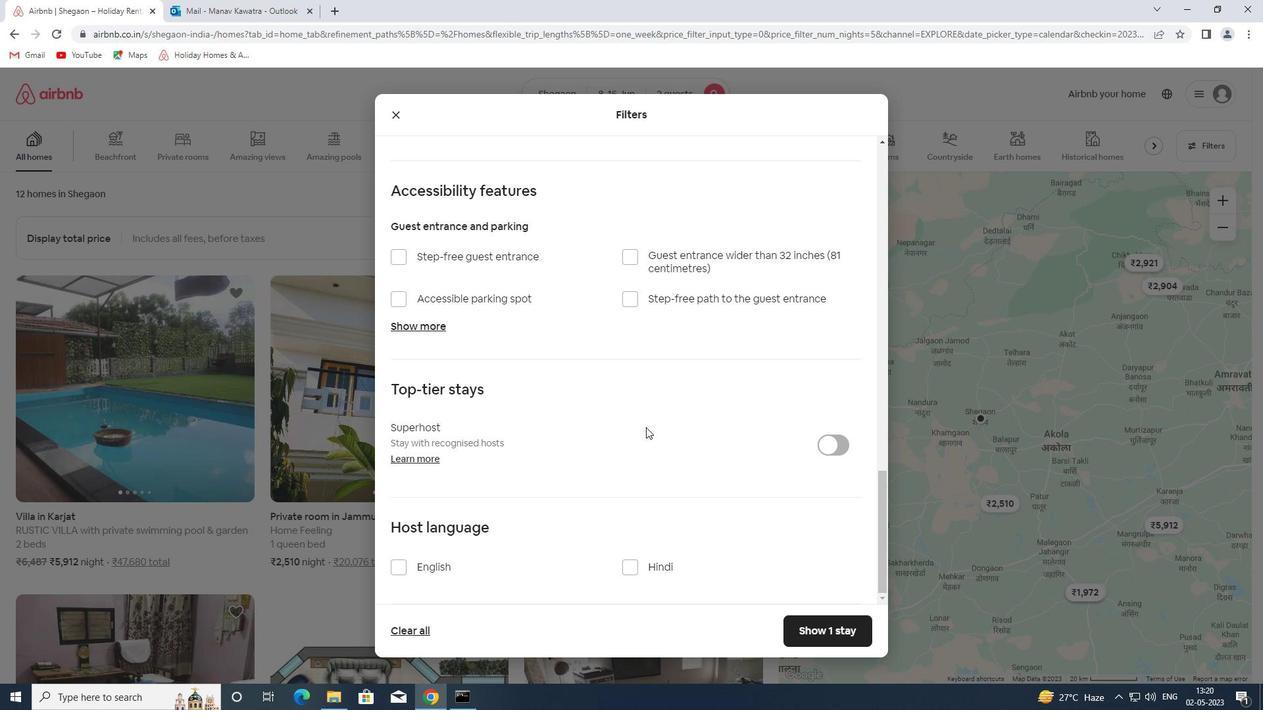 
Action: Mouse scrolled (635, 460) with delta (0, 0)
Screenshot: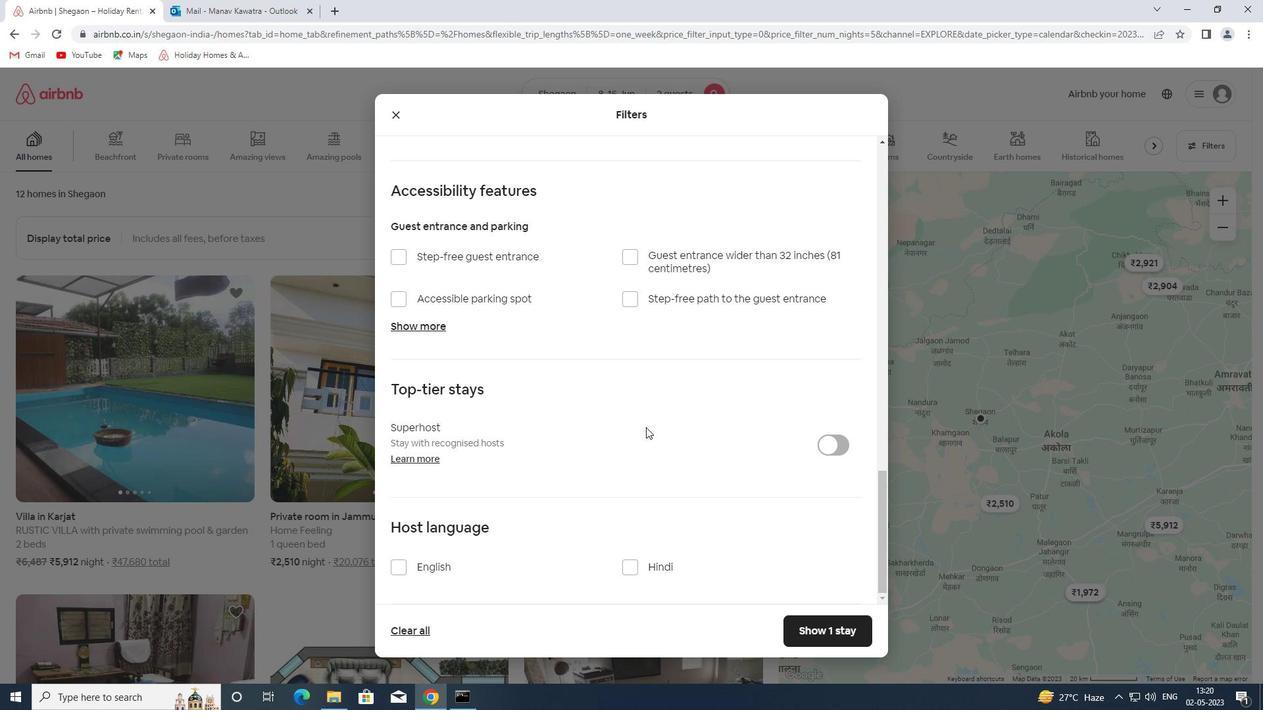 
Action: Mouse moved to (621, 468)
Screenshot: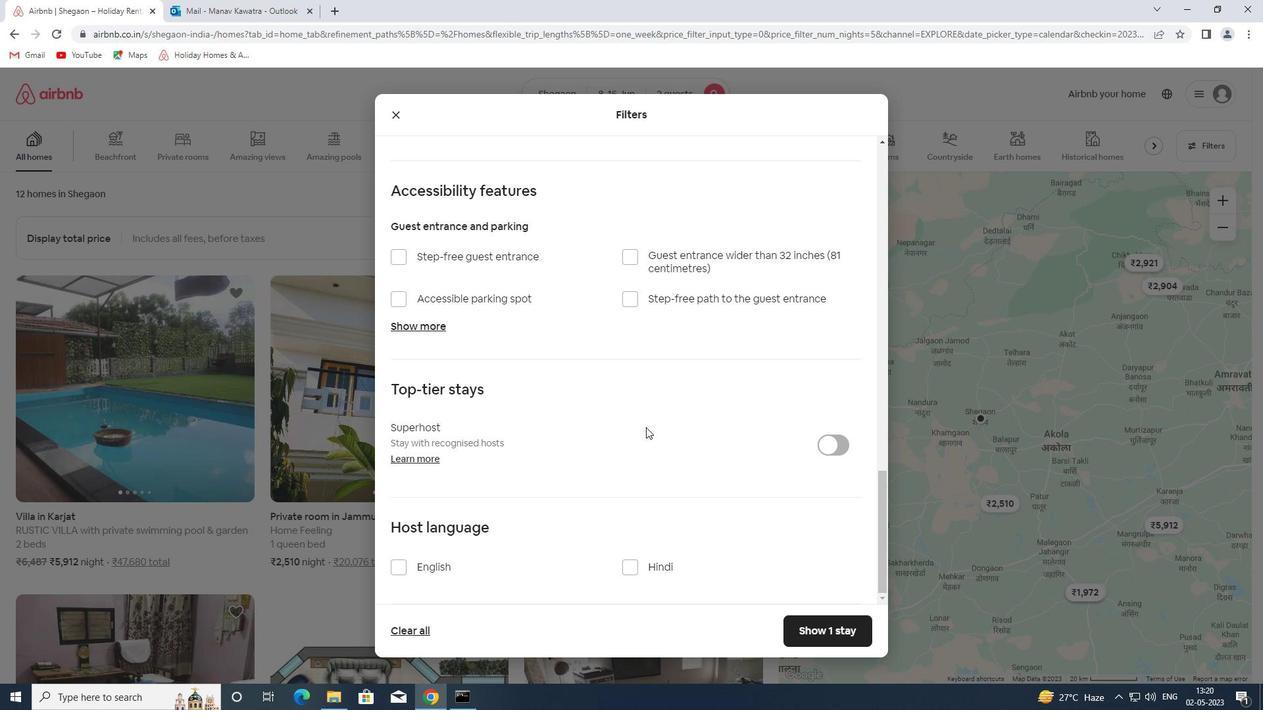 
Action: Mouse scrolled (621, 467) with delta (0, 0)
Screenshot: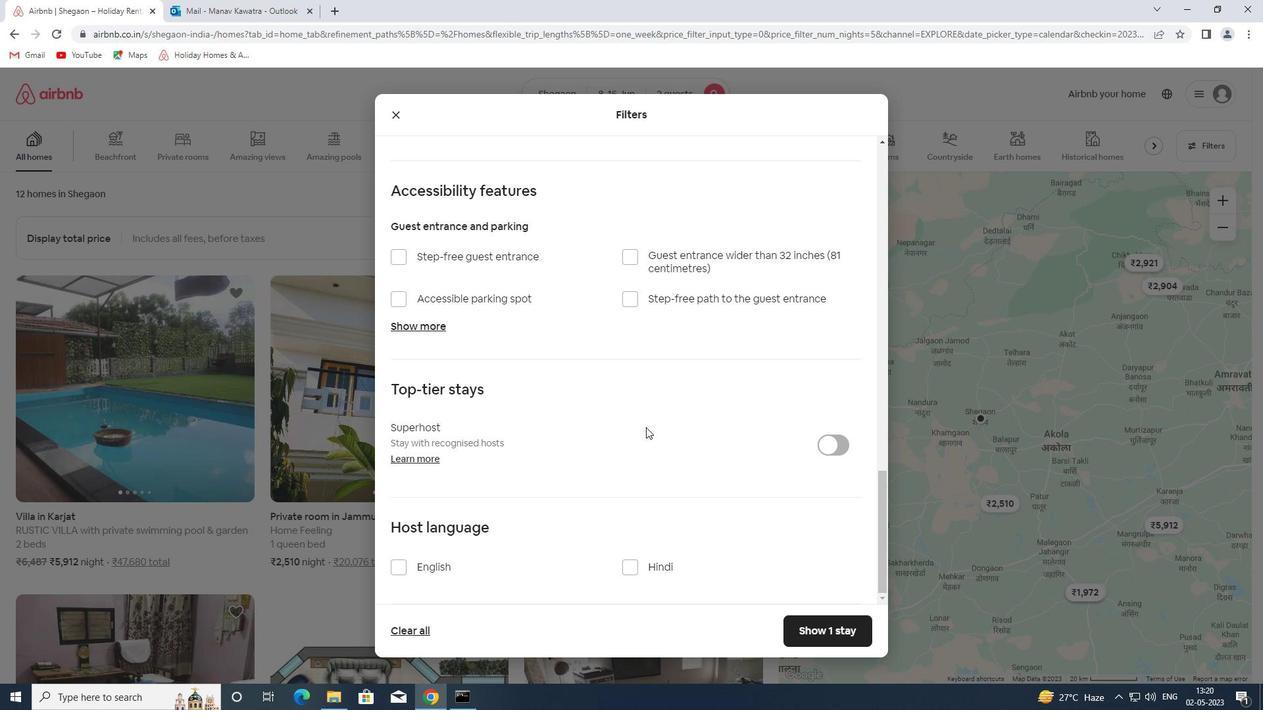 
Action: Mouse moved to (438, 568)
Screenshot: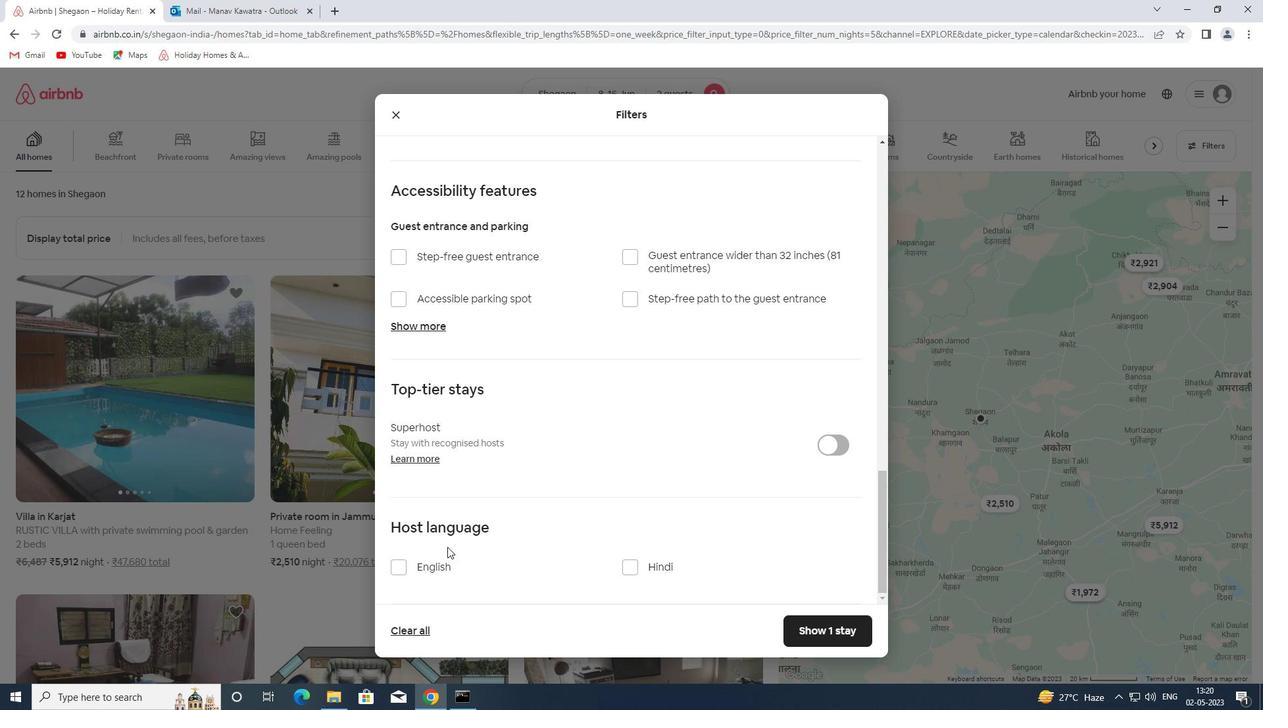 
Action: Mouse pressed left at (438, 568)
Screenshot: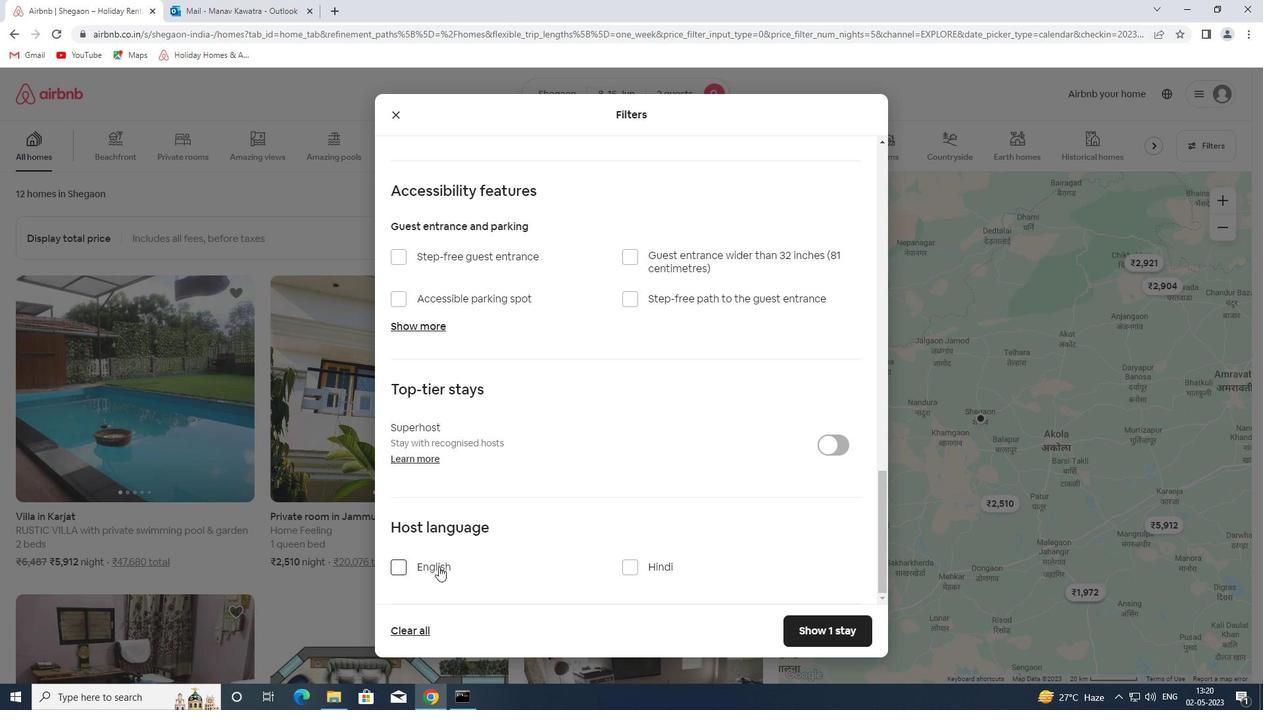 
Action: Mouse moved to (812, 632)
Screenshot: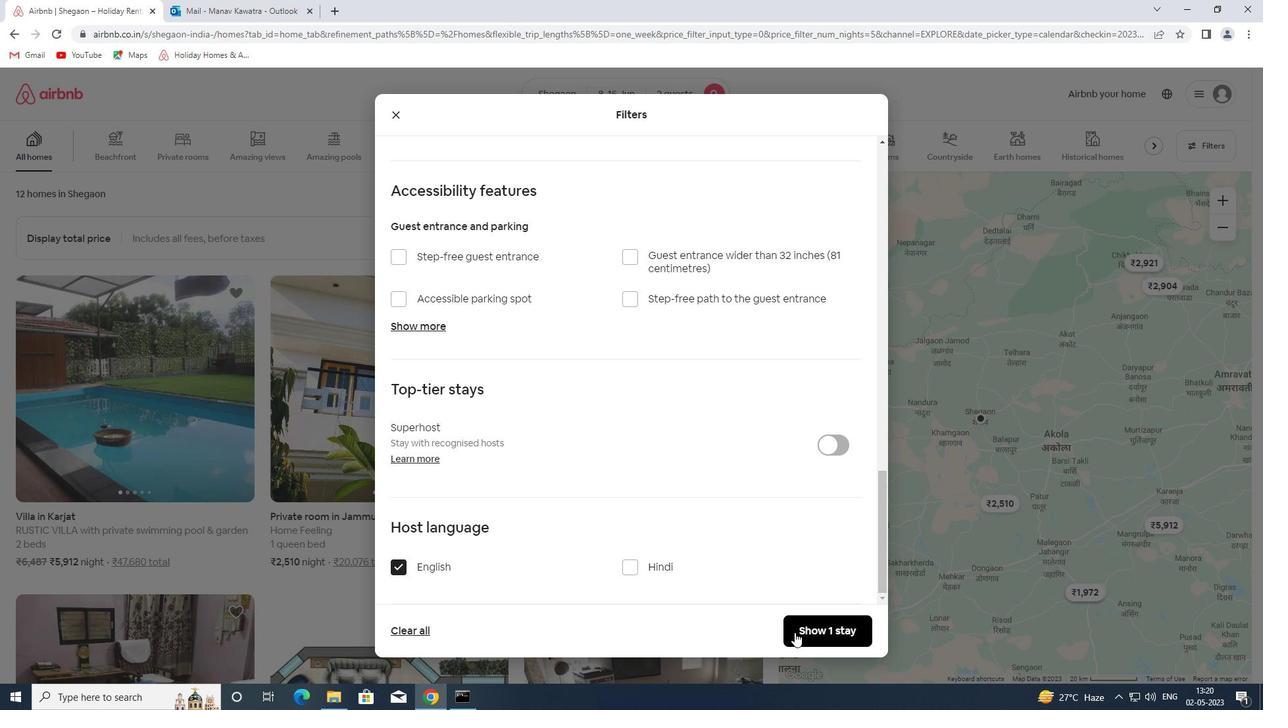 
Action: Mouse pressed left at (812, 632)
Screenshot: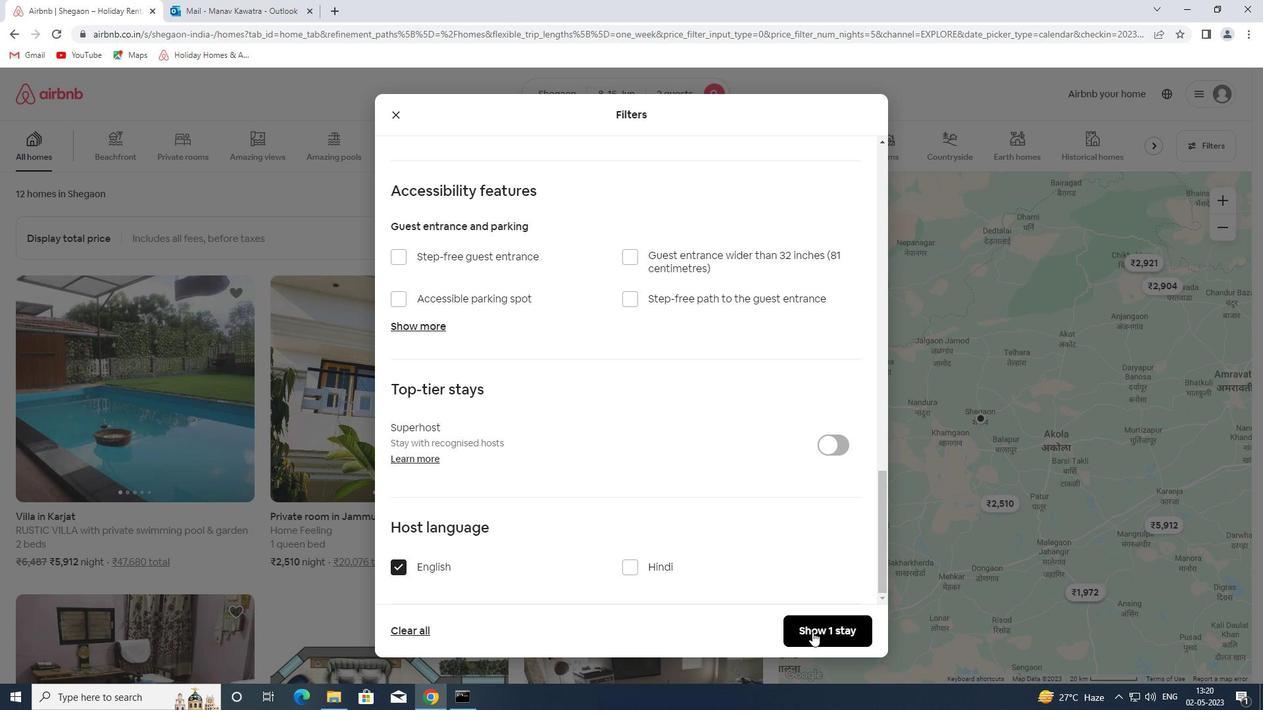 
Action: Mouse moved to (813, 629)
Screenshot: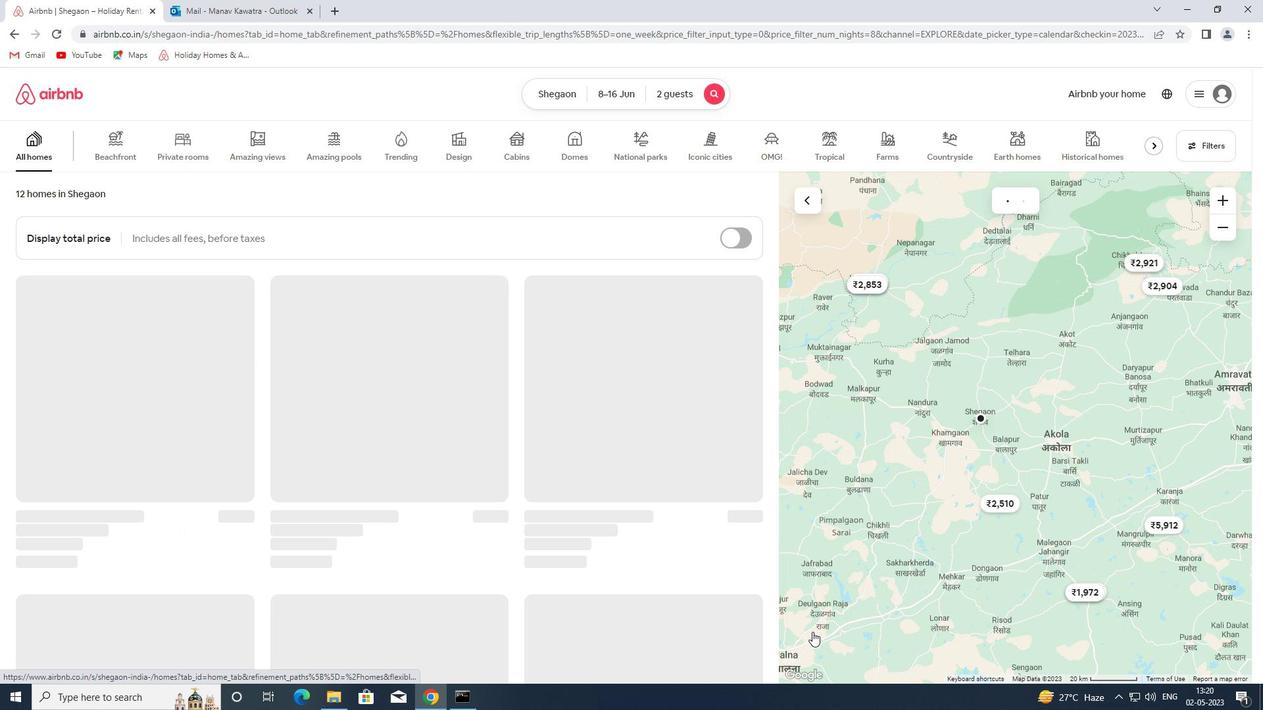
